 Task: Create new Company, with domain: 'techmahindra.com' and type: 'Other'. Add new contact for this company, with mail Id: 'Amaira18Patel@techmahindra.com', First Name: Amaira, Last name:  Patel, Job Title: 'Quality Control Inspector', Phone Number: '(512) 555-5680'. Change life cycle stage to  Lead and lead status to  In Progress. Logged in from softage.10@softage.net
Action: Mouse moved to (115, 68)
Screenshot: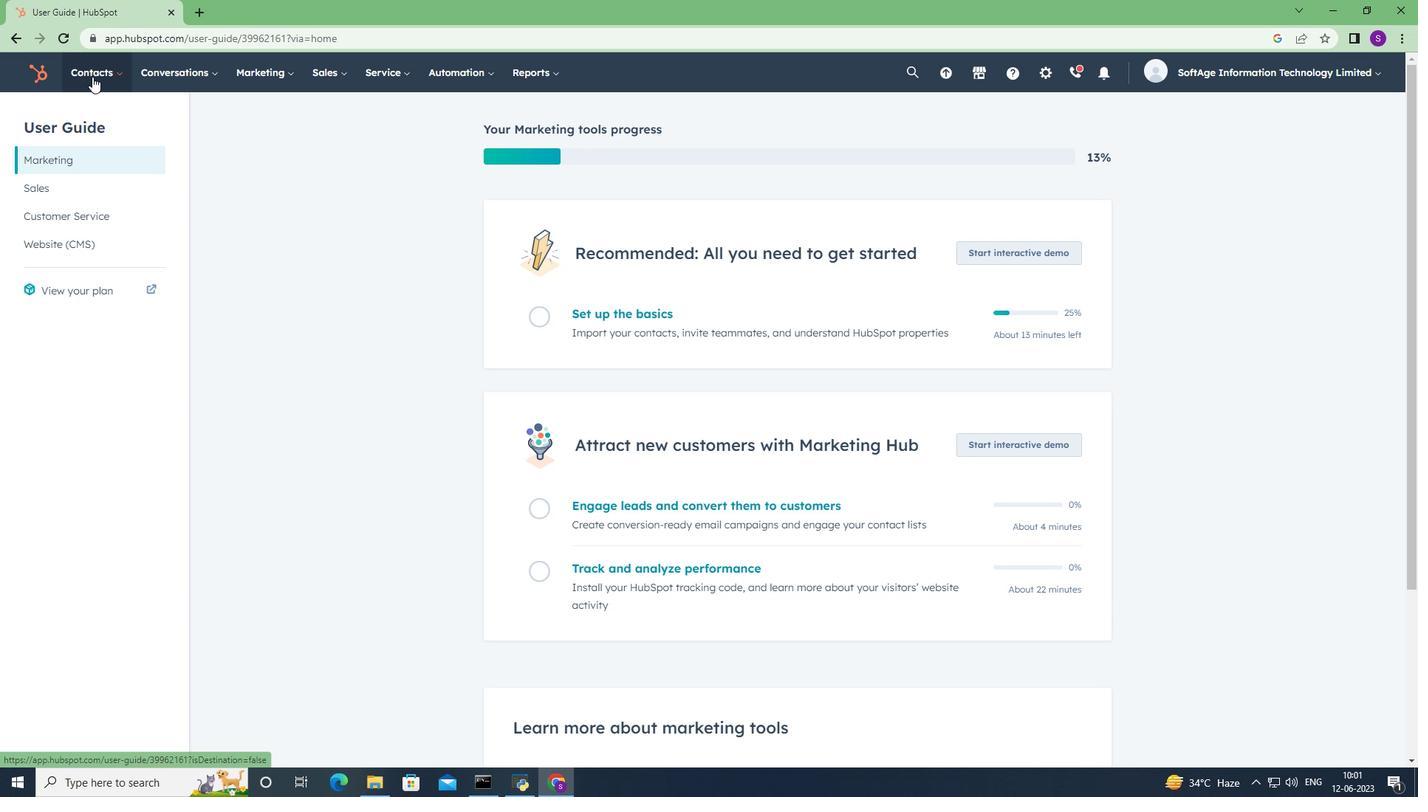 
Action: Mouse pressed left at (115, 68)
Screenshot: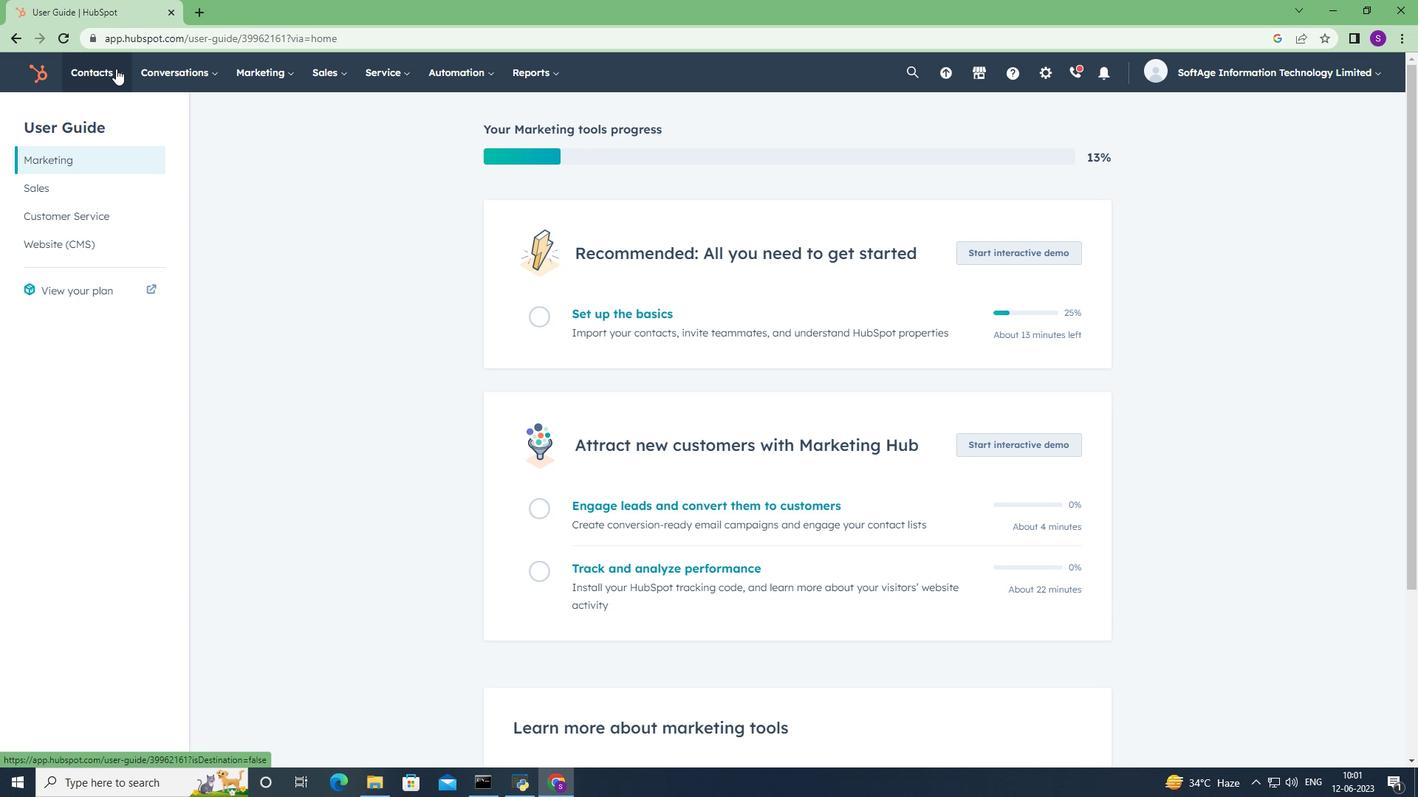 
Action: Mouse moved to (137, 152)
Screenshot: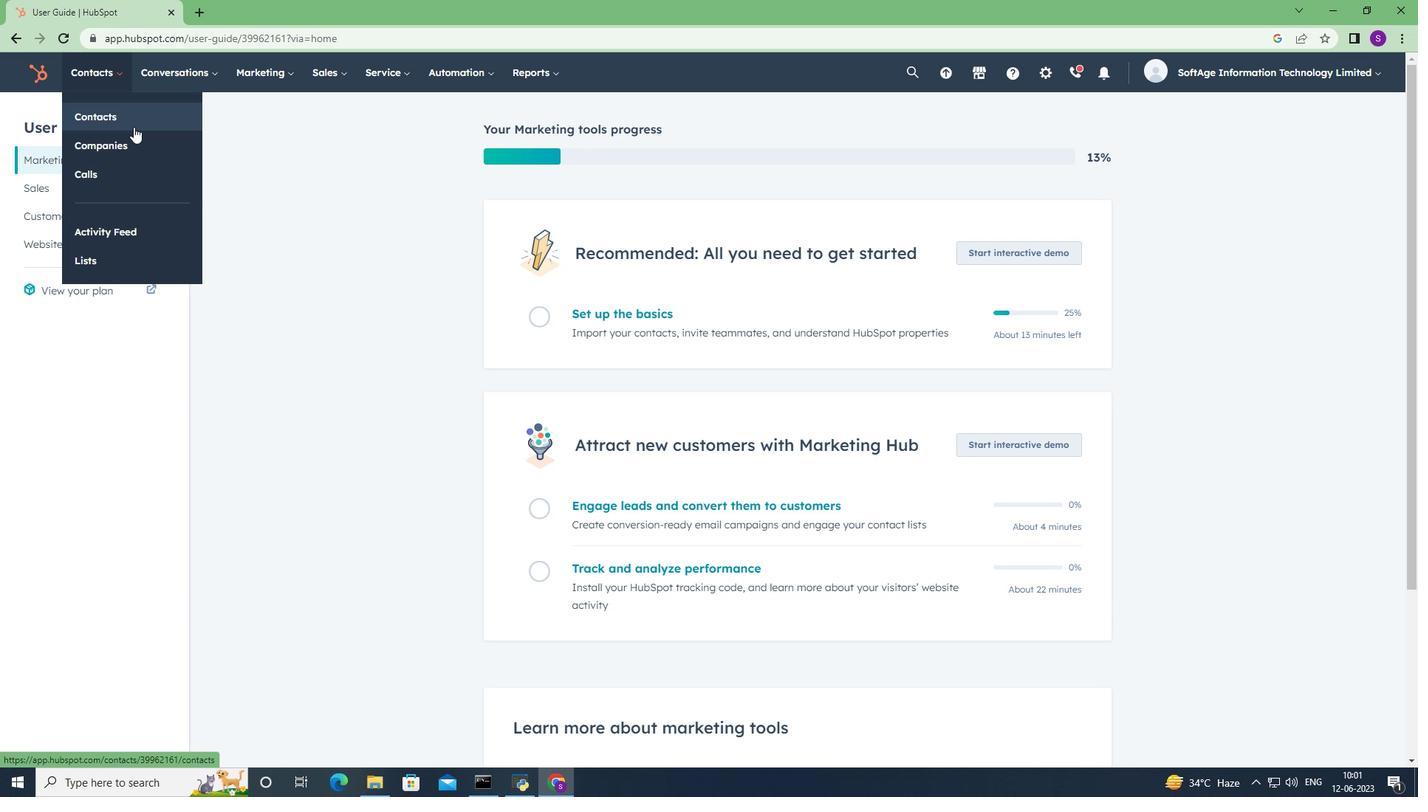 
Action: Mouse pressed left at (137, 152)
Screenshot: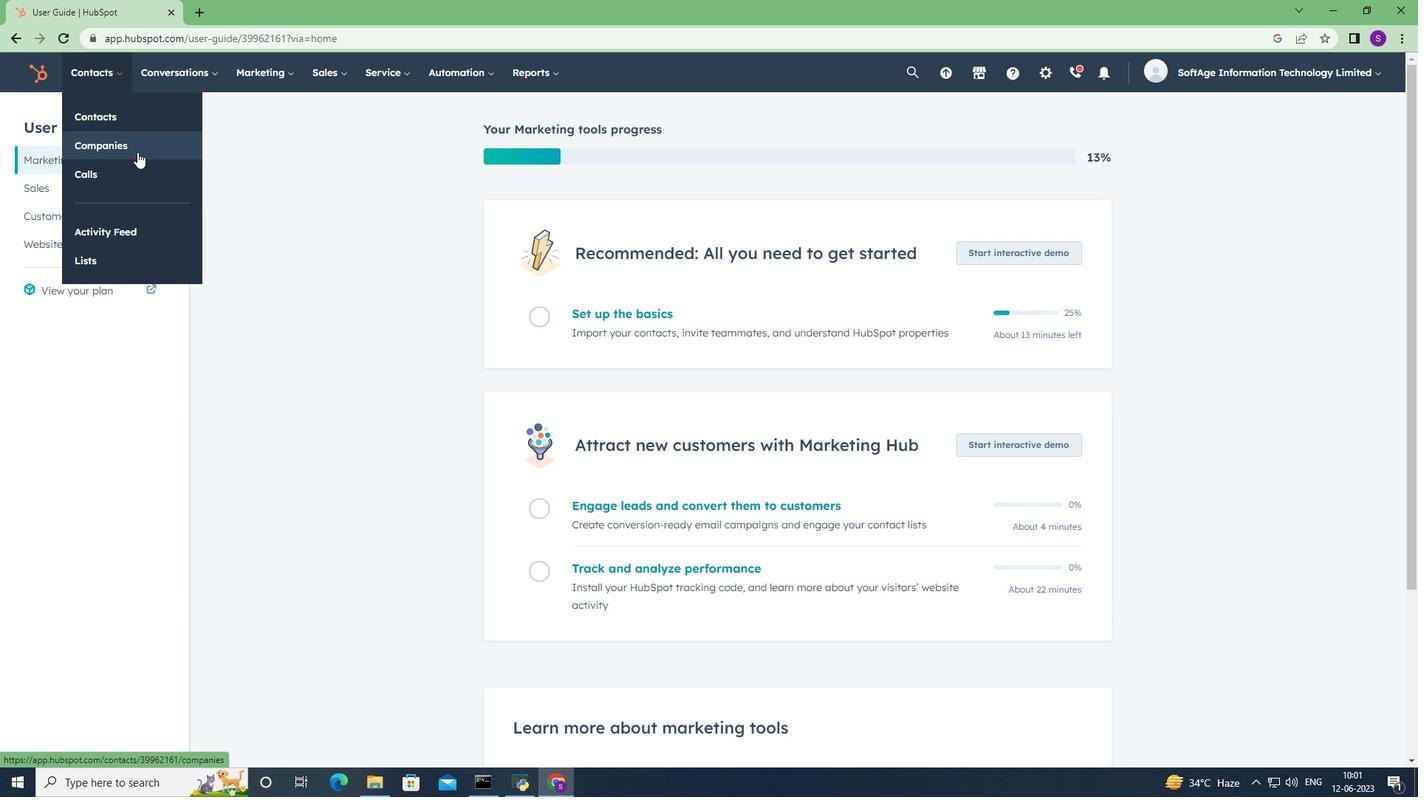 
Action: Mouse moved to (1335, 131)
Screenshot: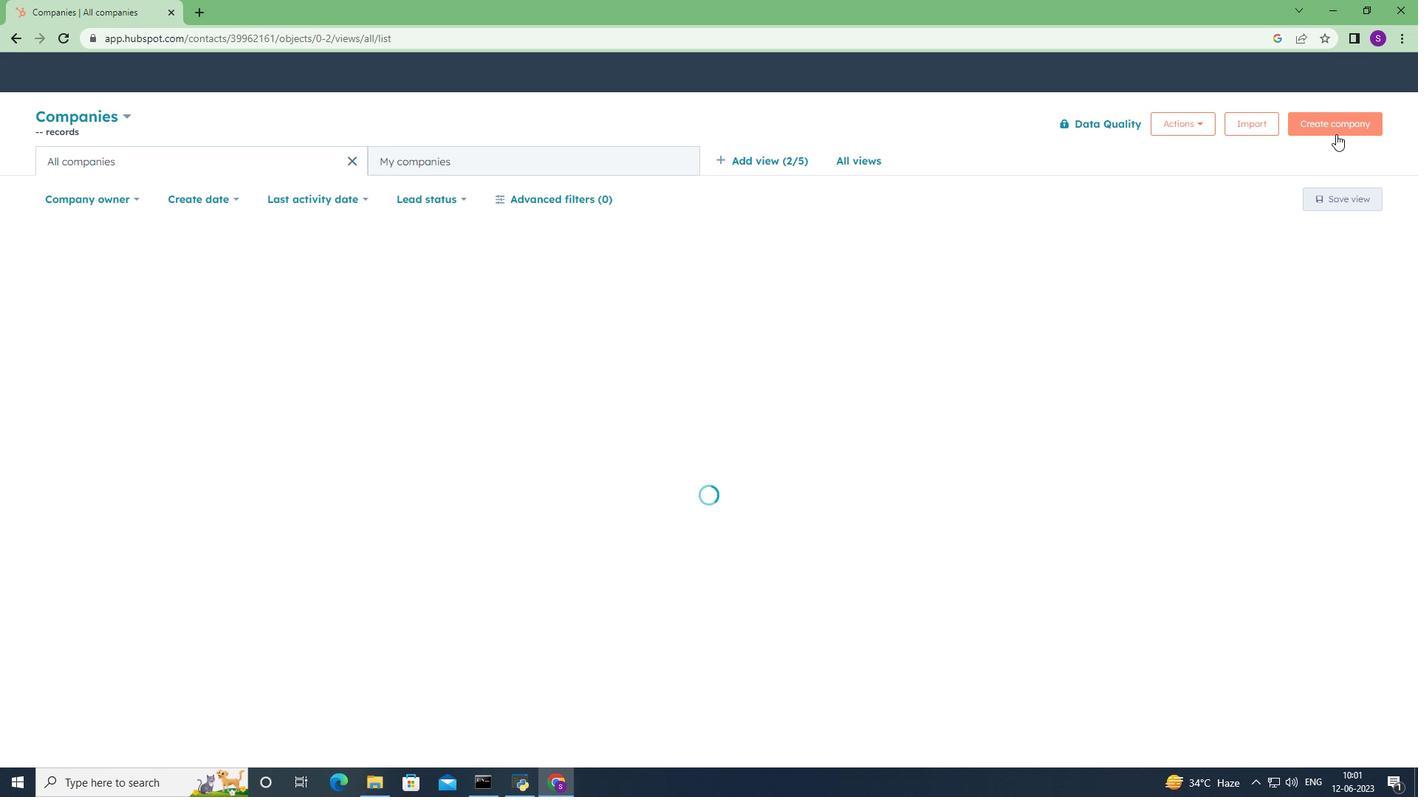 
Action: Mouse pressed left at (1335, 131)
Screenshot: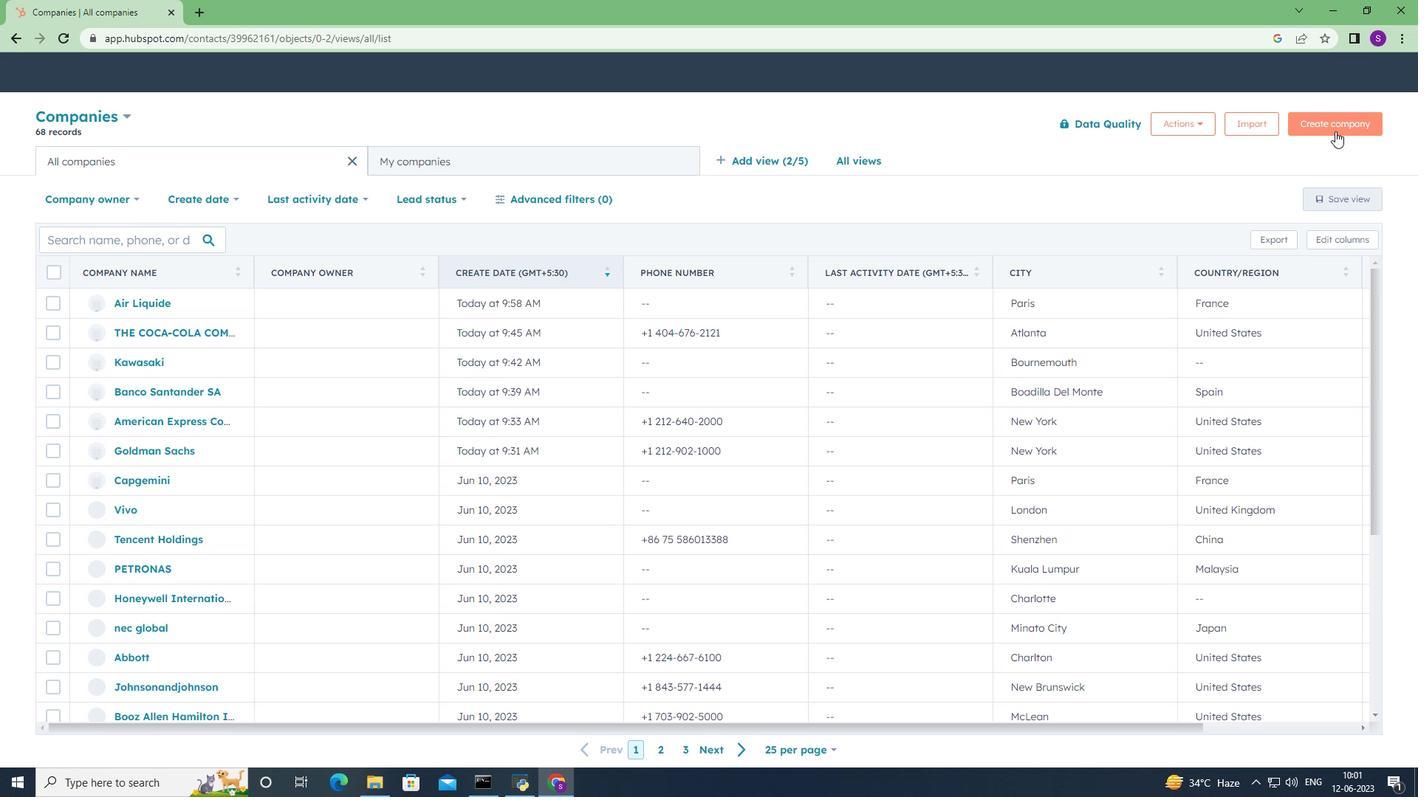 
Action: Mouse moved to (1089, 197)
Screenshot: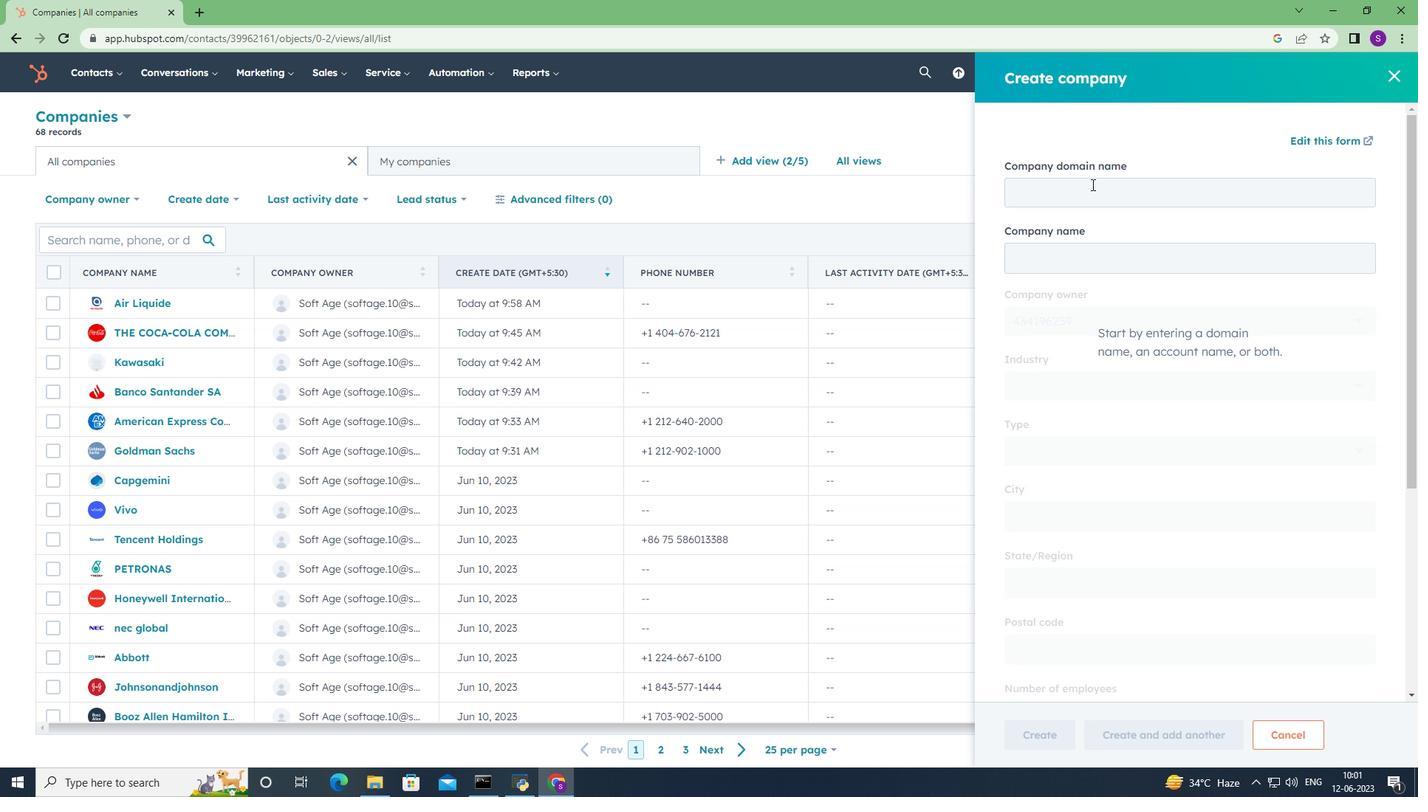 
Action: Mouse pressed left at (1089, 197)
Screenshot: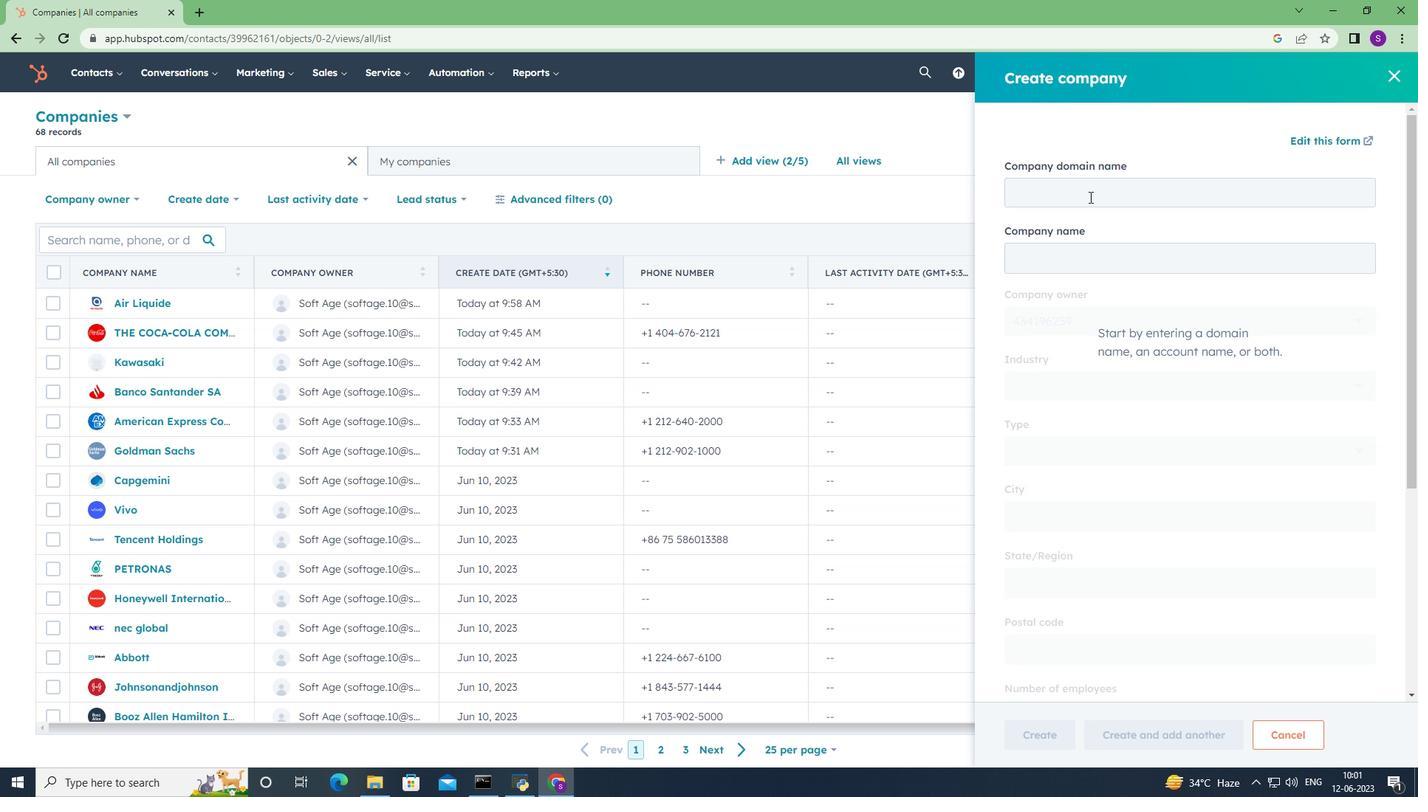 
Action: Key pressed <Key.shift>Techmahindra.com
Screenshot: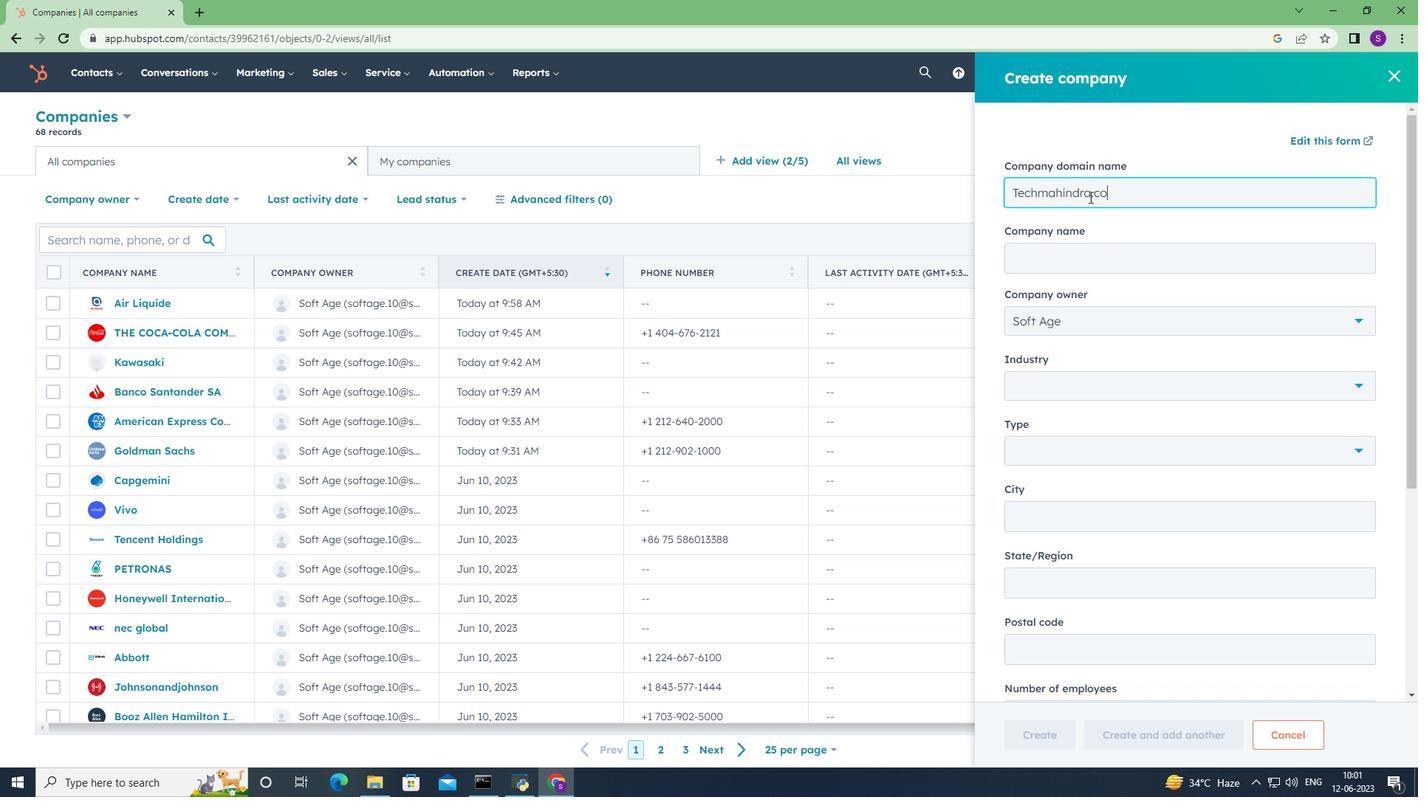 
Action: Mouse moved to (1130, 274)
Screenshot: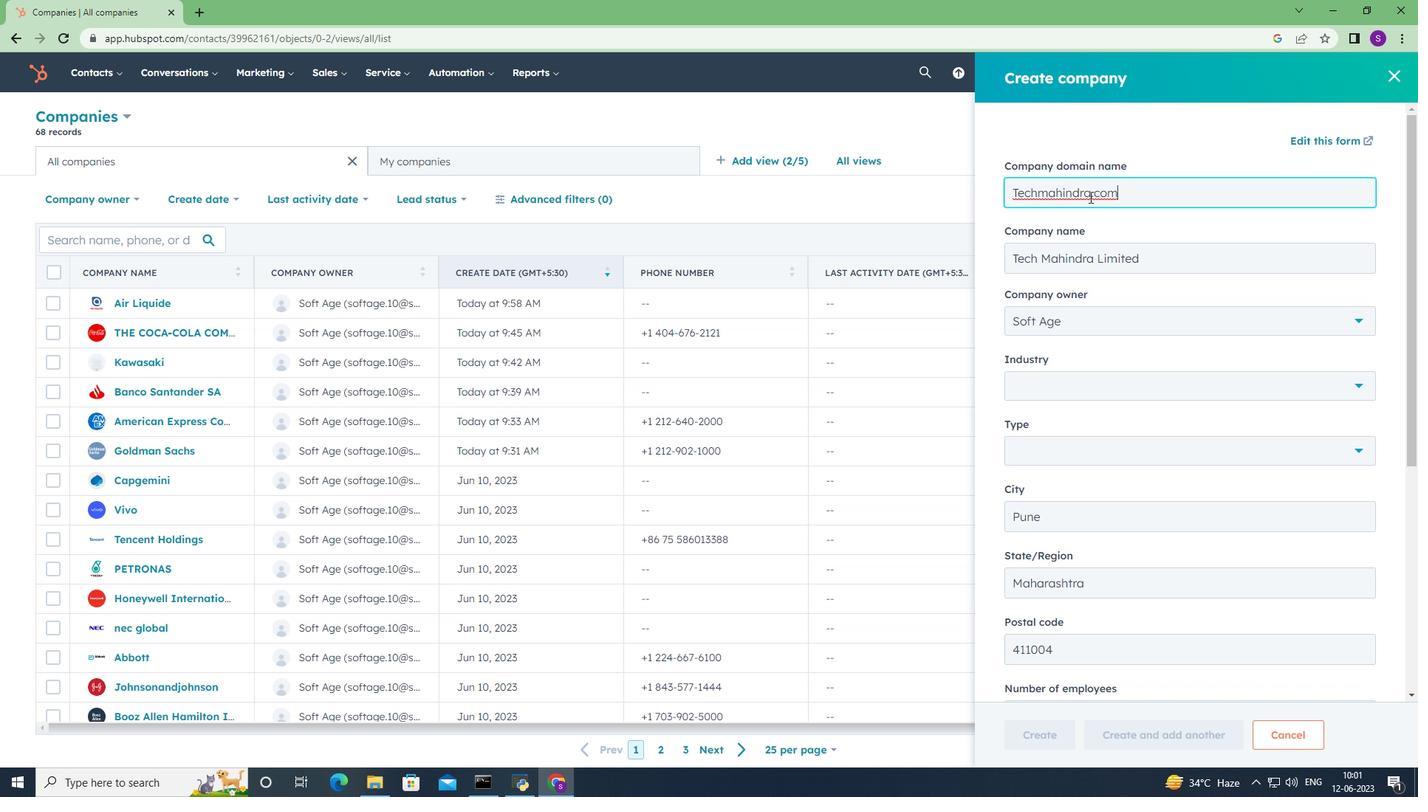 
Action: Mouse scrolled (1130, 274) with delta (0, 0)
Screenshot: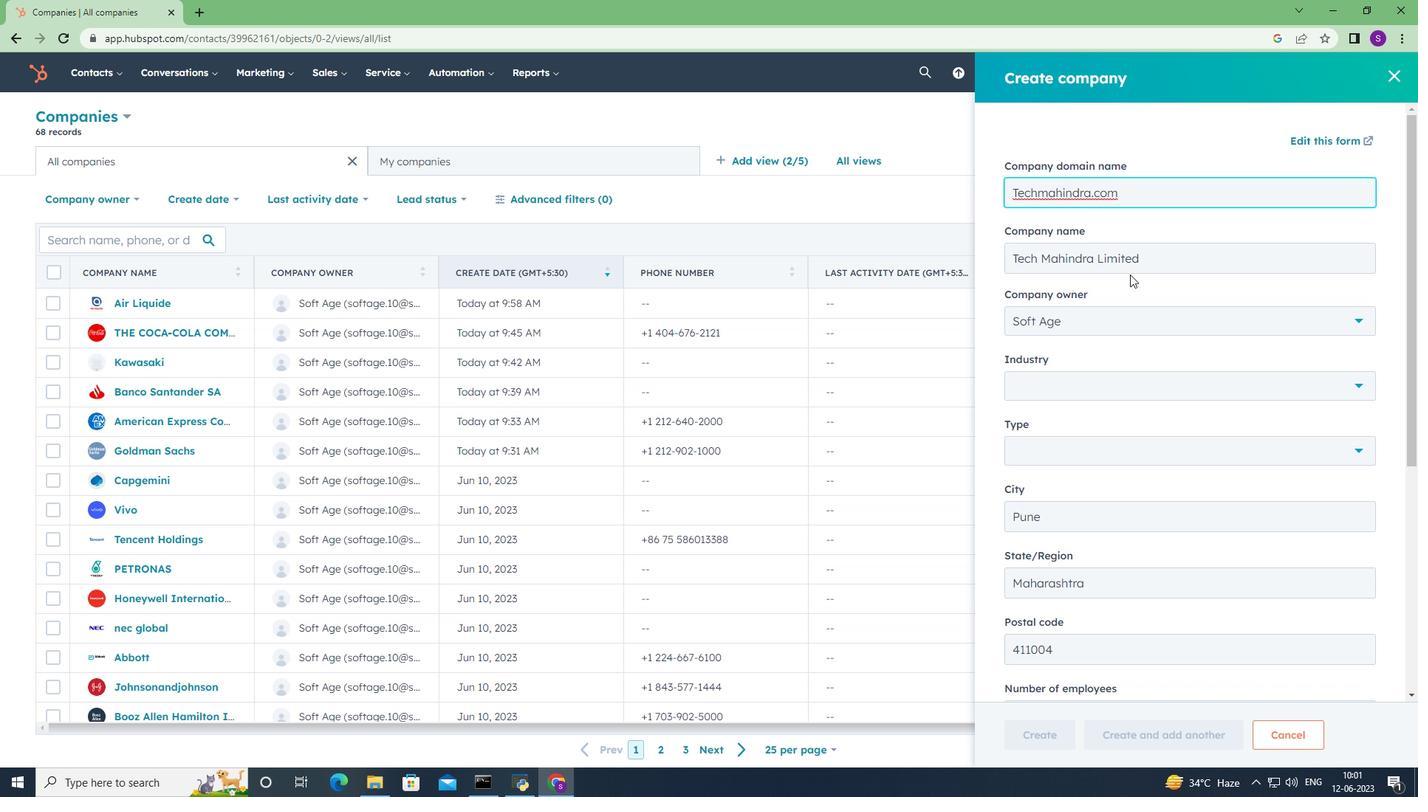
Action: Mouse scrolled (1130, 274) with delta (0, 0)
Screenshot: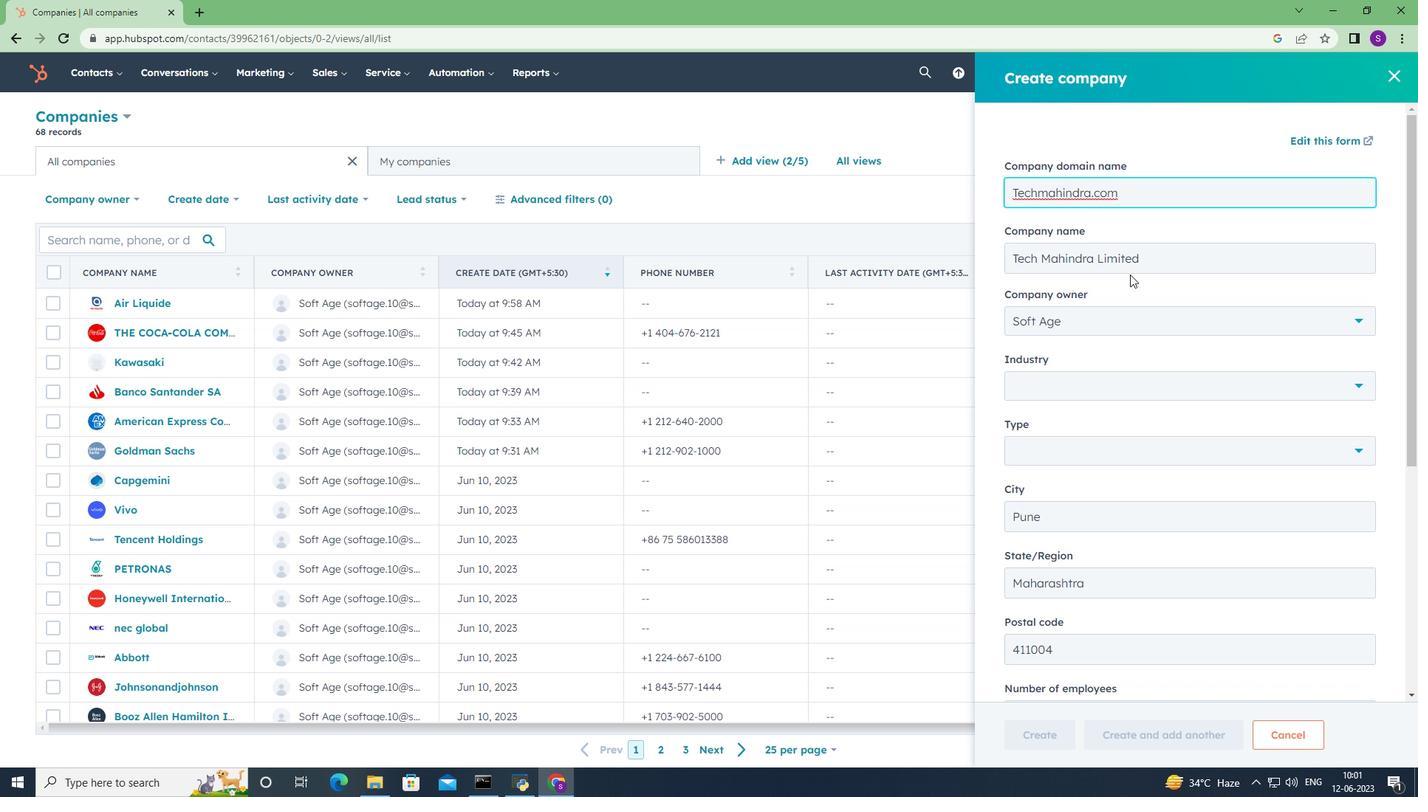 
Action: Mouse scrolled (1130, 274) with delta (0, 0)
Screenshot: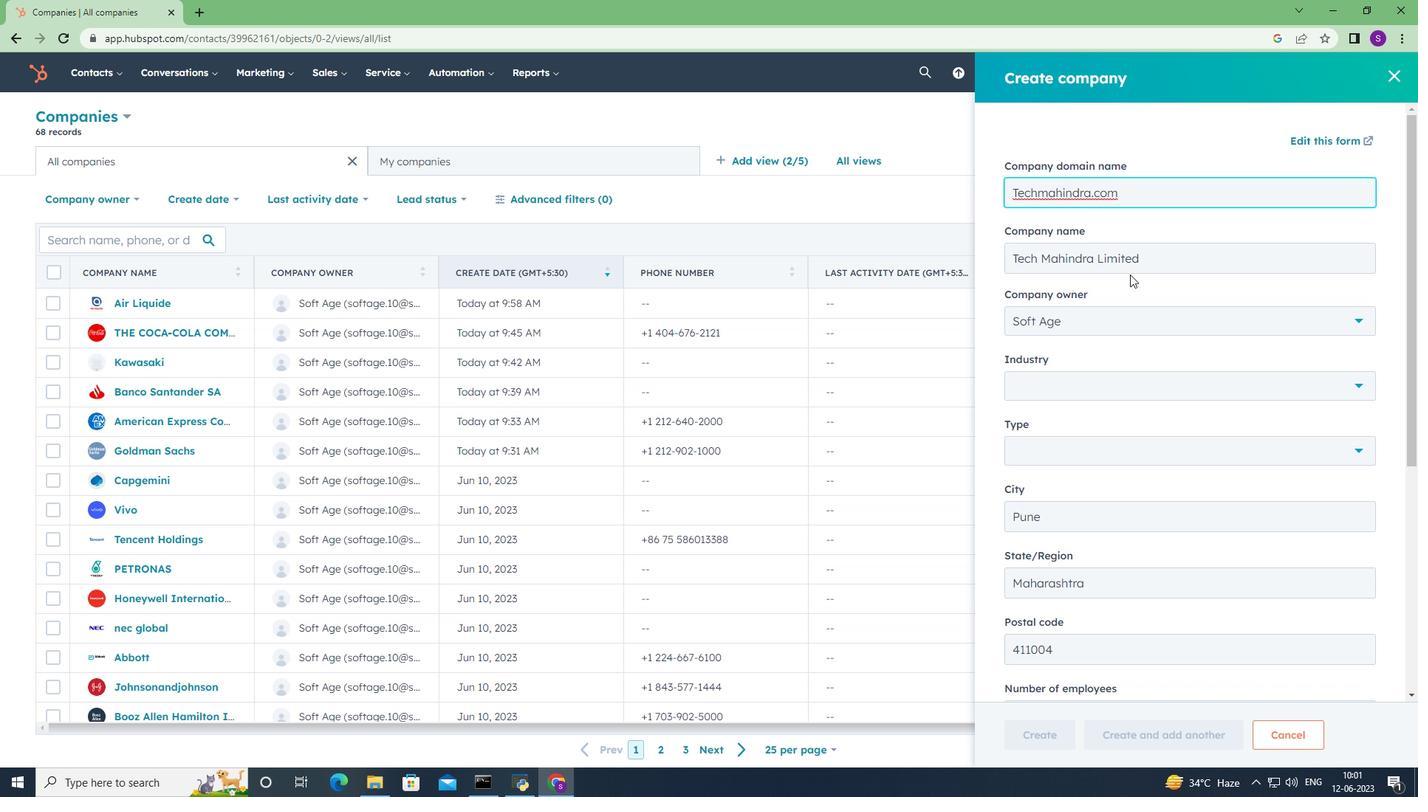 
Action: Mouse moved to (1111, 233)
Screenshot: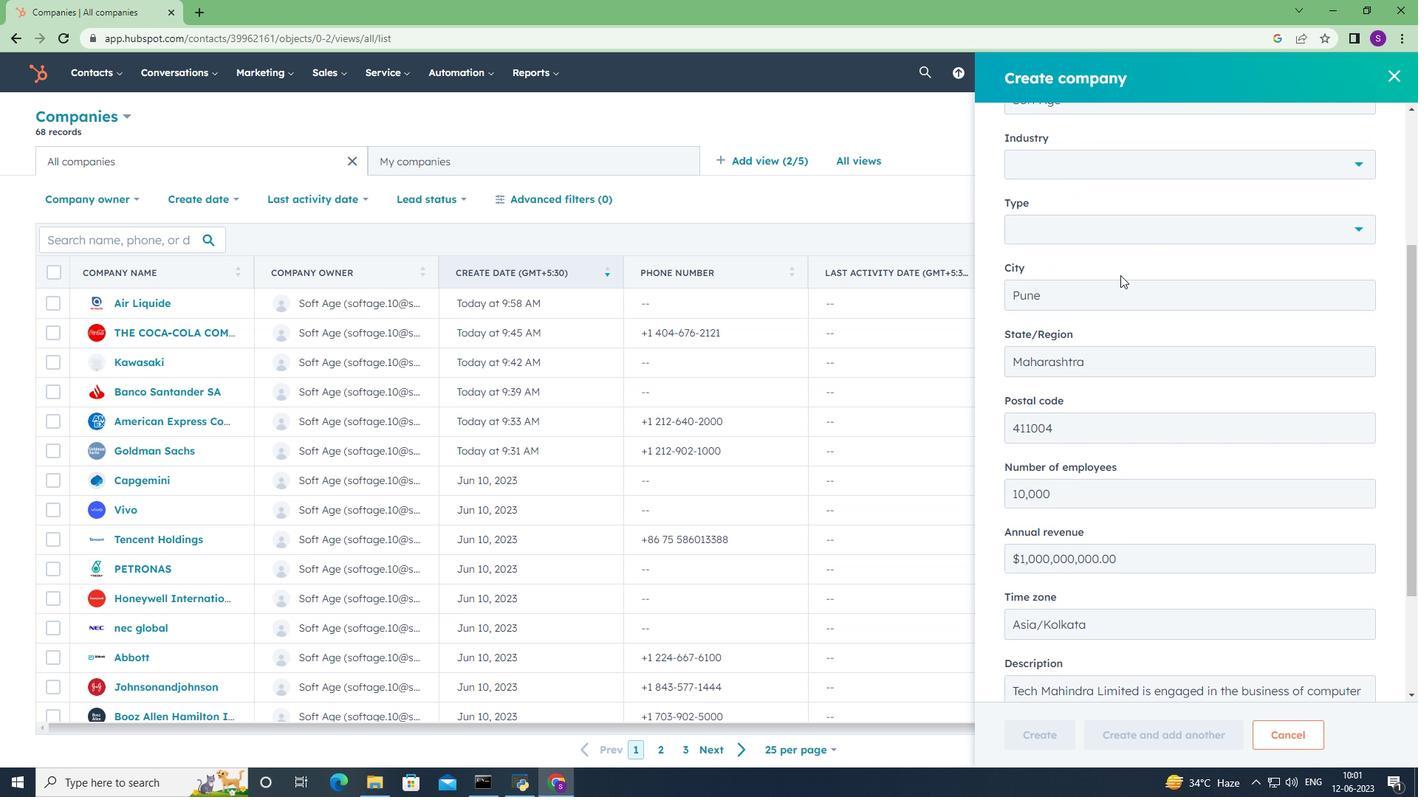 
Action: Mouse pressed left at (1111, 233)
Screenshot: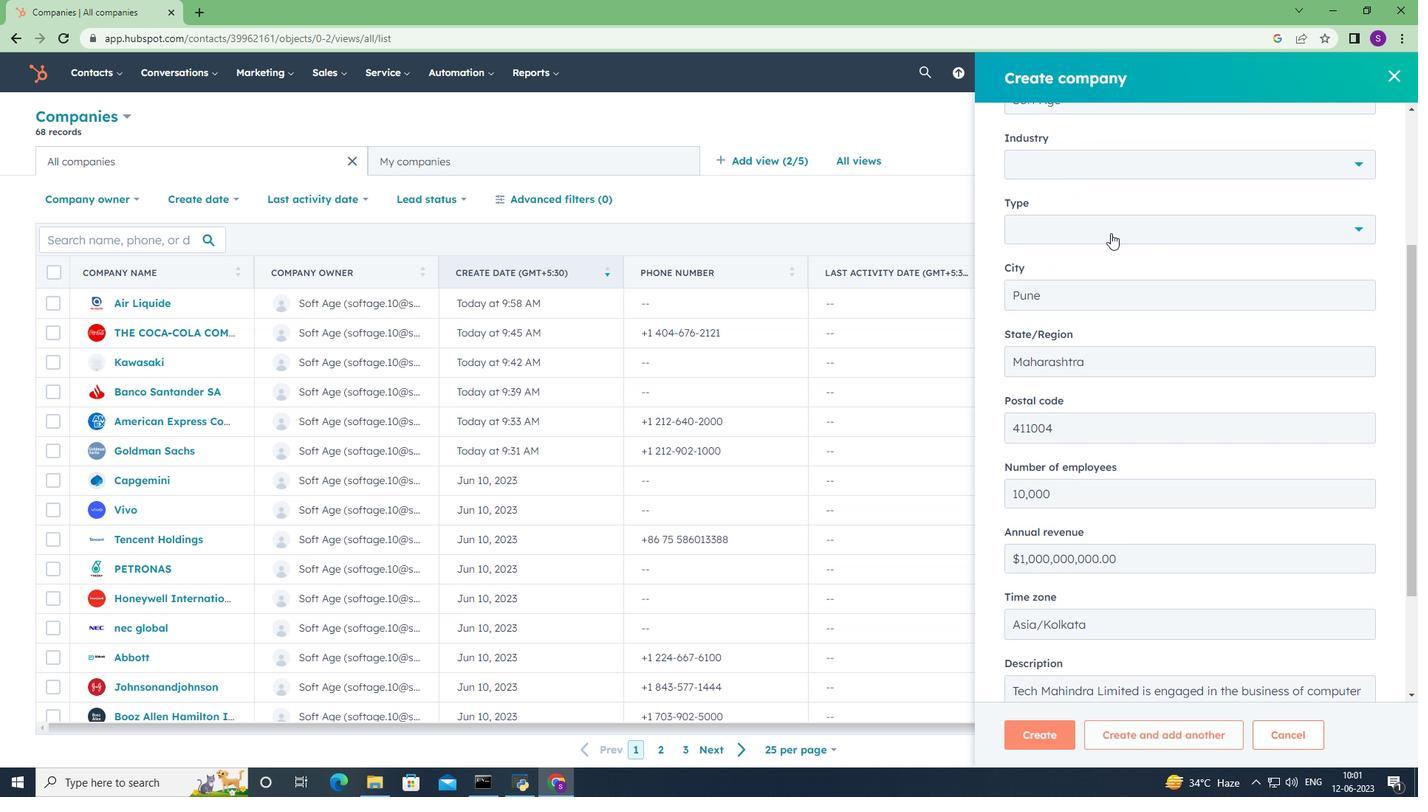 
Action: Mouse moved to (1055, 325)
Screenshot: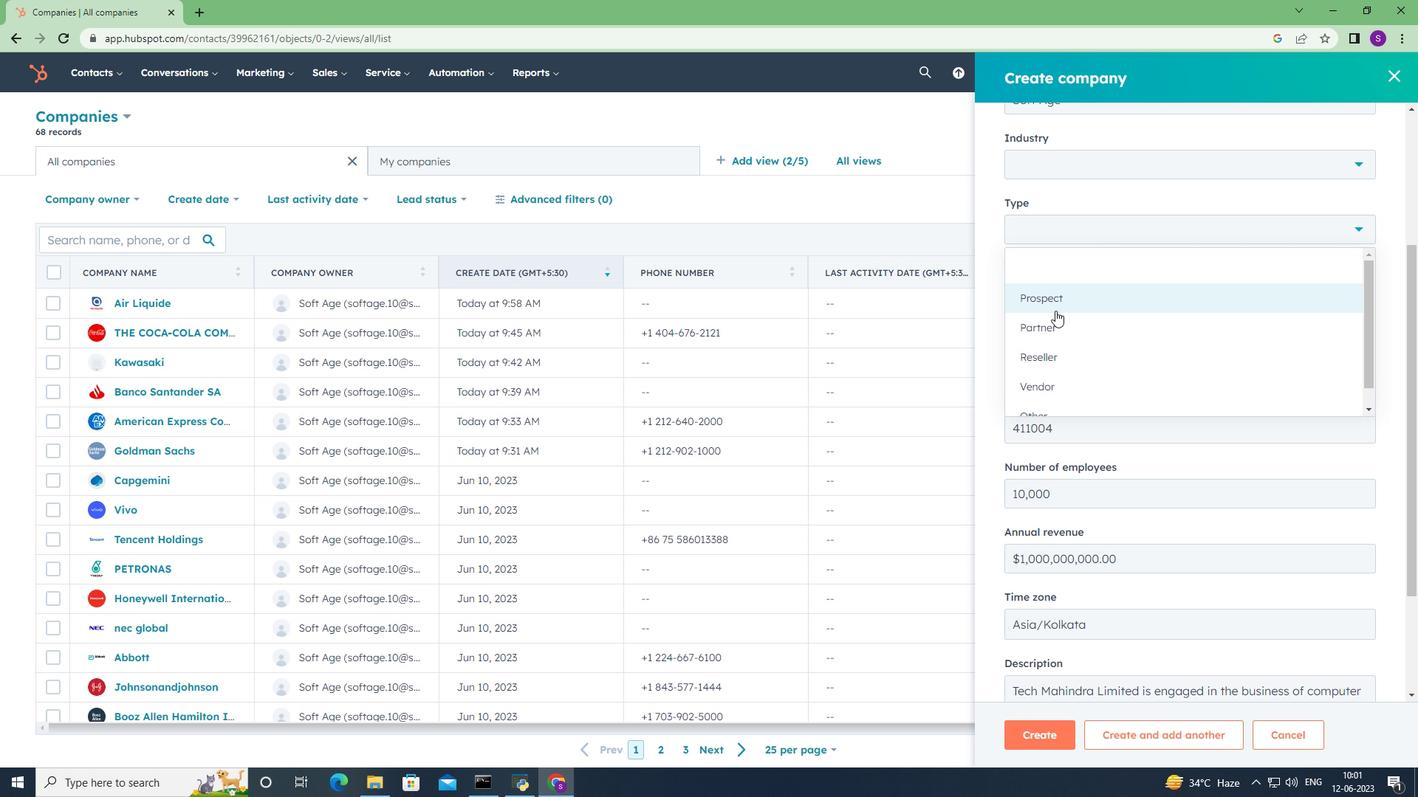 
Action: Mouse scrolled (1055, 324) with delta (0, 0)
Screenshot: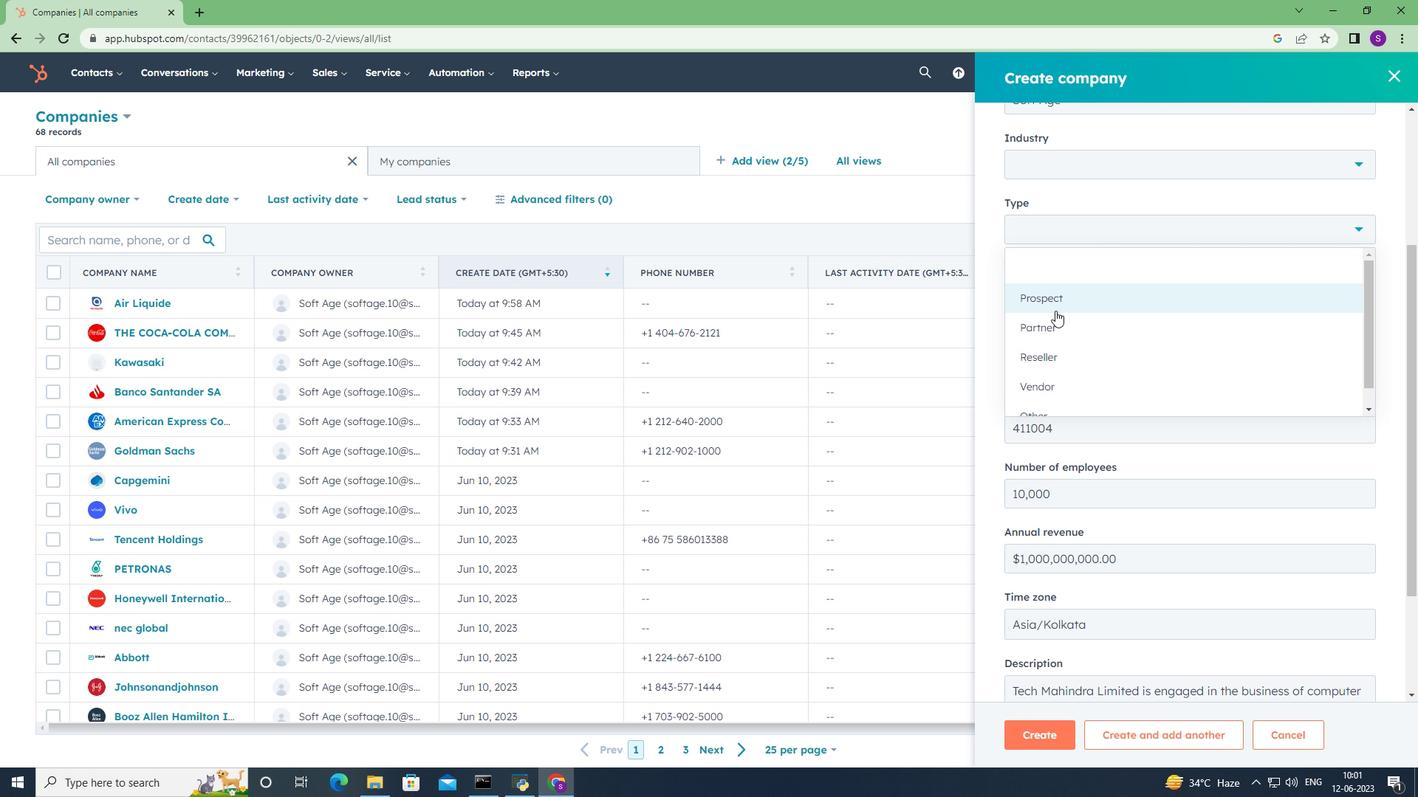 
Action: Mouse moved to (1054, 359)
Screenshot: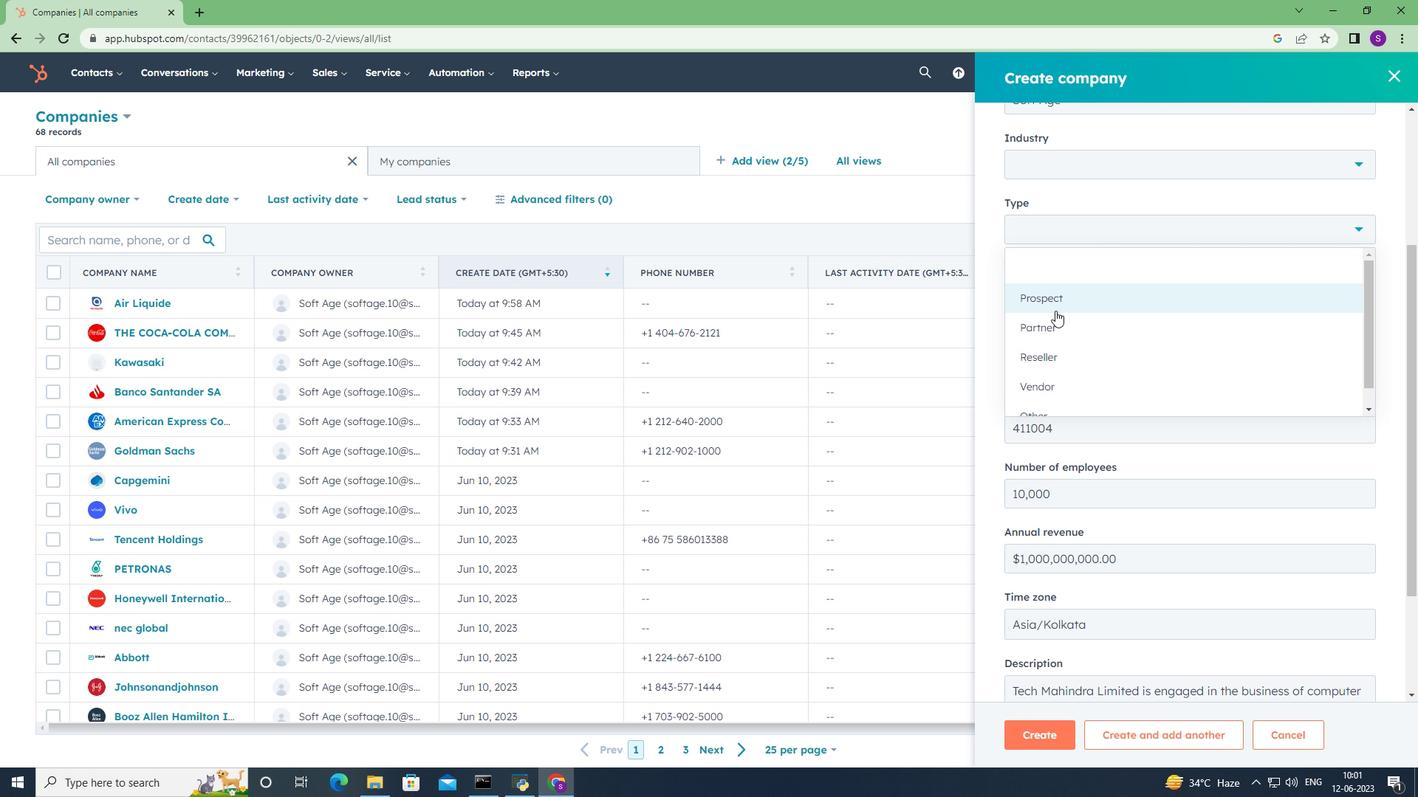 
Action: Mouse scrolled (1054, 358) with delta (0, 0)
Screenshot: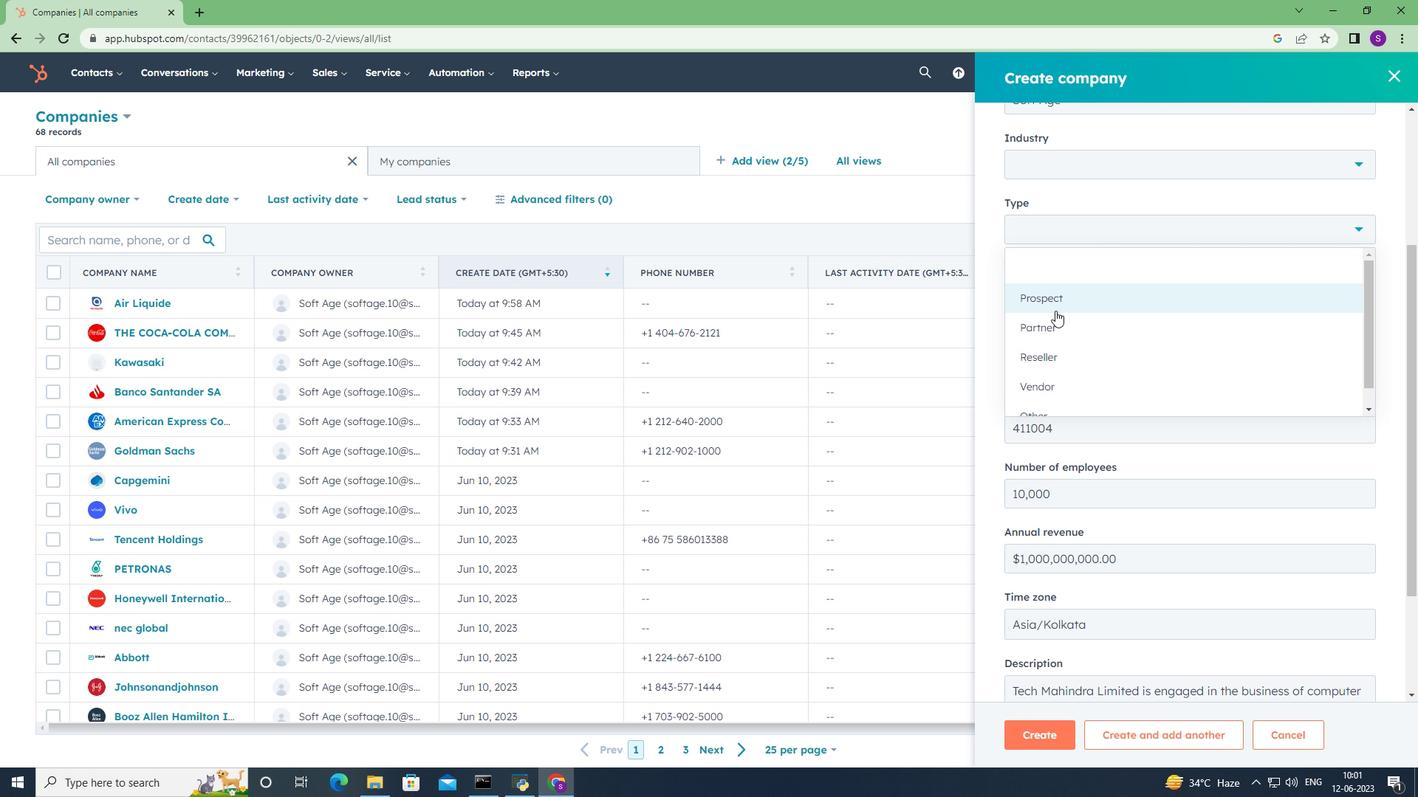 
Action: Mouse moved to (1054, 378)
Screenshot: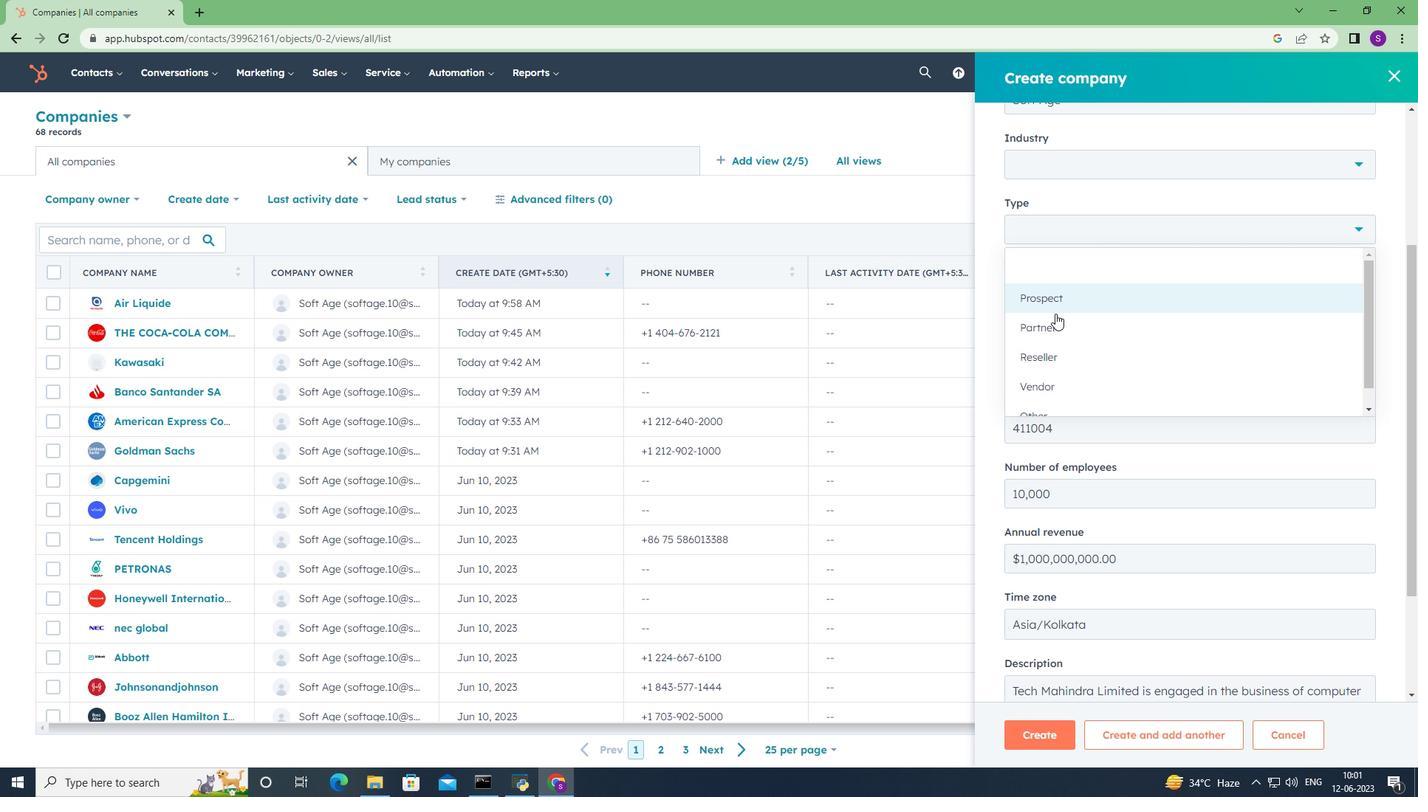 
Action: Mouse scrolled (1054, 377) with delta (0, 0)
Screenshot: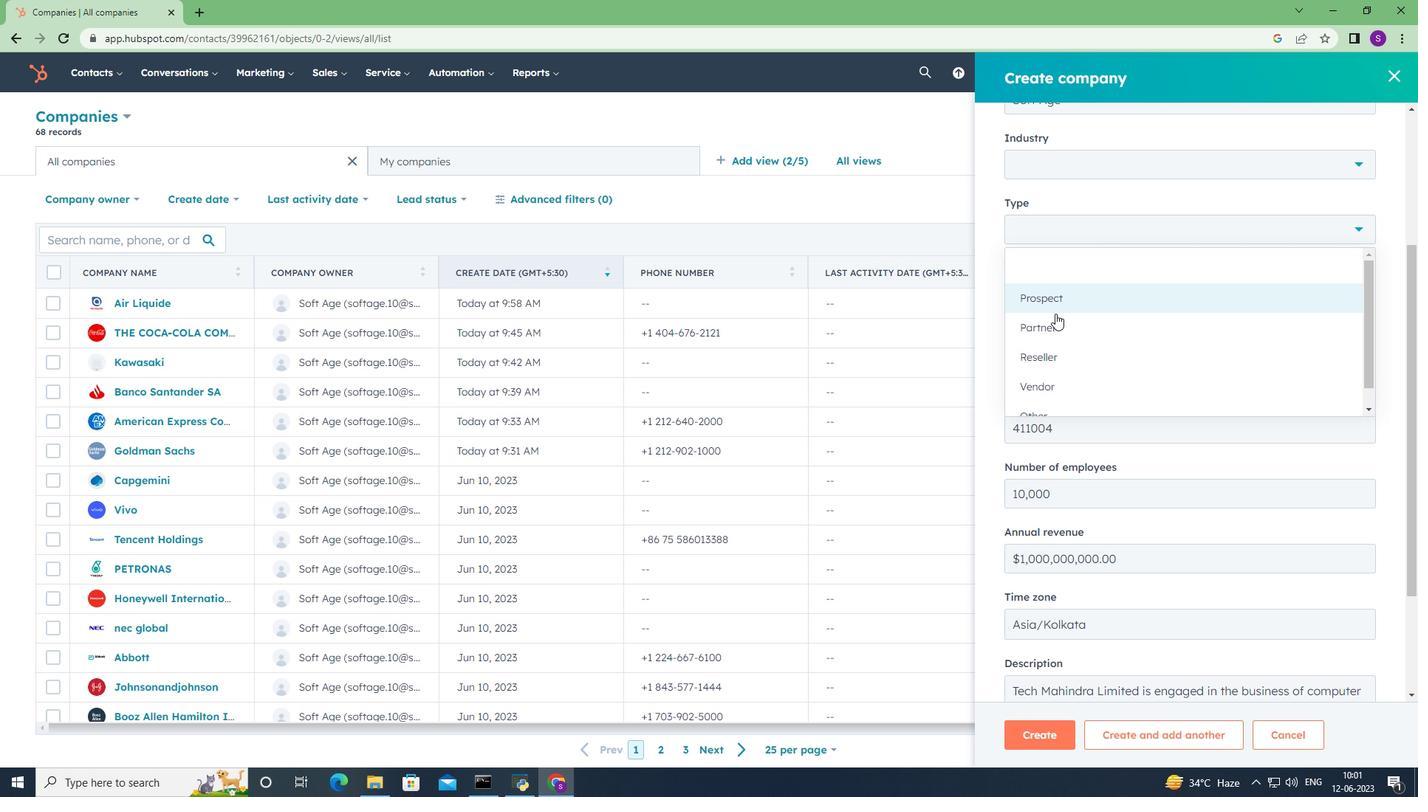 
Action: Mouse moved to (1054, 383)
Screenshot: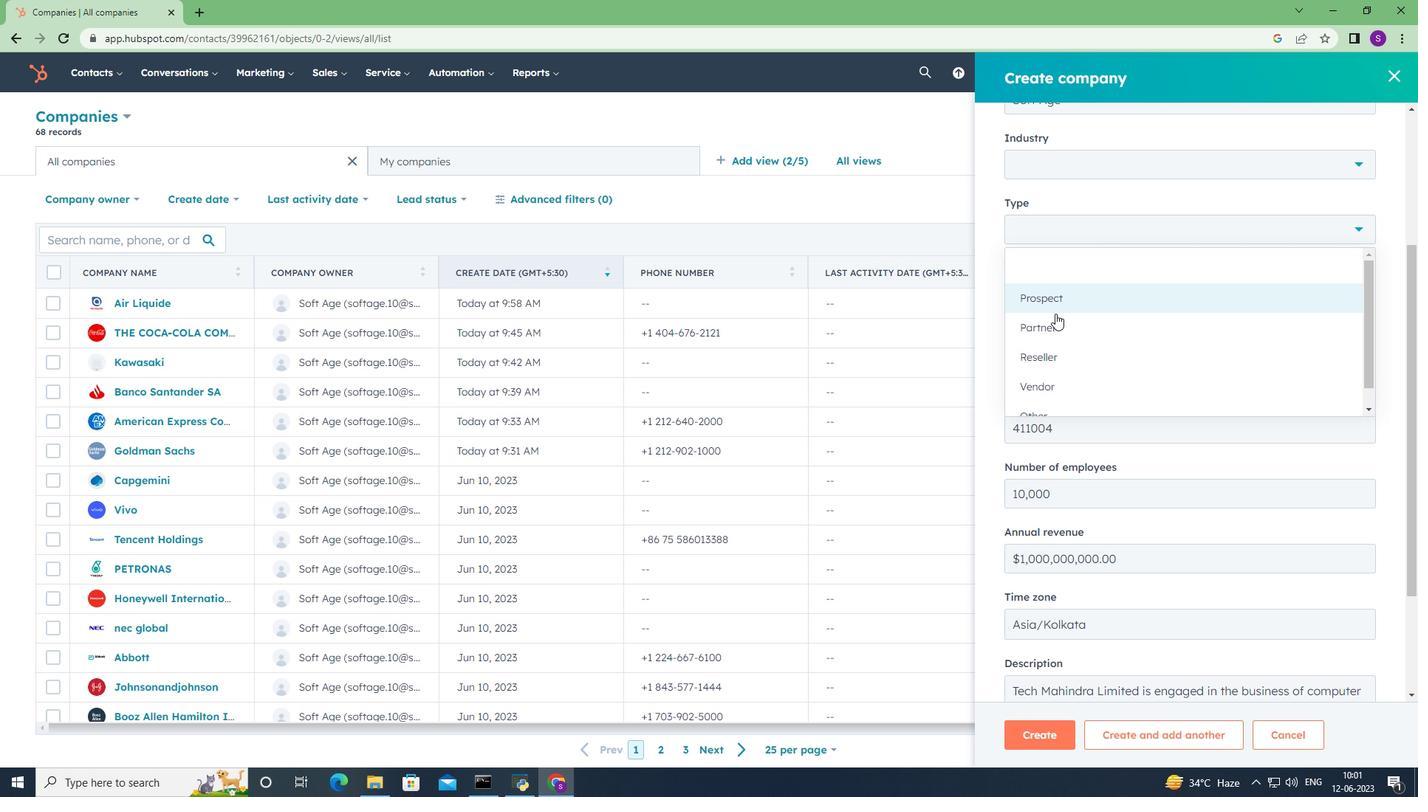 
Action: Mouse scrolled (1054, 382) with delta (0, 0)
Screenshot: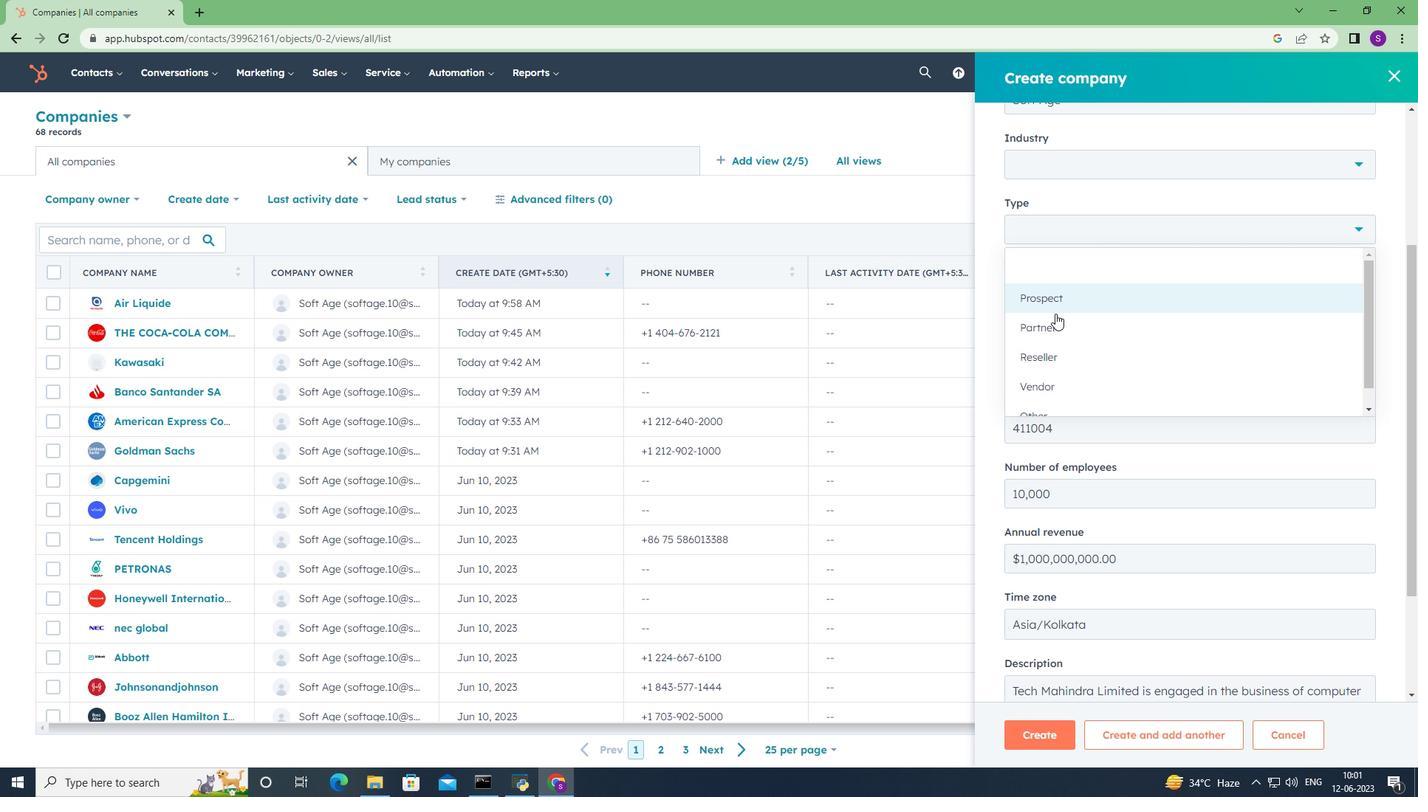 
Action: Mouse moved to (1053, 395)
Screenshot: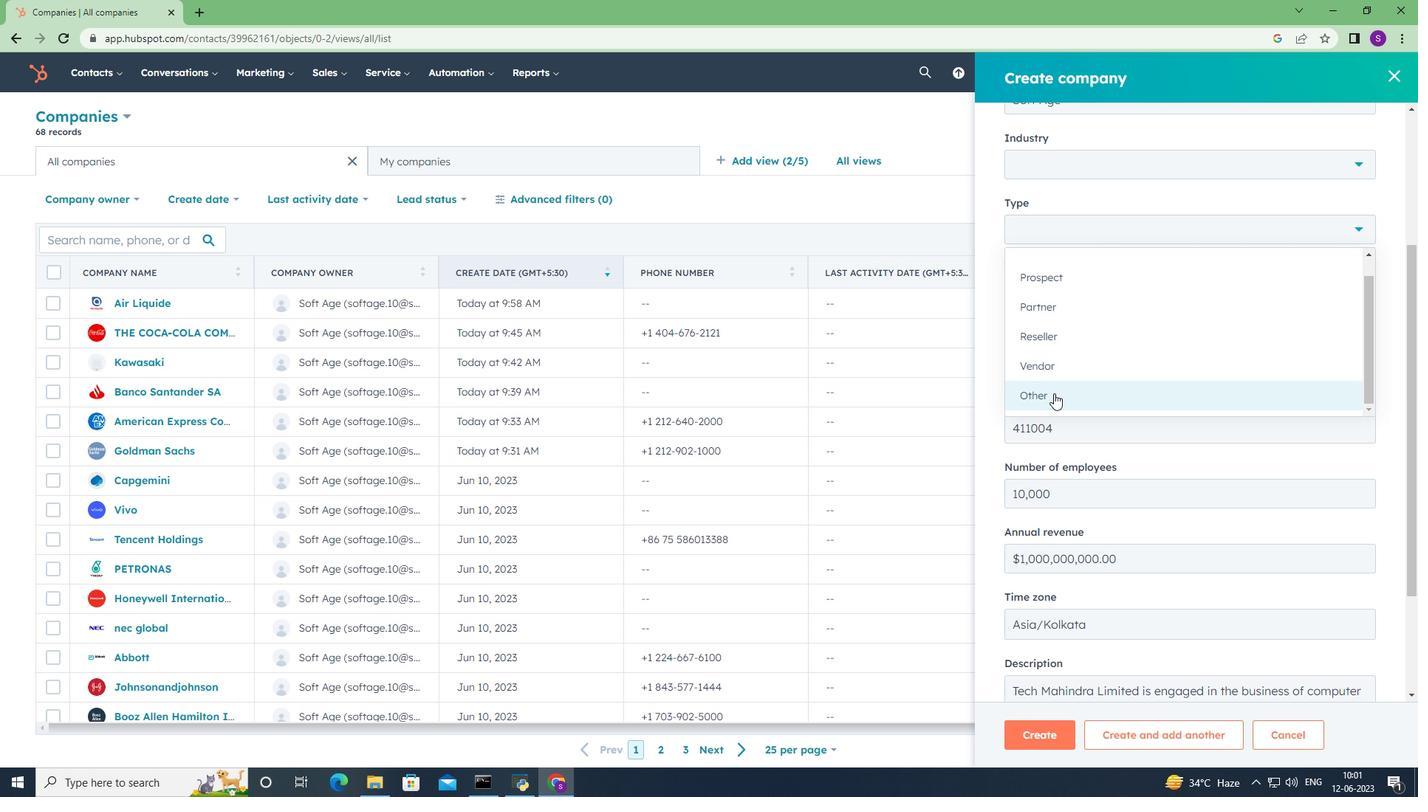 
Action: Mouse pressed left at (1053, 395)
Screenshot: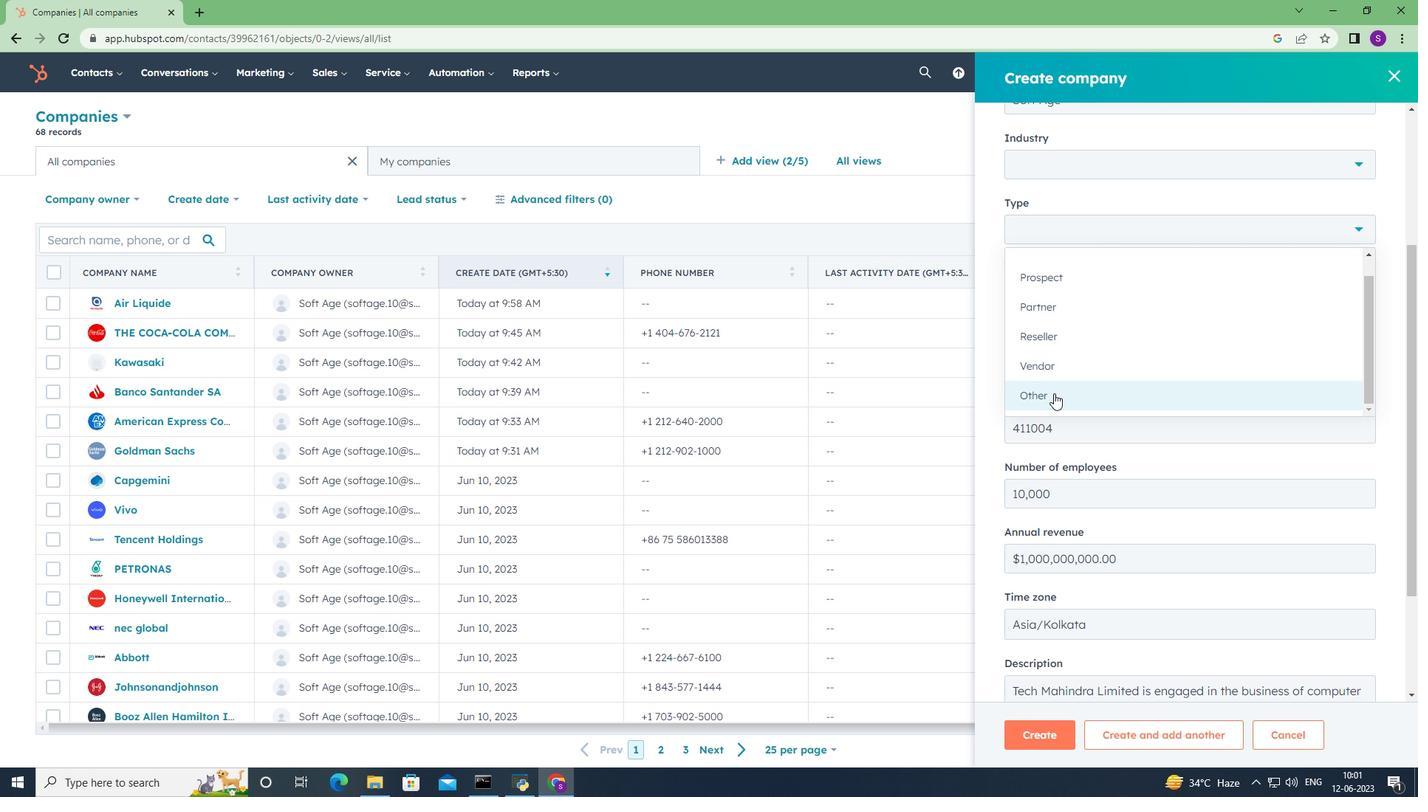 
Action: Mouse moved to (1080, 324)
Screenshot: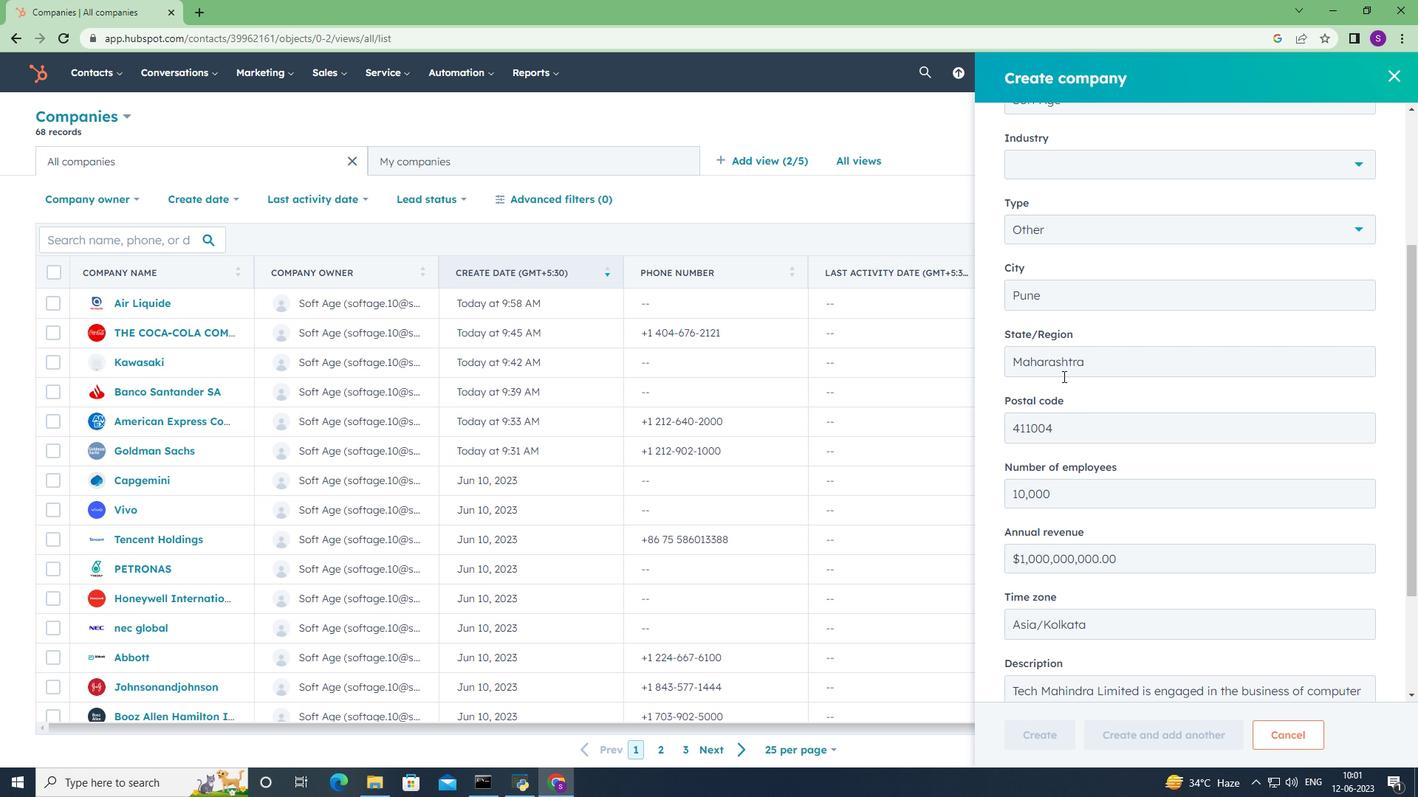 
Action: Mouse scrolled (1080, 323) with delta (0, 0)
Screenshot: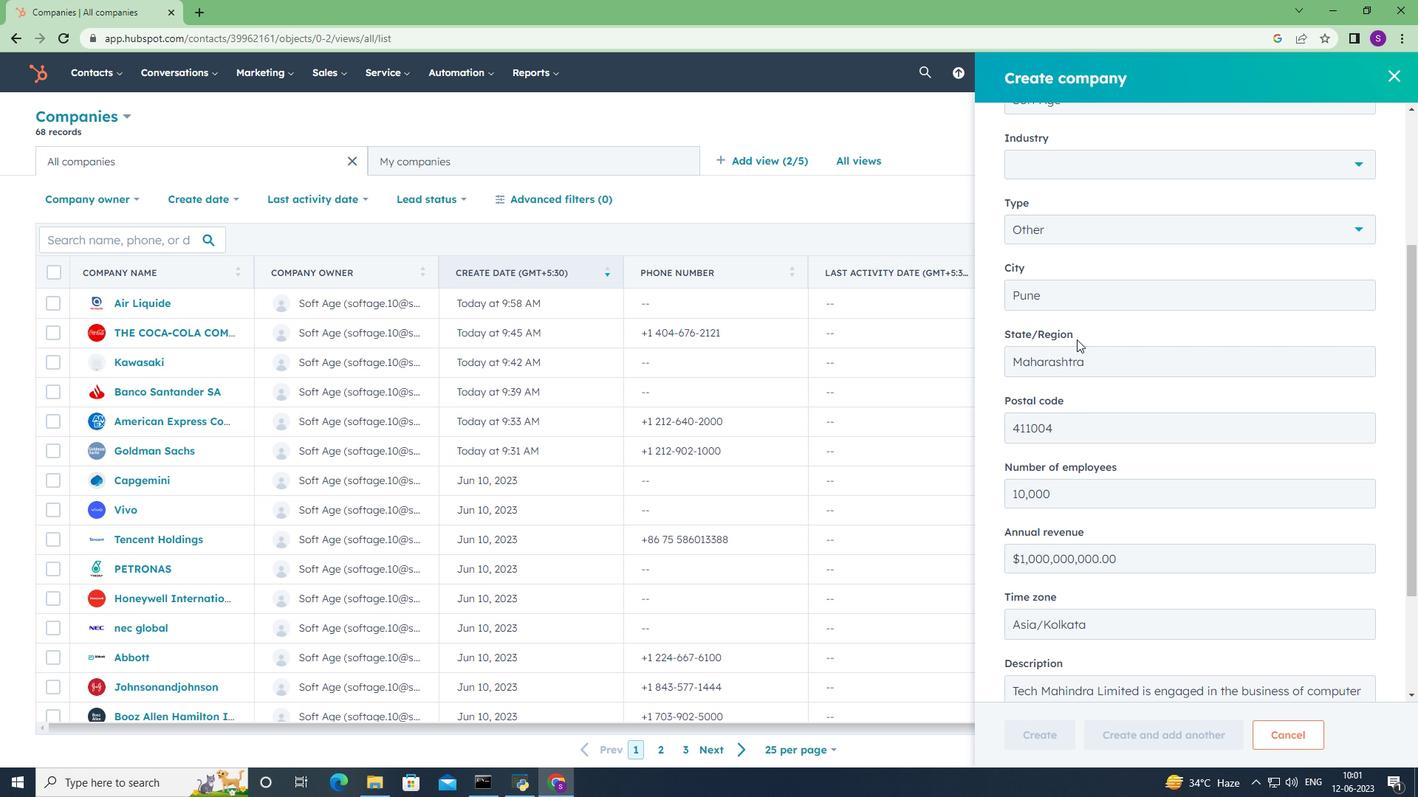 
Action: Mouse scrolled (1080, 323) with delta (0, 0)
Screenshot: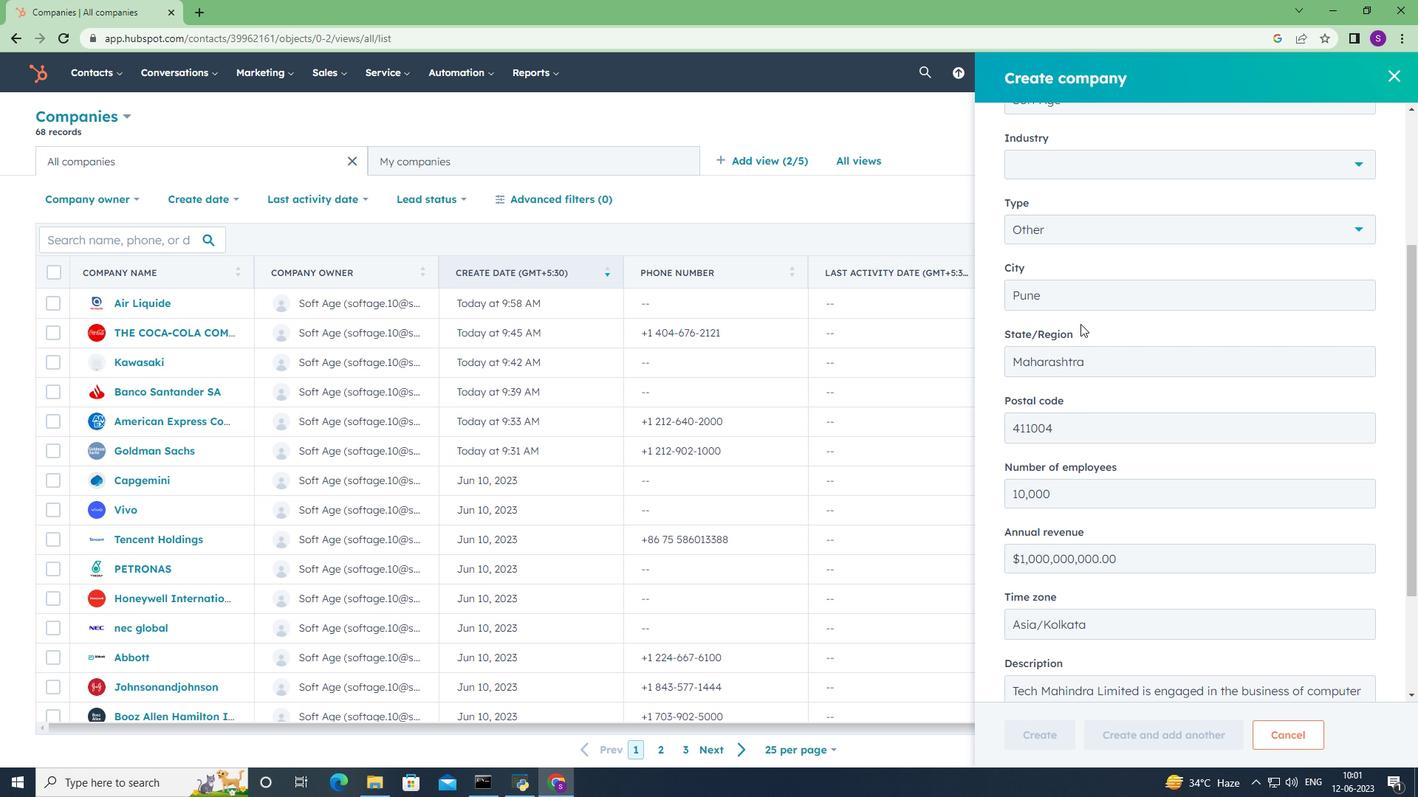 
Action: Mouse scrolled (1080, 323) with delta (0, 0)
Screenshot: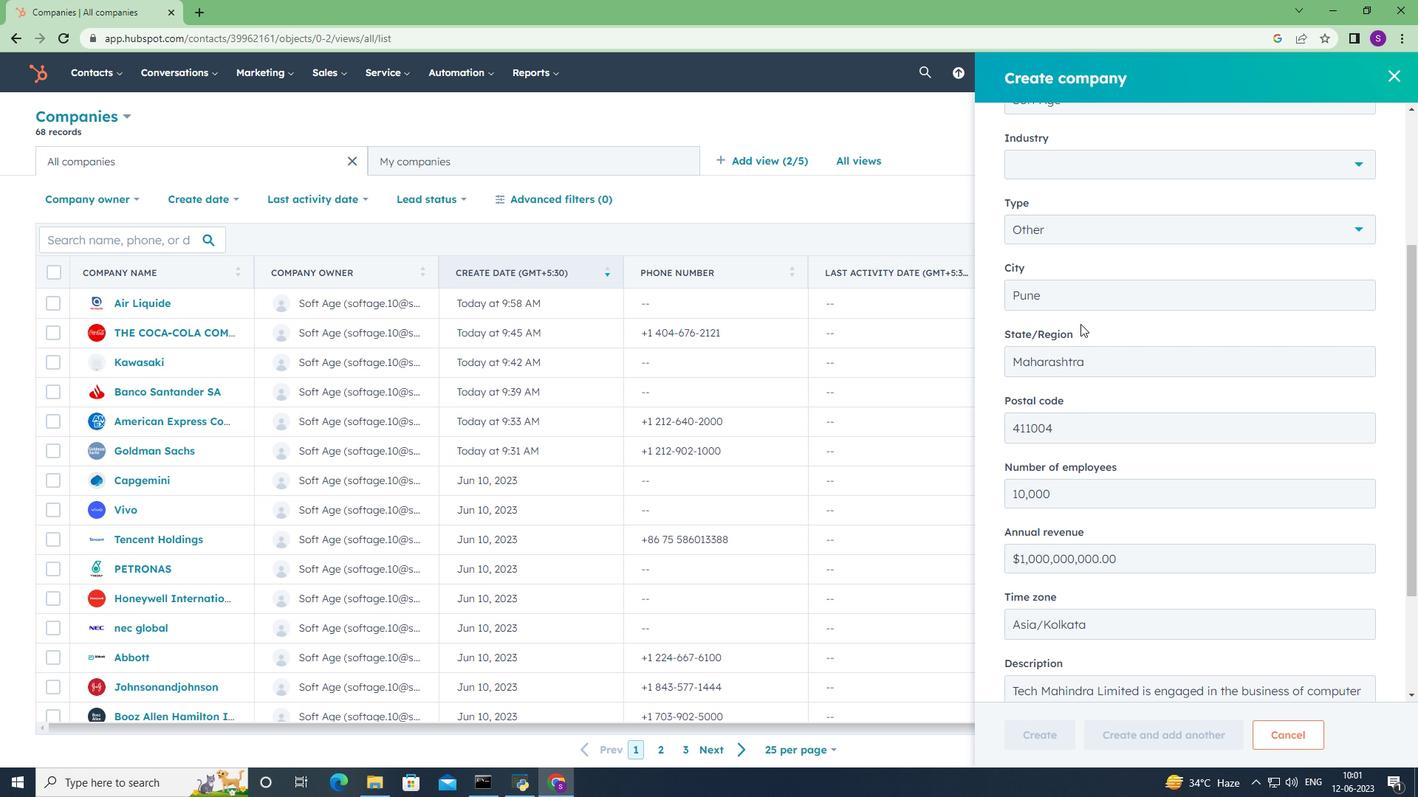 
Action: Mouse scrolled (1080, 323) with delta (0, 0)
Screenshot: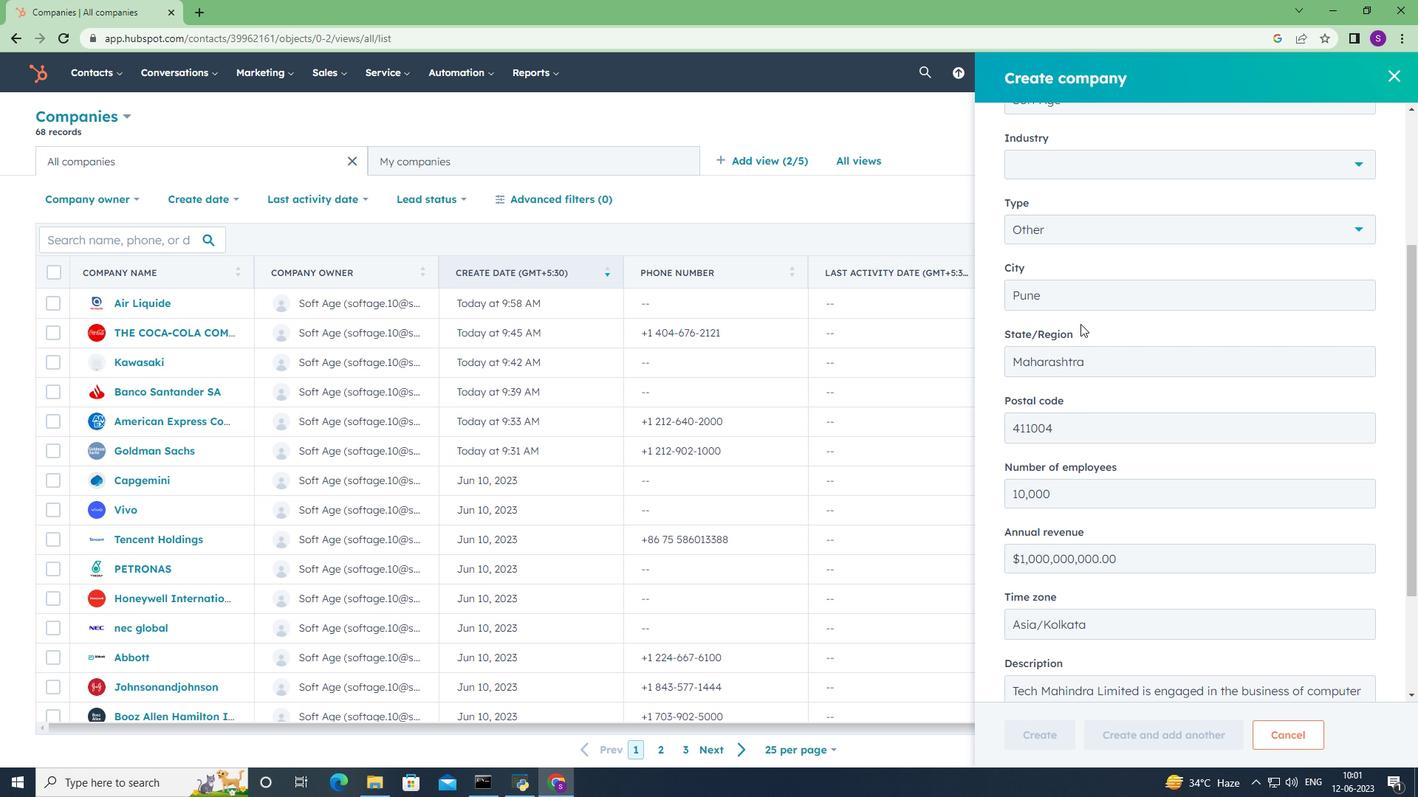 
Action: Mouse scrolled (1080, 323) with delta (0, 0)
Screenshot: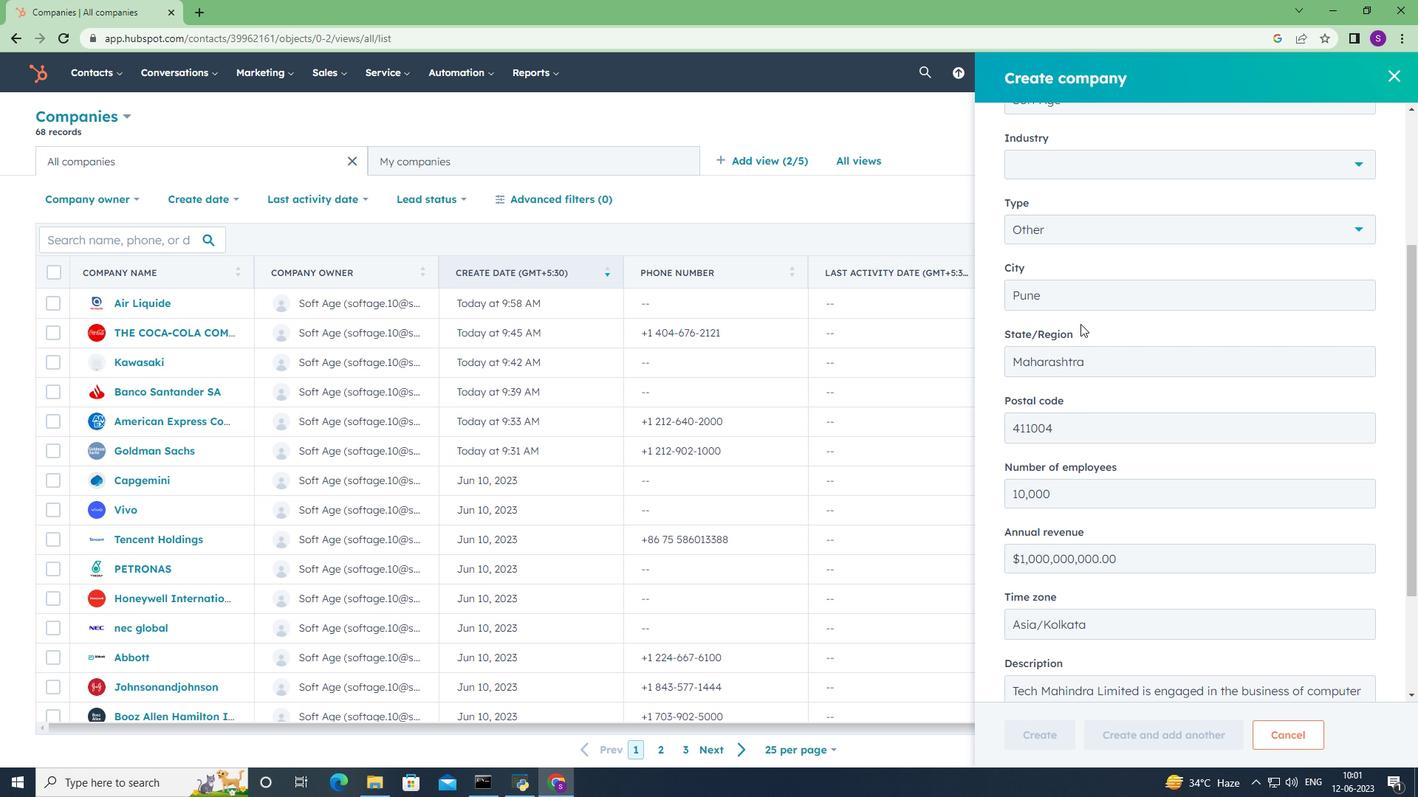 
Action: Mouse scrolled (1080, 323) with delta (0, 0)
Screenshot: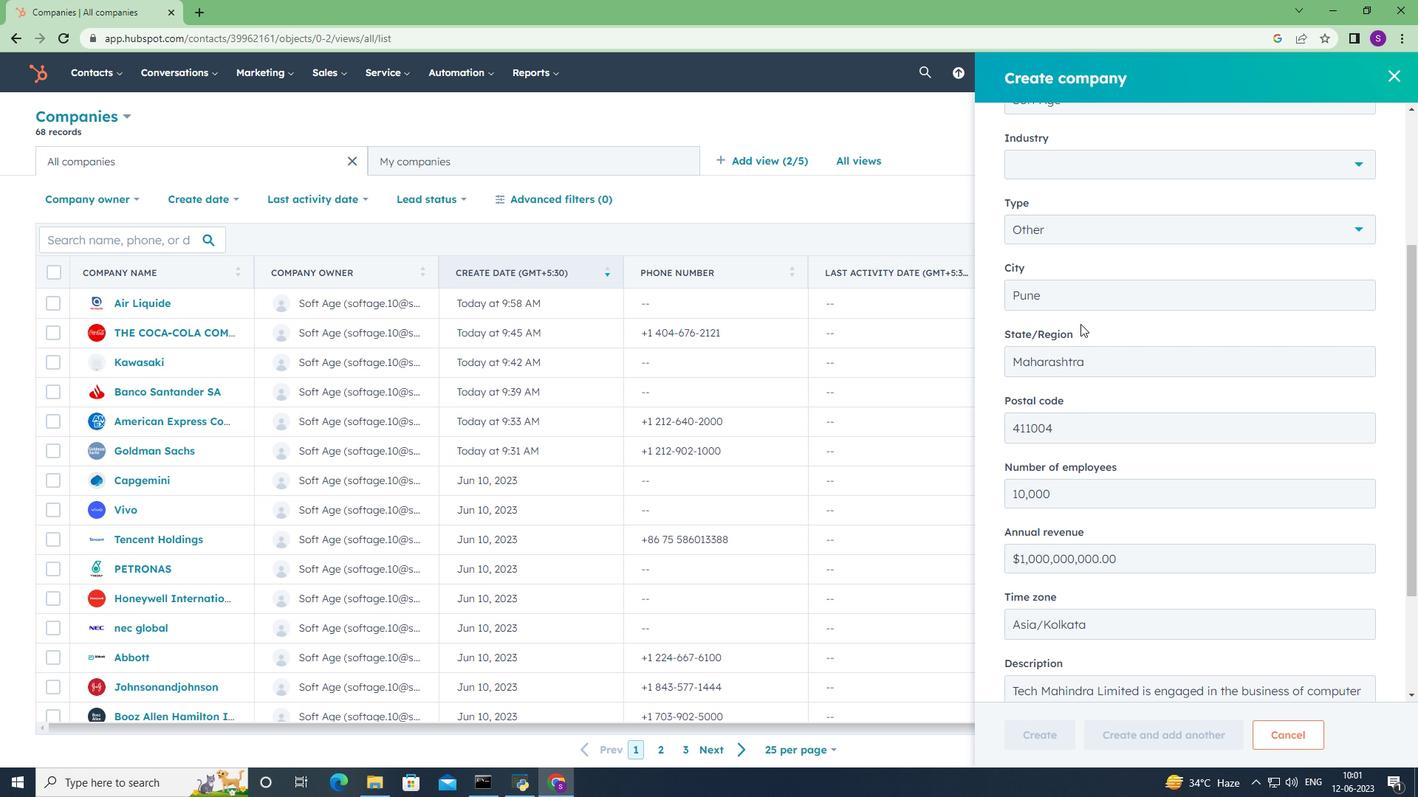 
Action: Mouse moved to (1081, 325)
Screenshot: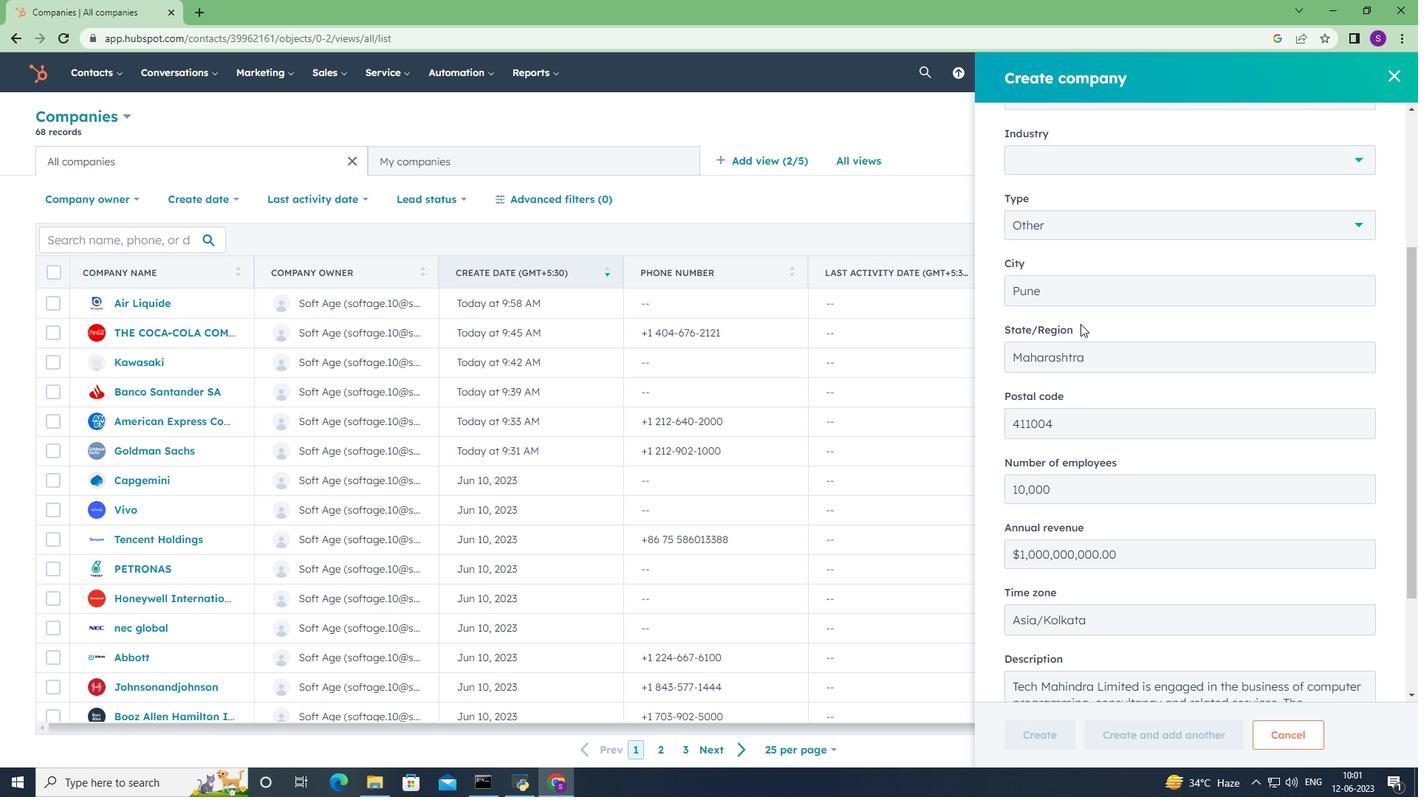 
Action: Mouse scrolled (1081, 324) with delta (0, 0)
Screenshot: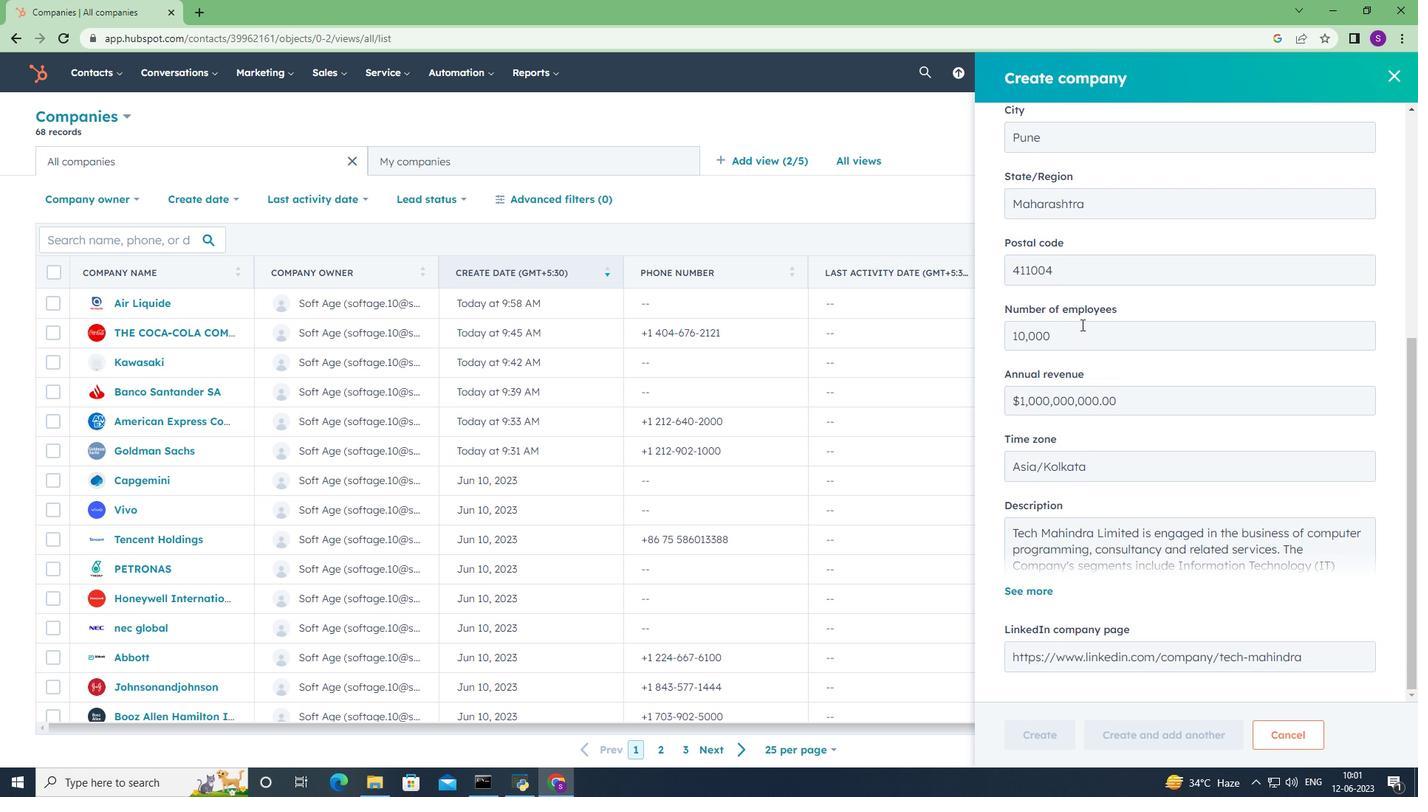 
Action: Mouse scrolled (1081, 324) with delta (0, 0)
Screenshot: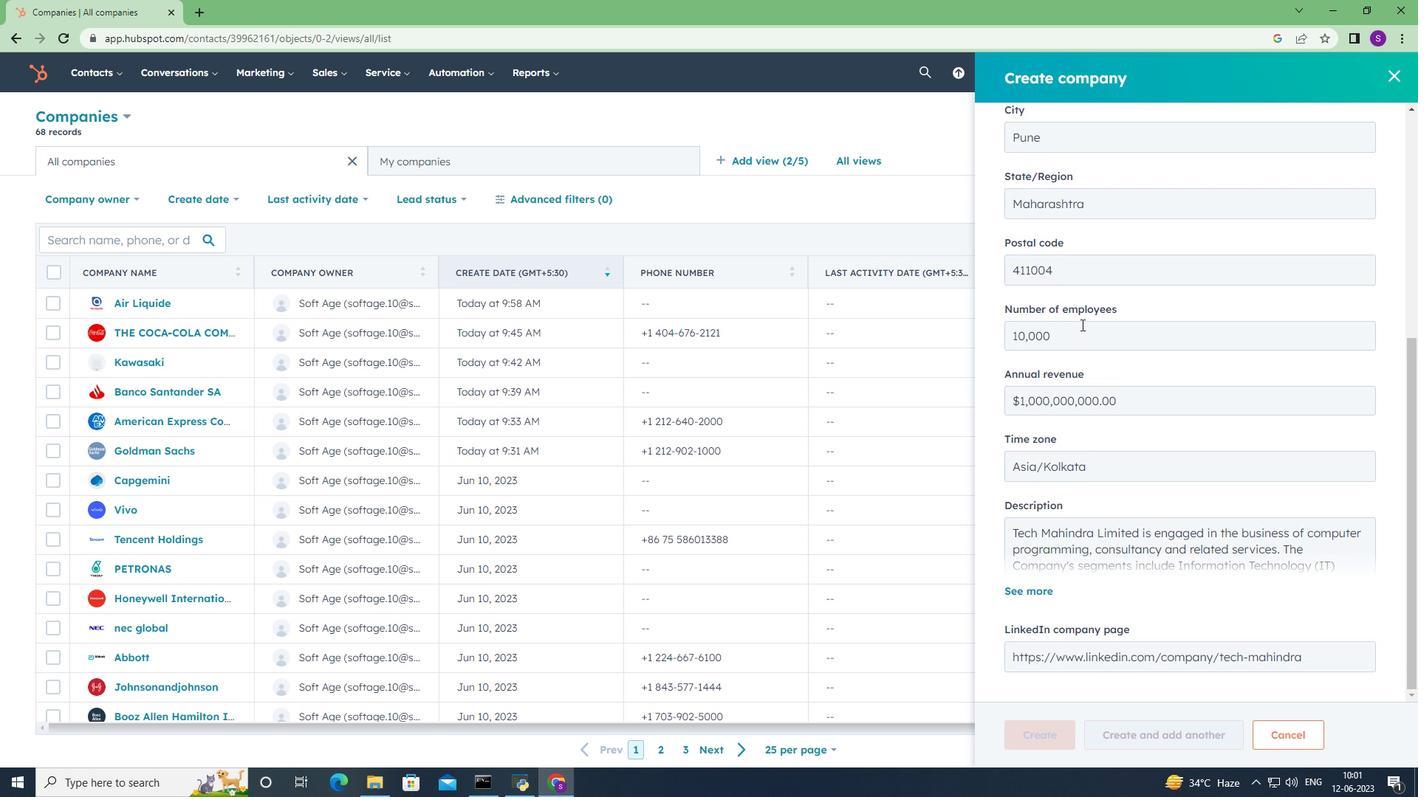 
Action: Mouse scrolled (1081, 324) with delta (0, 0)
Screenshot: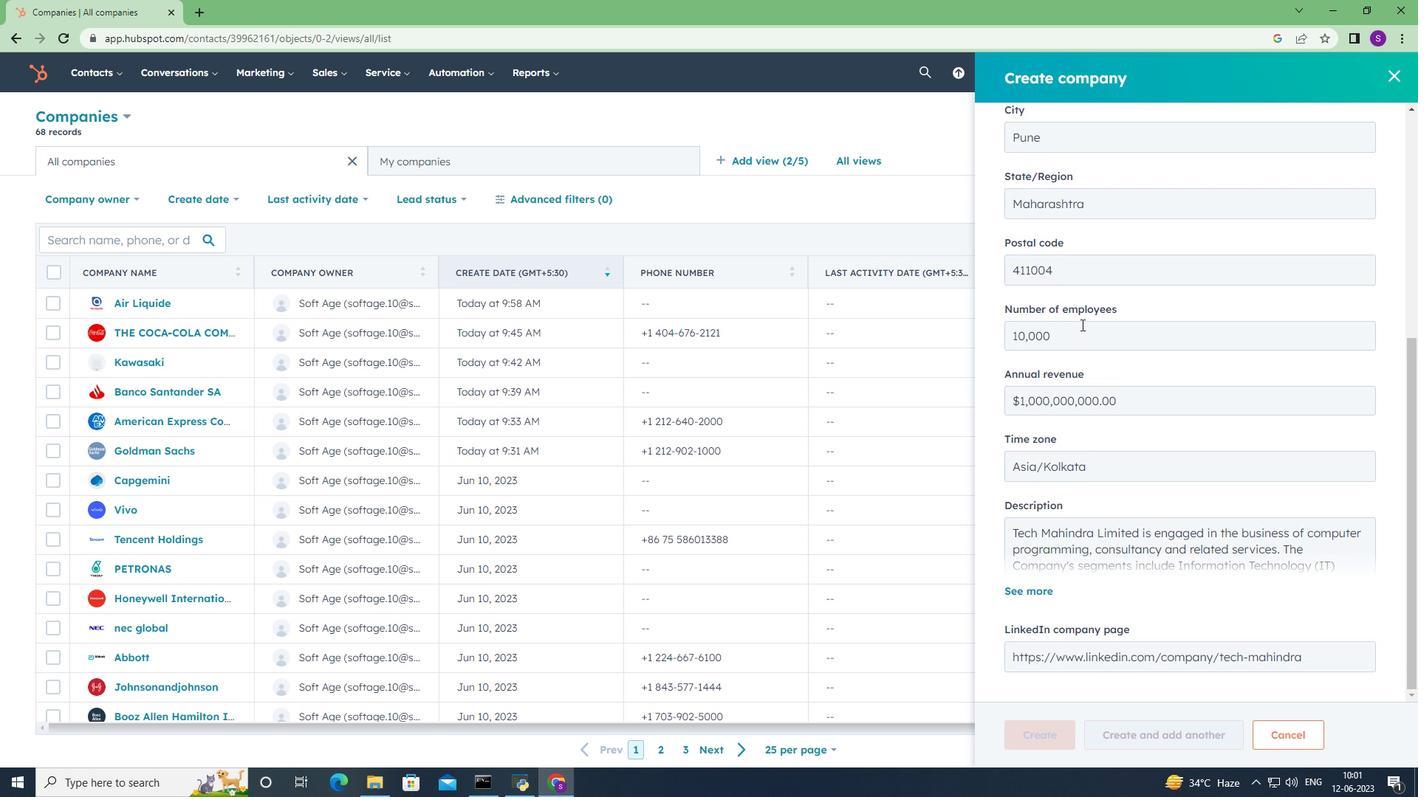 
Action: Mouse scrolled (1081, 324) with delta (0, 0)
Screenshot: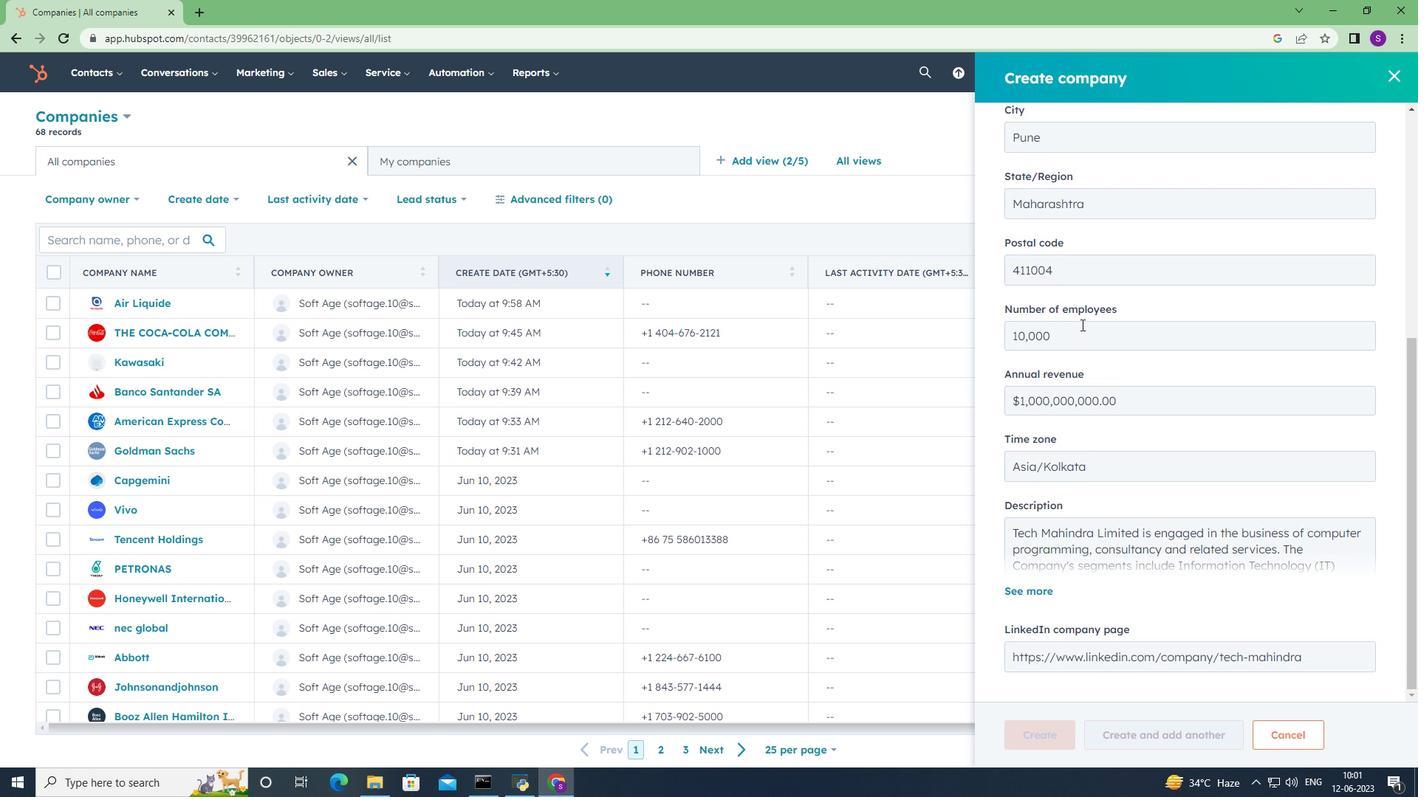 
Action: Mouse moved to (1081, 325)
Screenshot: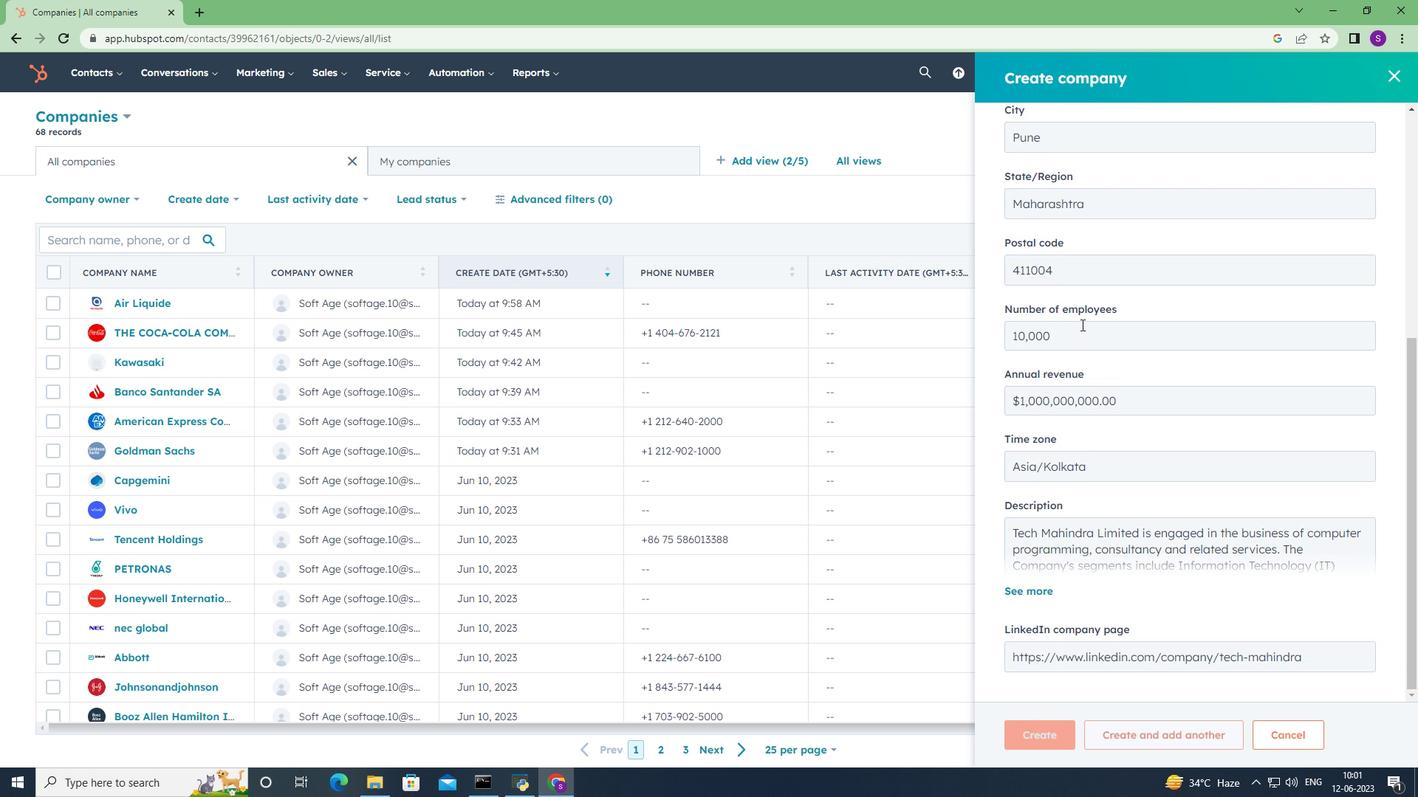 
Action: Mouse scrolled (1081, 325) with delta (0, 0)
Screenshot: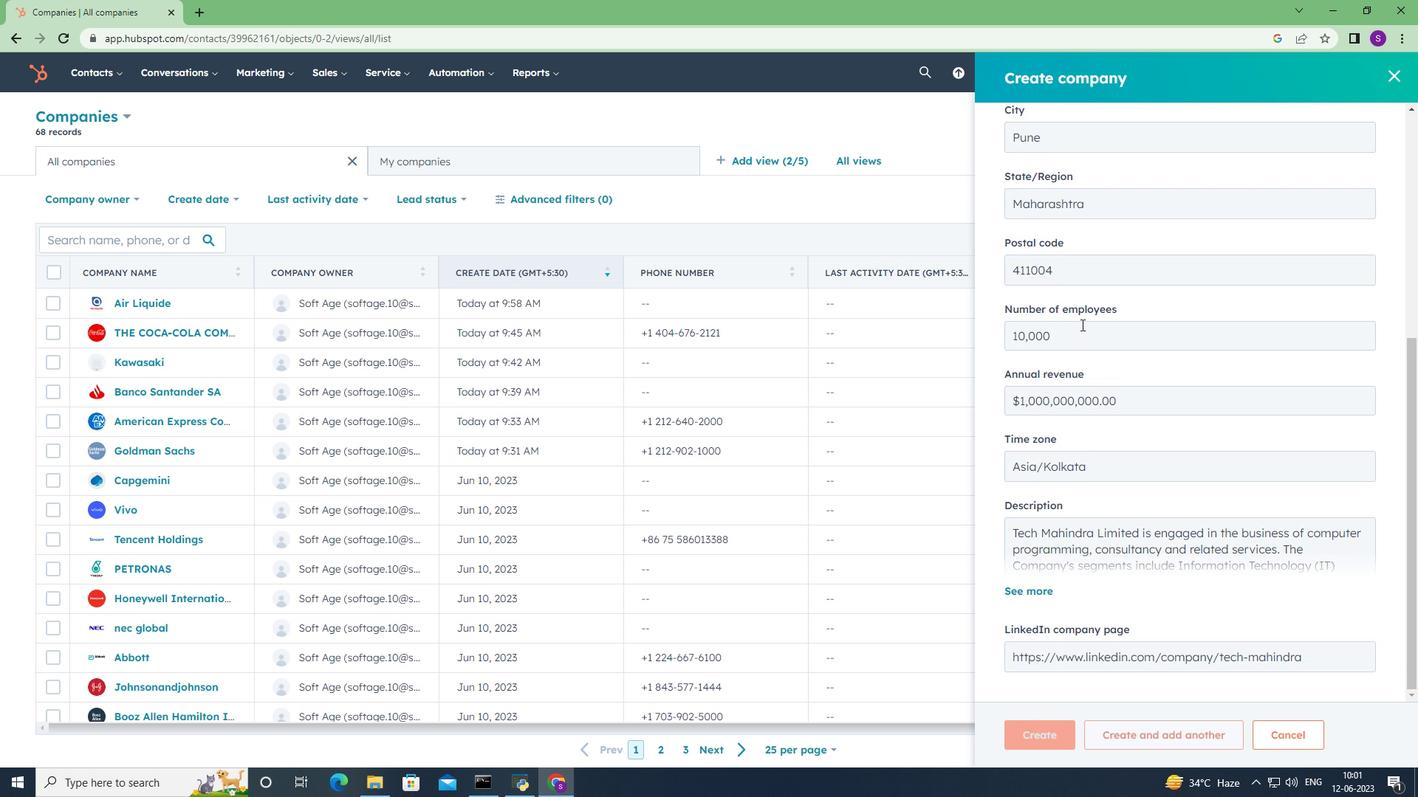 
Action: Mouse moved to (1023, 739)
Screenshot: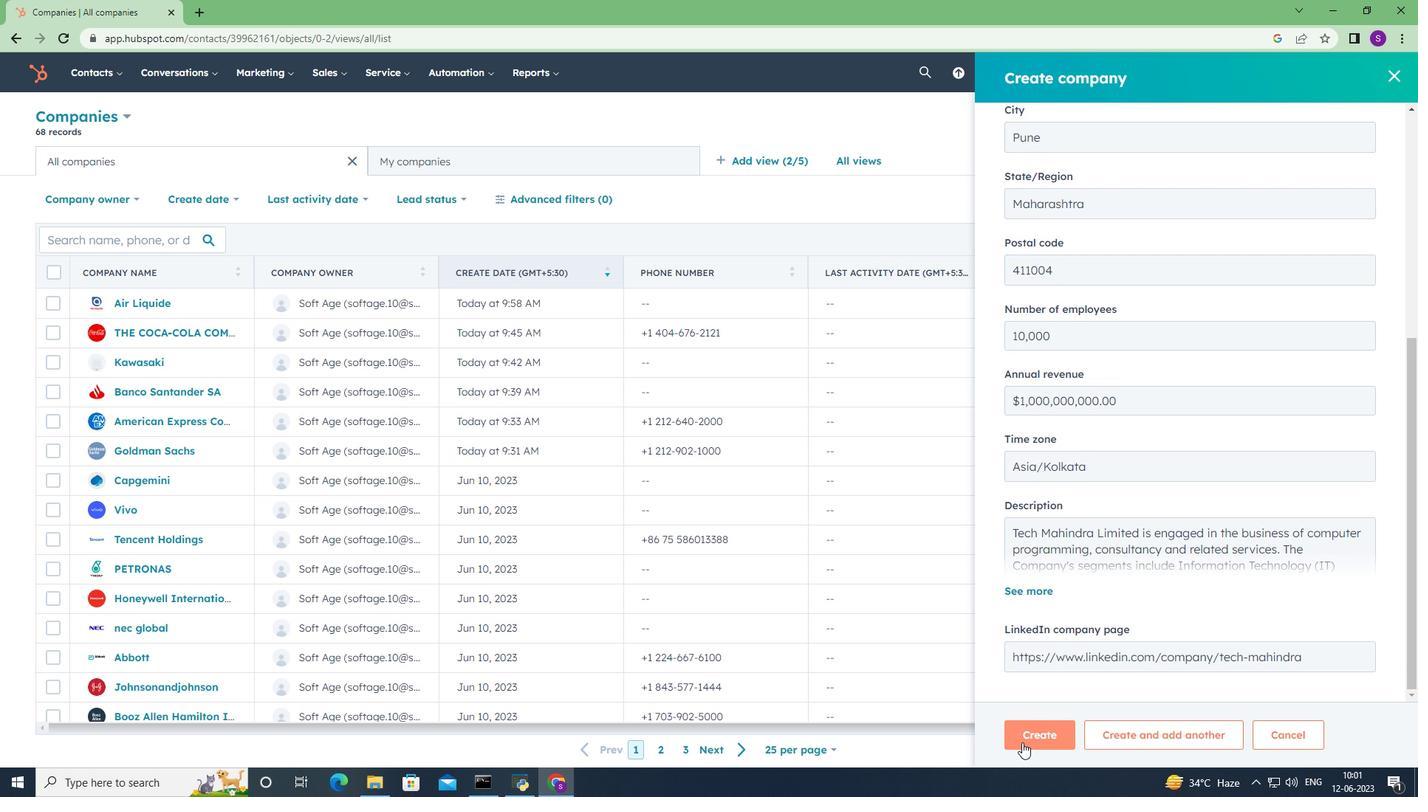 
Action: Mouse pressed left at (1023, 739)
Screenshot: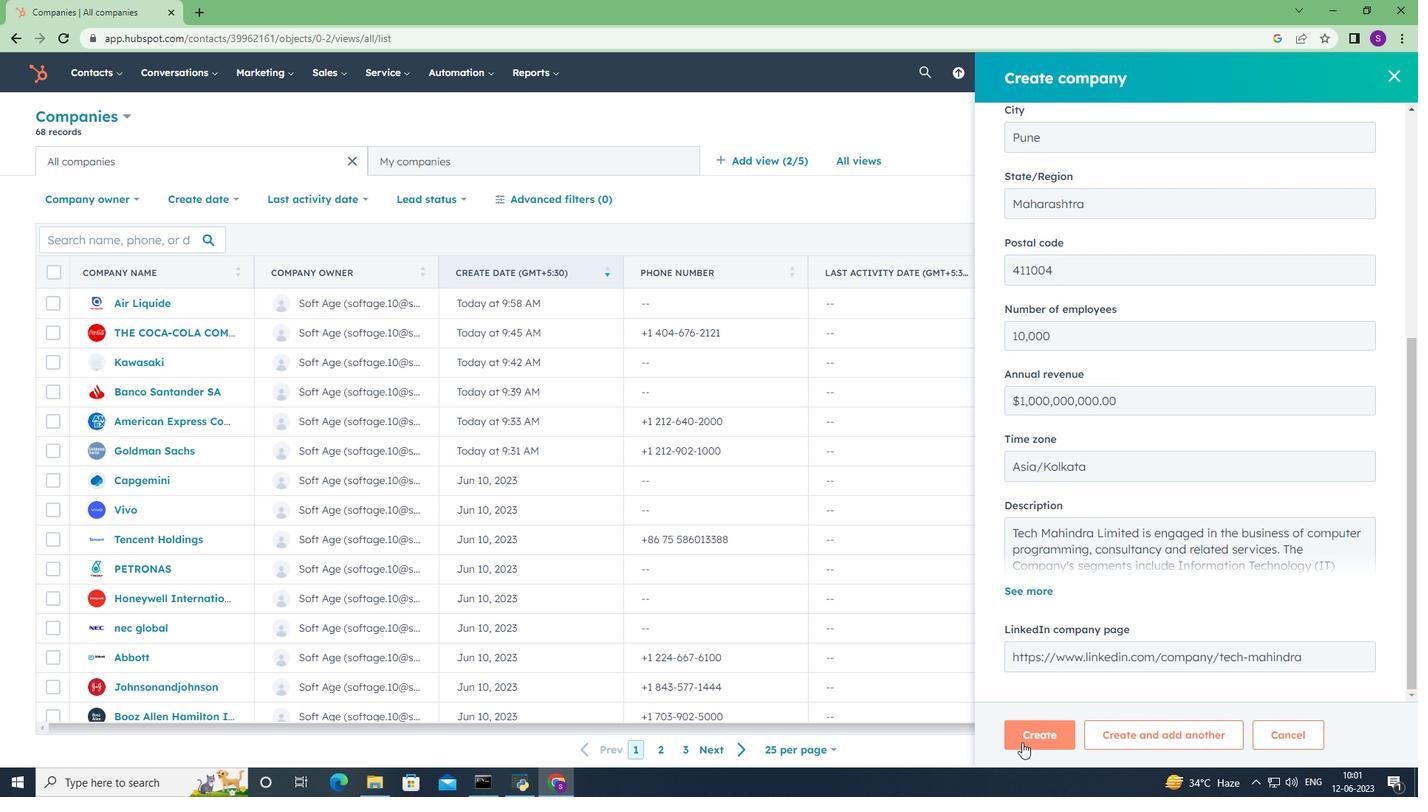 
Action: Mouse moved to (995, 472)
Screenshot: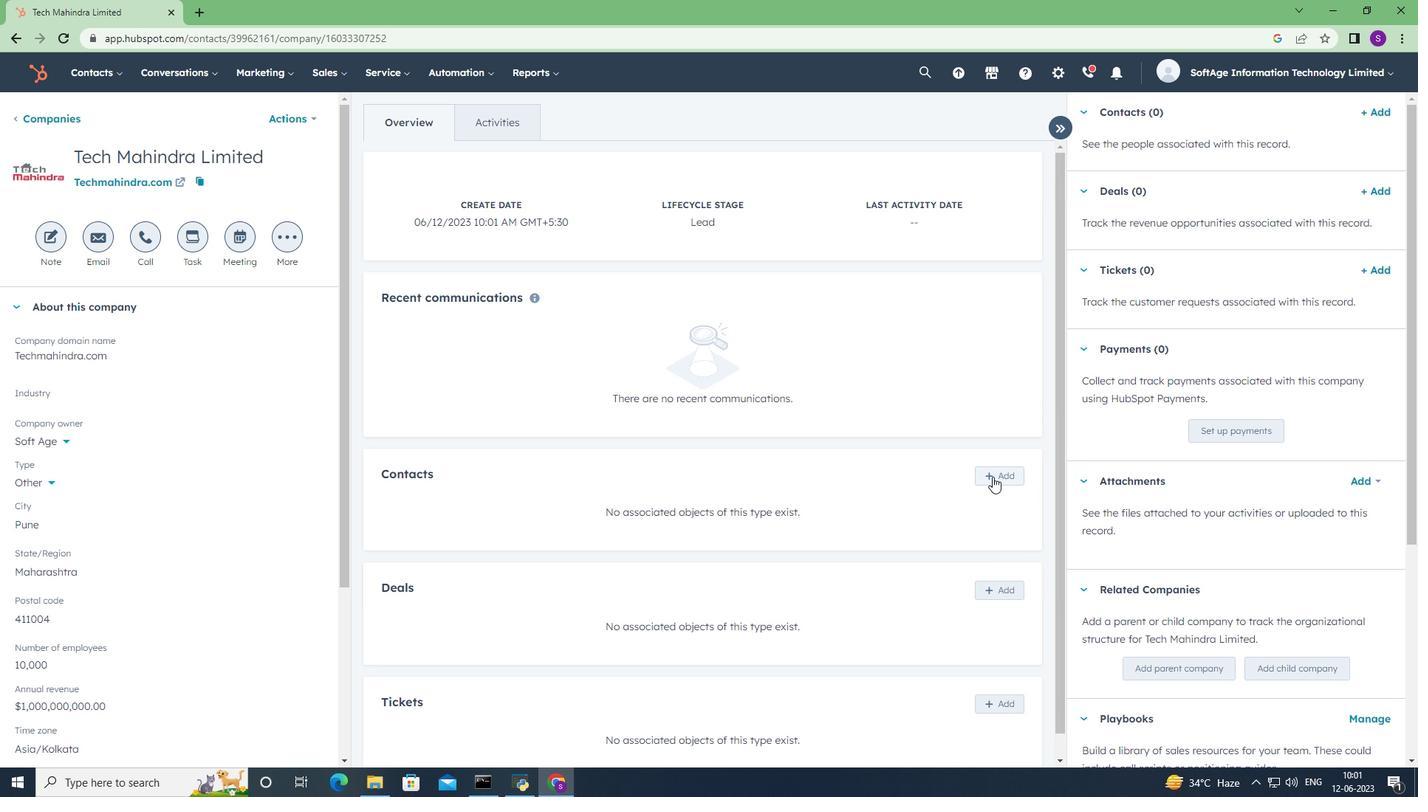 
Action: Mouse pressed left at (995, 472)
Screenshot: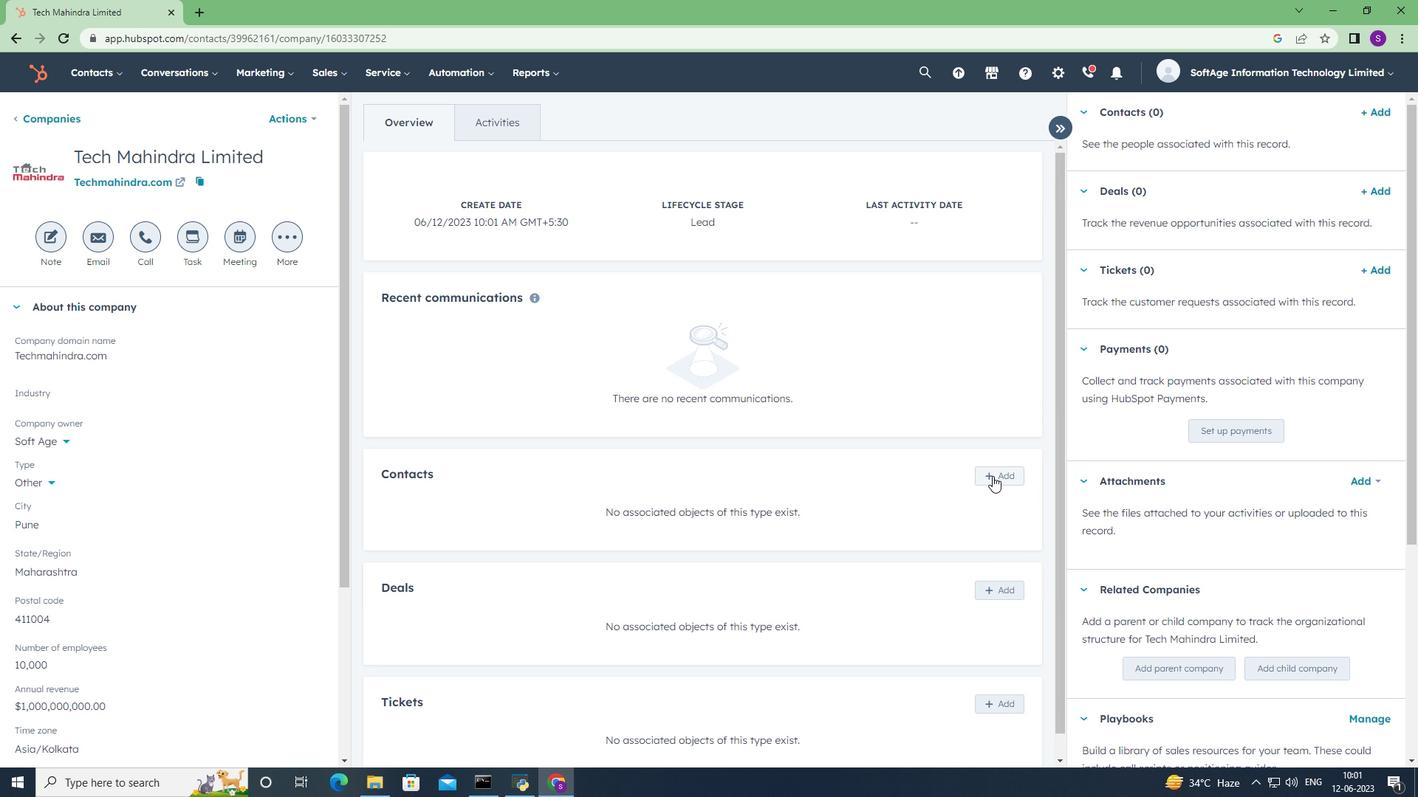 
Action: Mouse moved to (1094, 150)
Screenshot: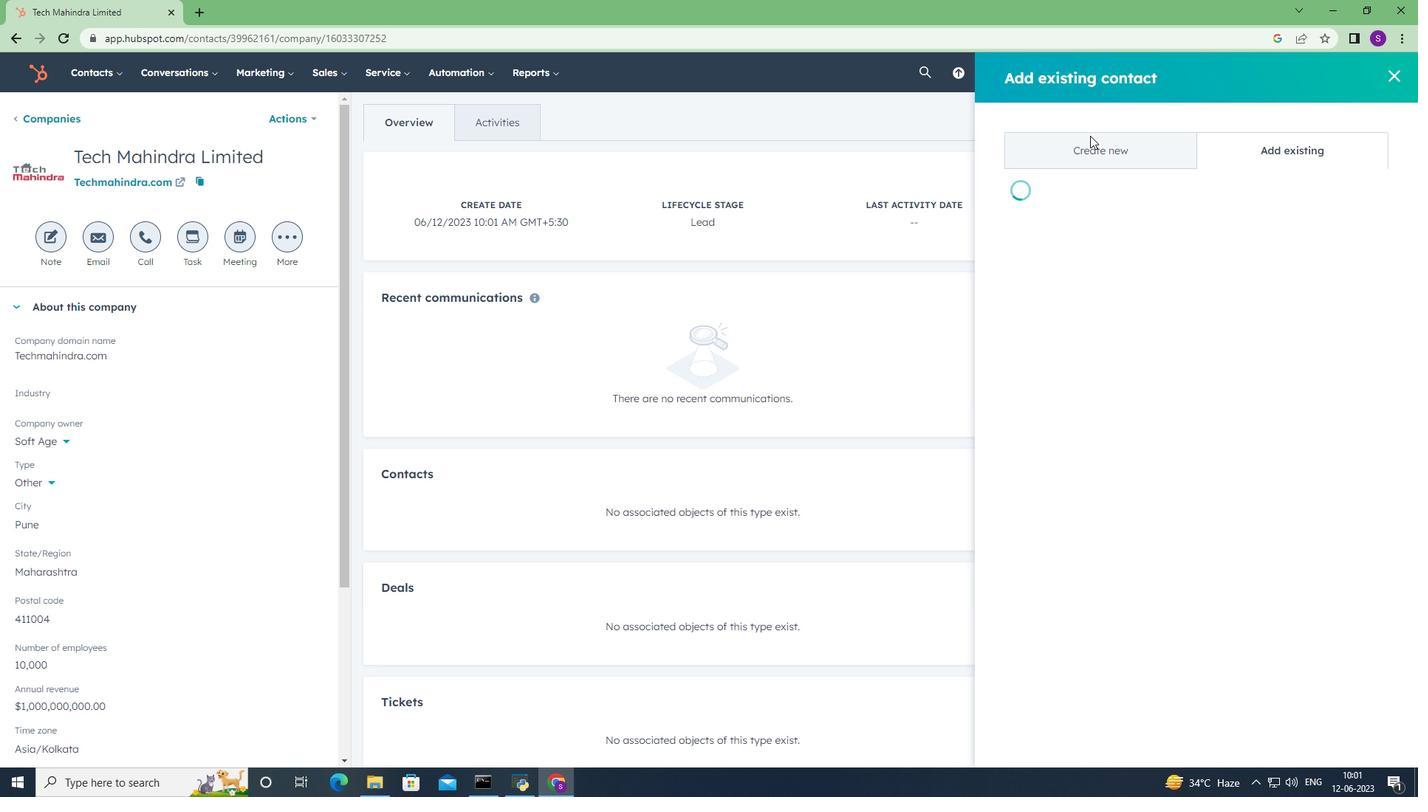 
Action: Mouse pressed left at (1094, 150)
Screenshot: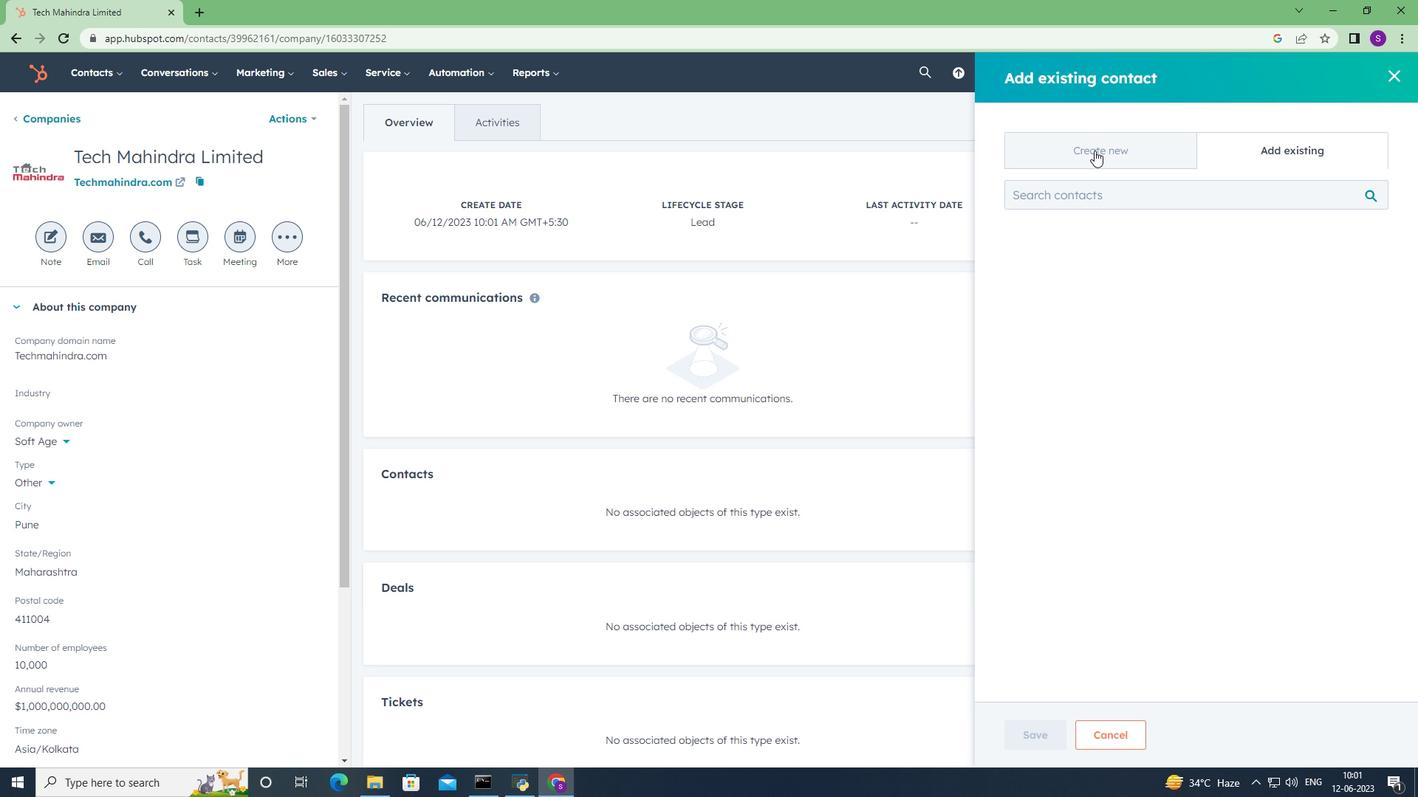 
Action: Mouse moved to (1096, 245)
Screenshot: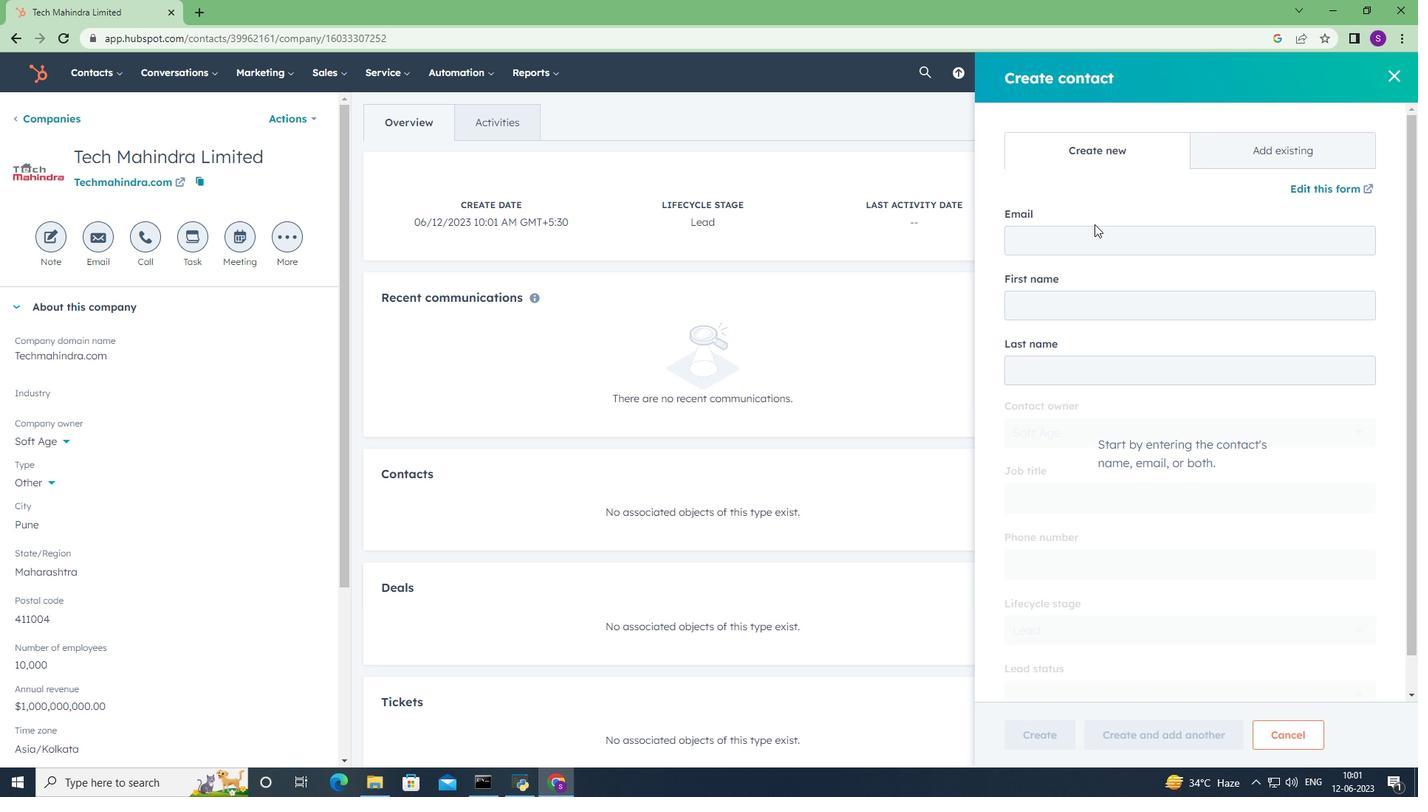 
Action: Mouse pressed left at (1096, 245)
Screenshot: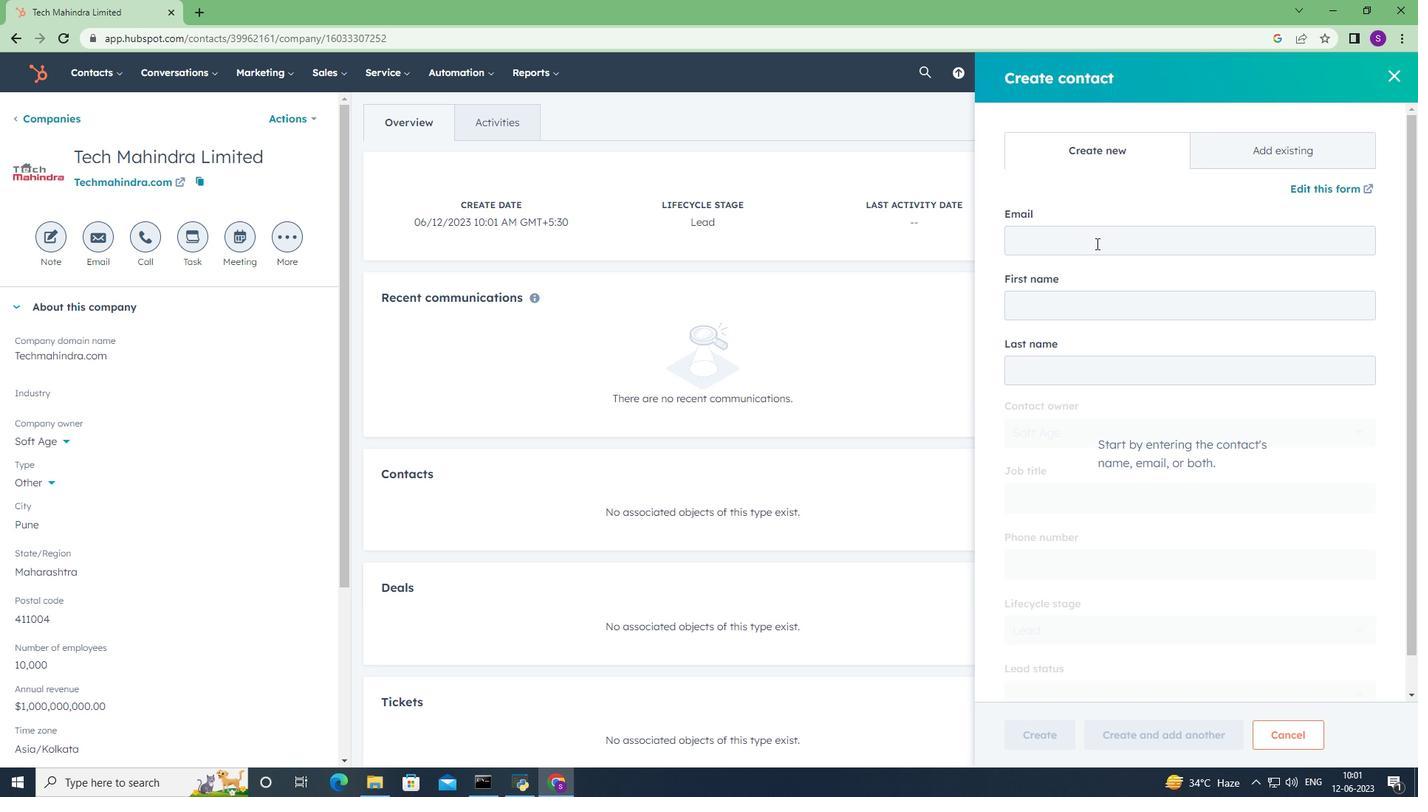 
Action: Key pressed <Key.shift>Amaira18<Key.shift><Key.shift><Key.shift><Key.shift><Key.shift><Key.shift><Key.shift><Key.shift><Key.shift><Key.shift><Key.shift><Key.shift><Key.shift><Key.shift><Key.shift><Key.shift><Key.shift><Key.shift><Key.shift><Key.shift><Key.shift><Key.shift>Patel<Key.shift><Key.shift><Key.shift><Key.shift><Key.shift>@techman<Key.backspace>hindra.com
Screenshot: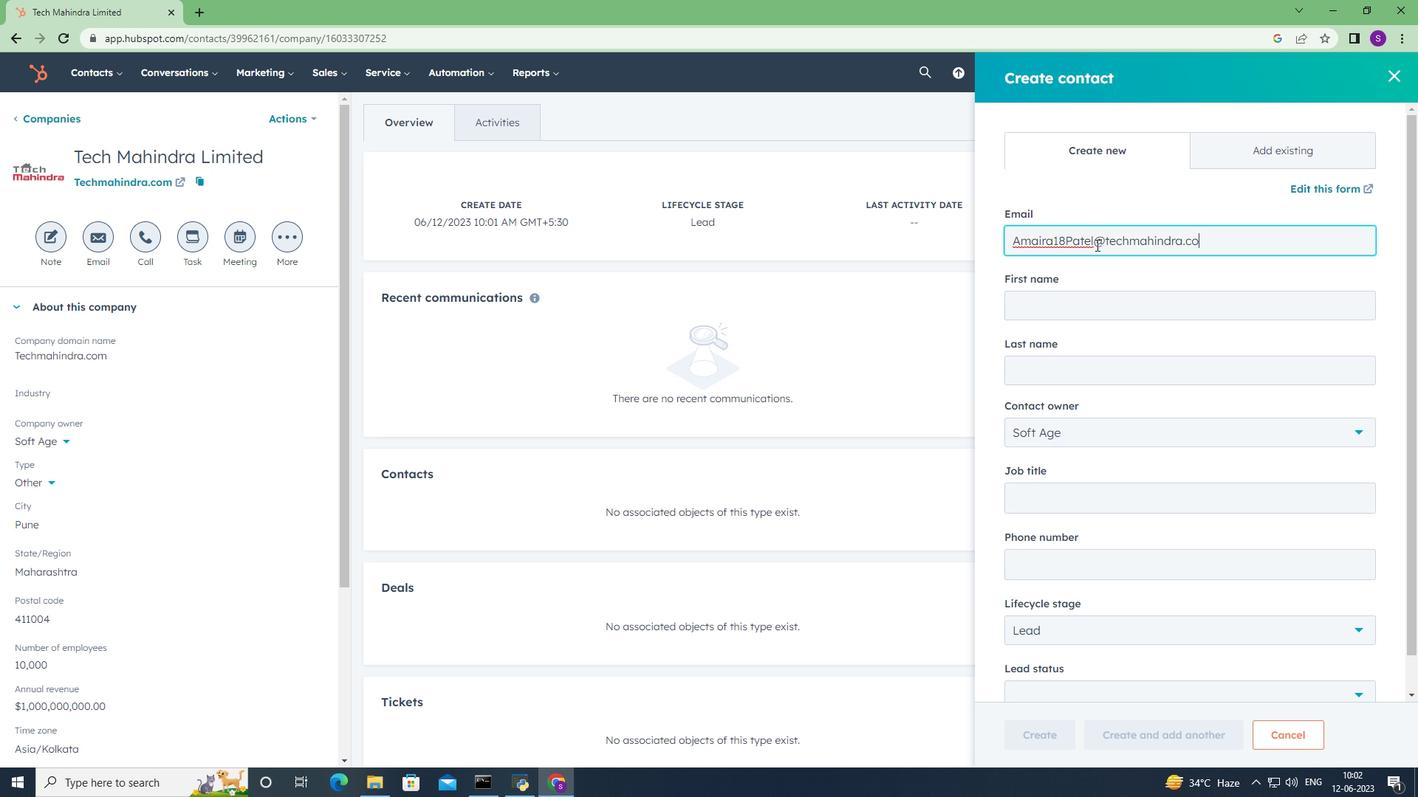 
Action: Mouse moved to (1108, 319)
Screenshot: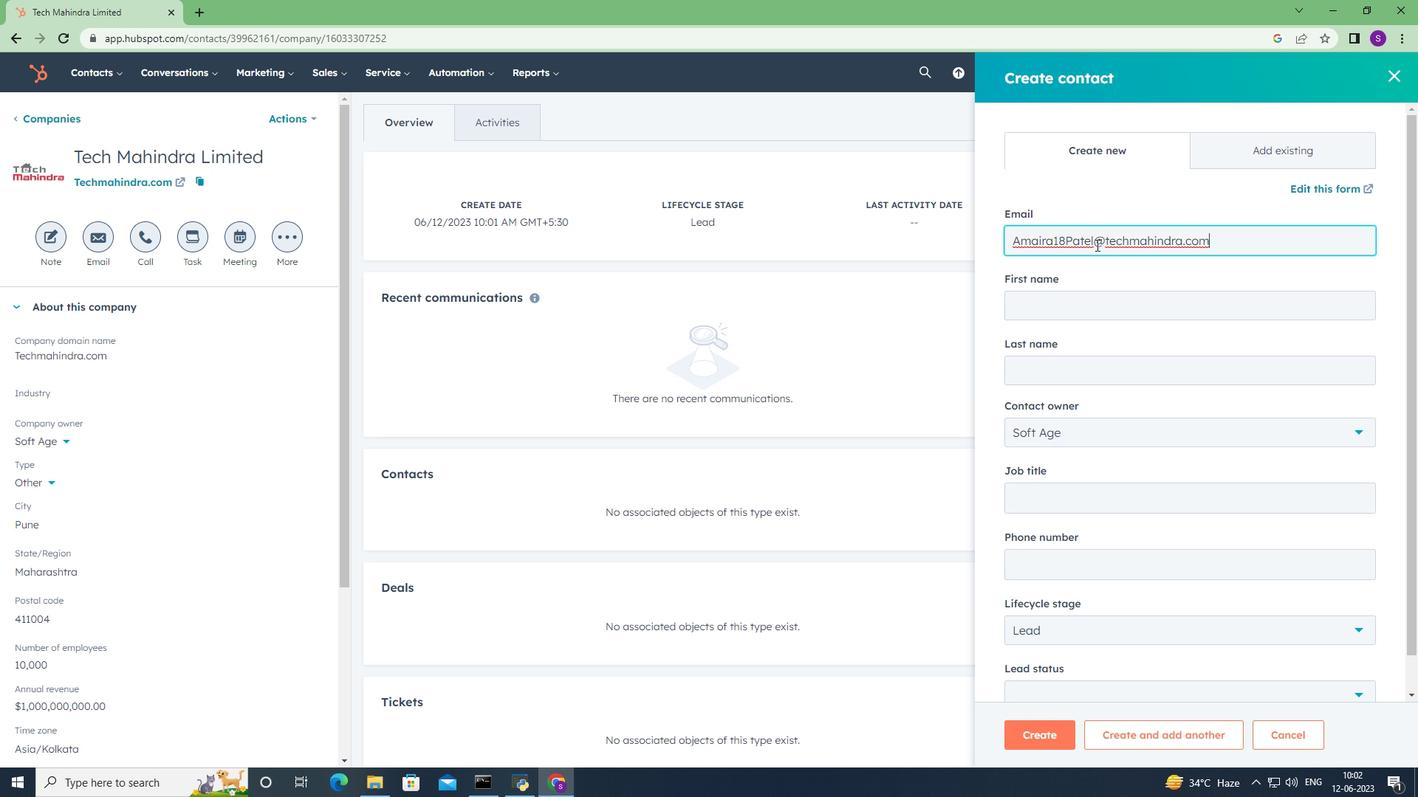 
Action: Mouse pressed left at (1108, 319)
Screenshot: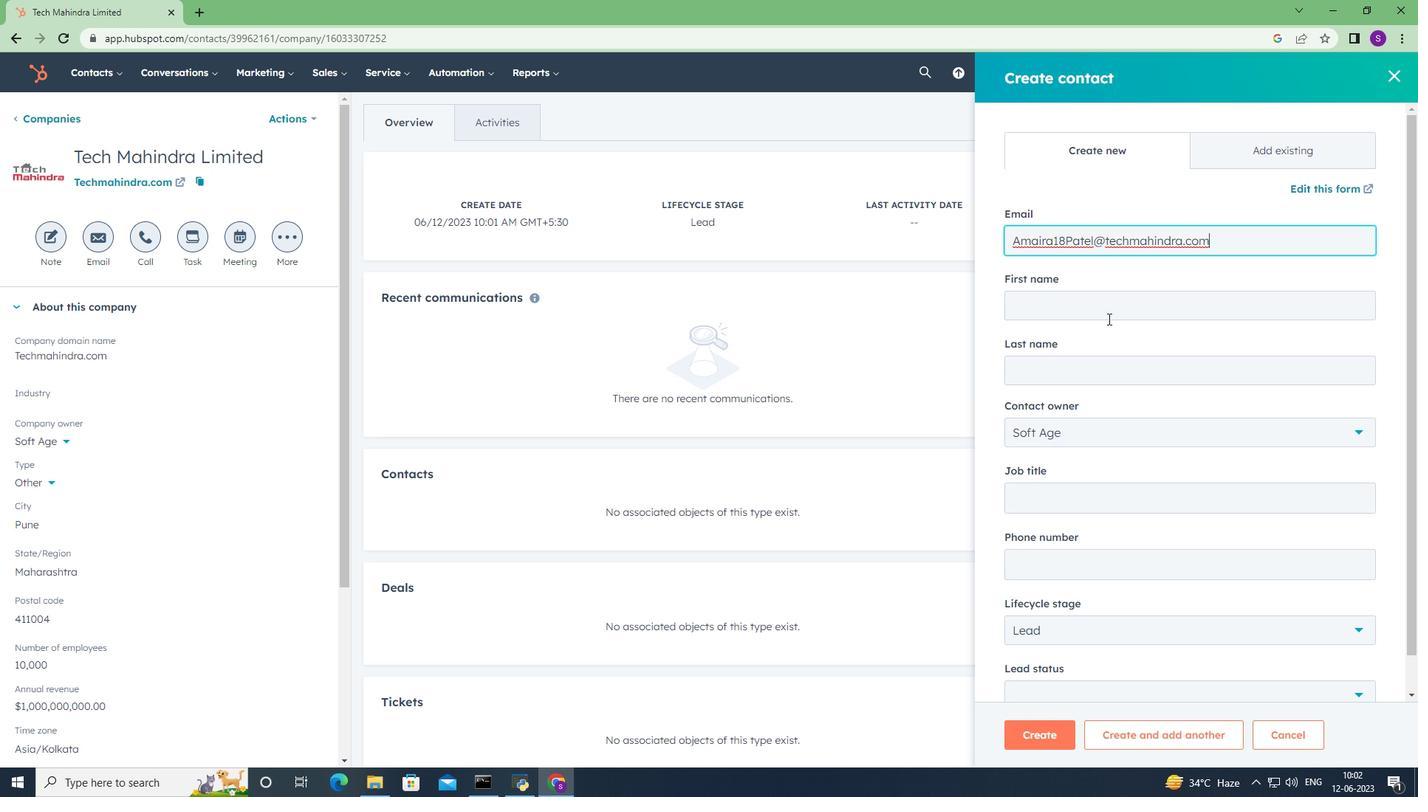 
Action: Key pressed <Key.shift>Amar<Key.backspace>ira<Key.tab><Key.shift><Key.shift><Key.shift><Key.shift><Key.shift>Patel<Key.tab><Key.tab><Key.shift><Key.shift><Key.shift><Key.shift><Key.shift><Key.shift><Key.shift><Key.shift><Key.shift><Key.shift><Key.shift><Key.shift><Key.shift><Key.shift><Key.shift><Key.shift><Key.shift><Key.shift><Key.shift><Key.shift><Key.shift><Key.shift><Key.shift><Key.shift><Key.shift>Quality<Key.space><Key.shift>Control<Key.space><Key.shift>Inspector<Key.tab>5125555680
Screenshot: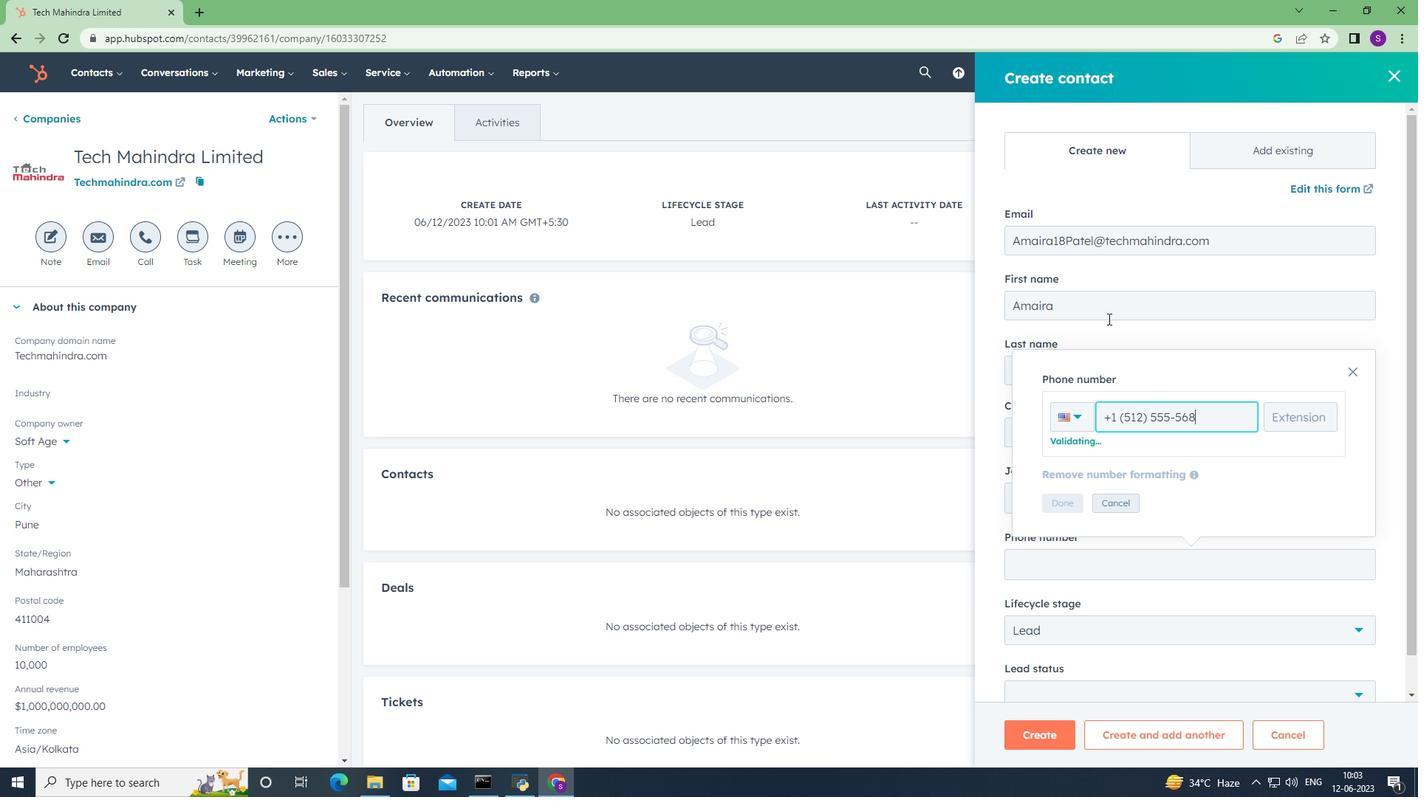 
Action: Mouse moved to (1073, 502)
Screenshot: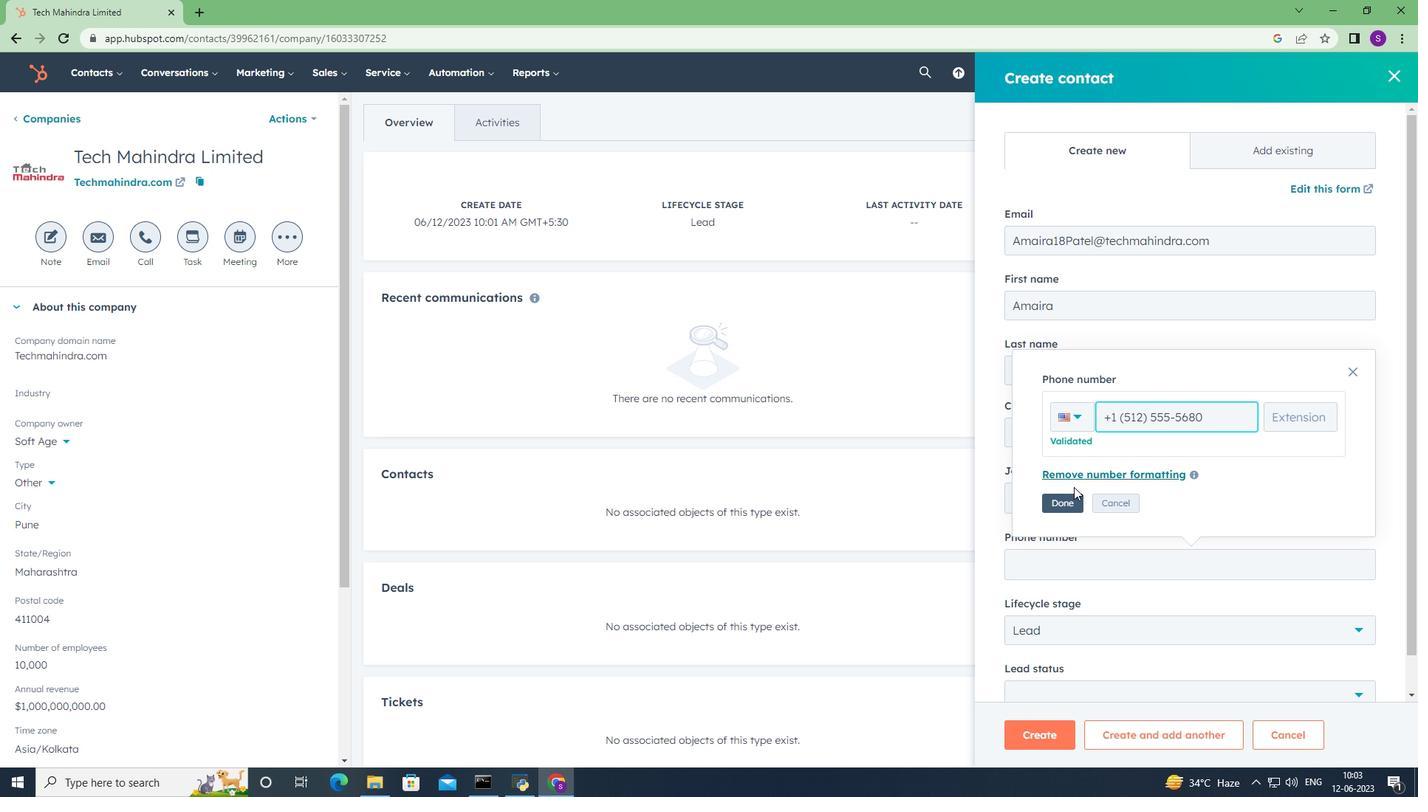 
Action: Mouse pressed left at (1073, 502)
Screenshot: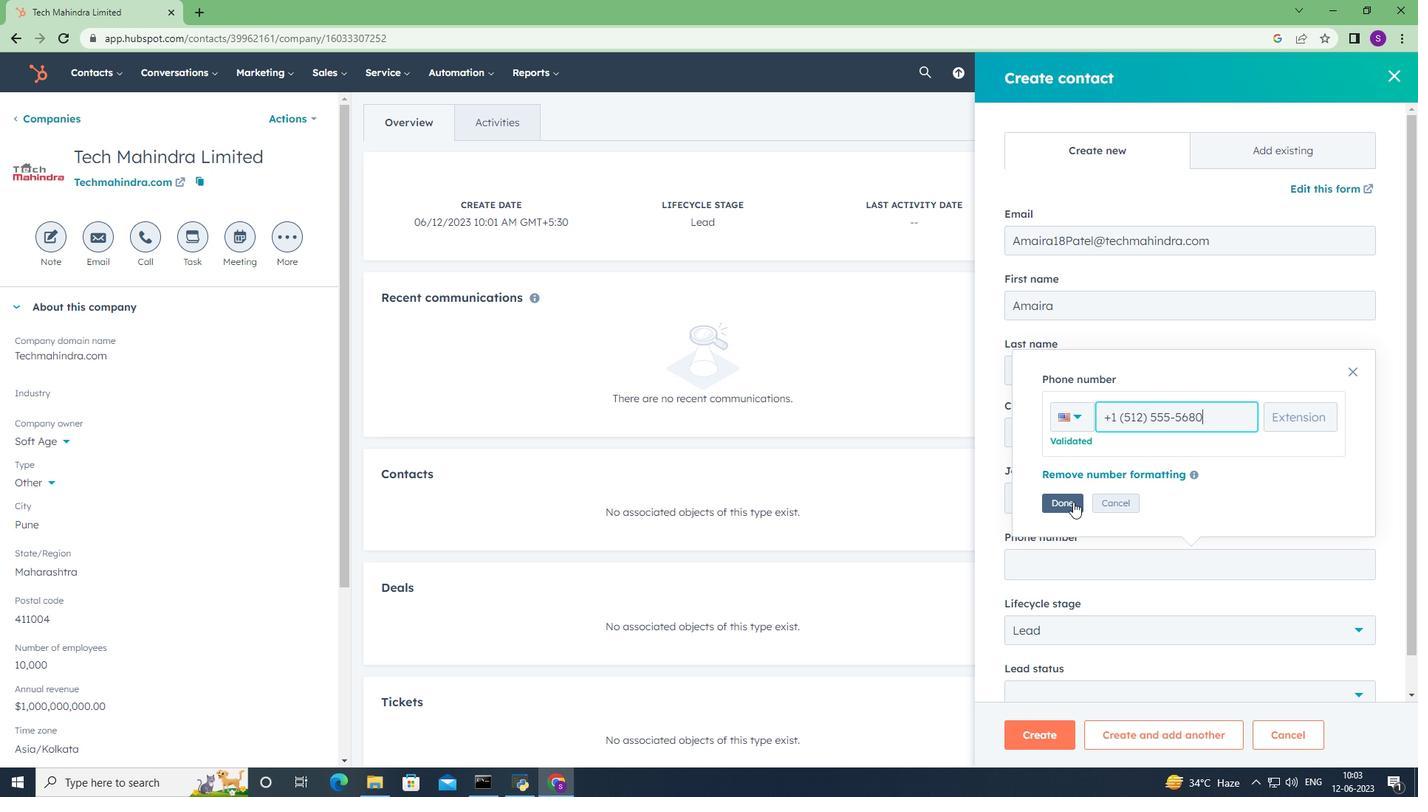 
Action: Mouse moved to (1082, 543)
Screenshot: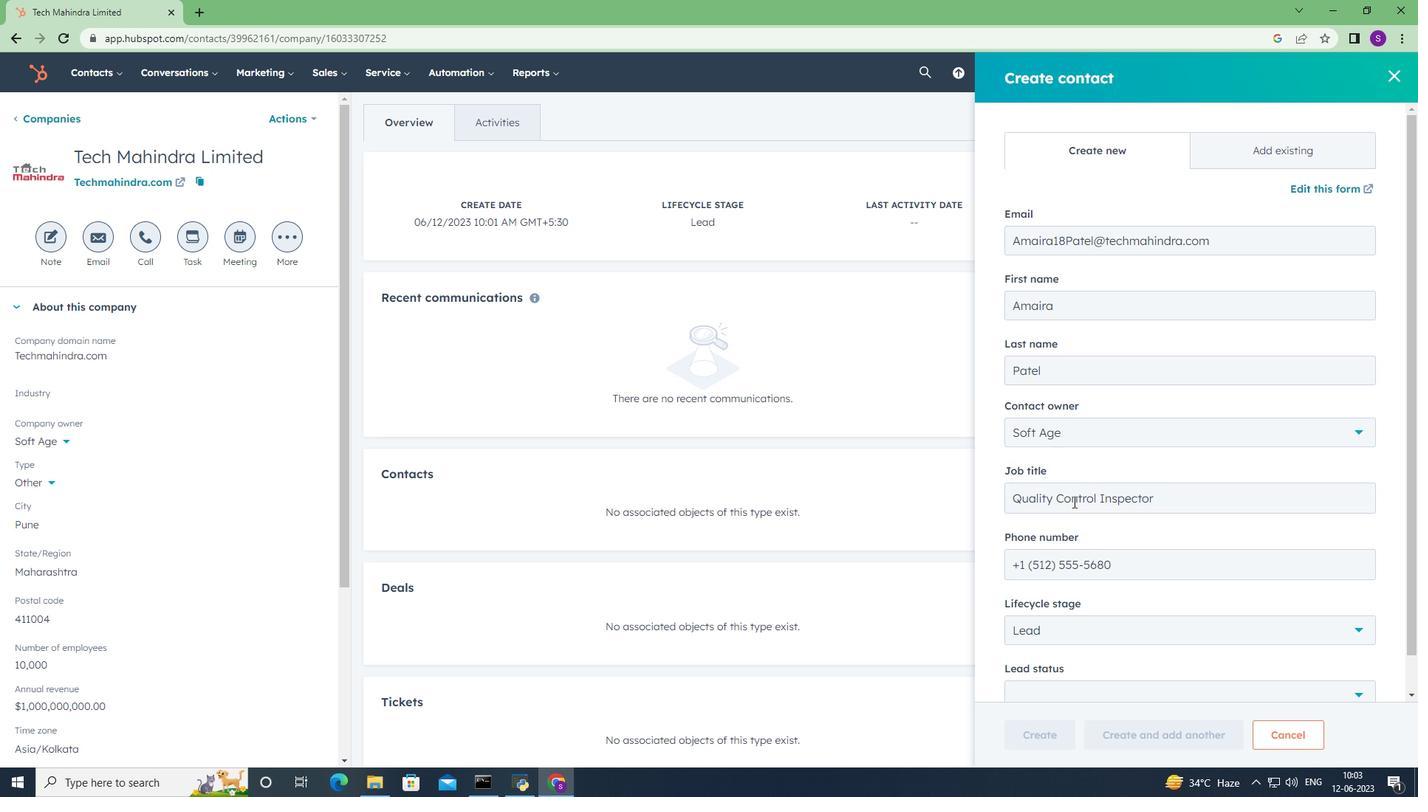 
Action: Mouse scrolled (1082, 542) with delta (0, 0)
Screenshot: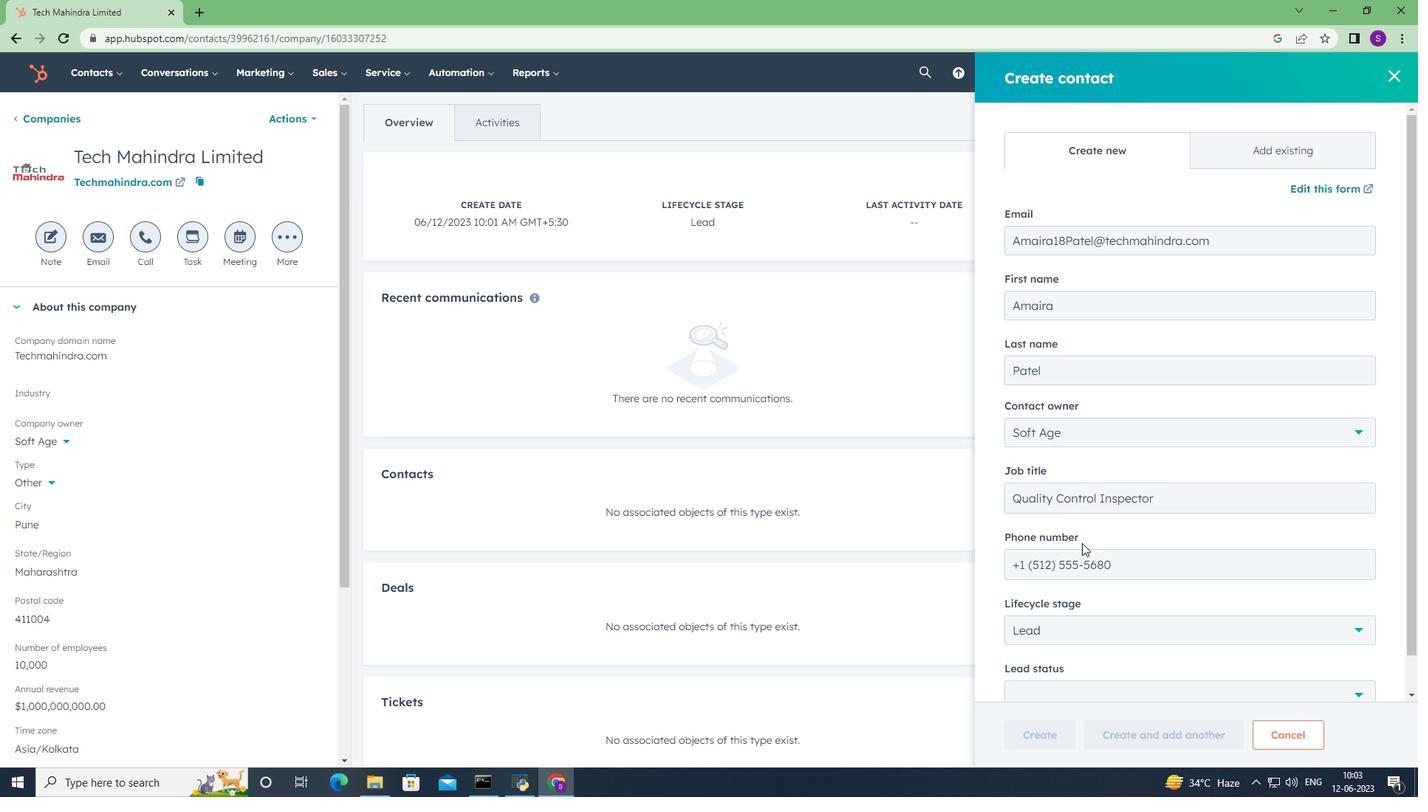 
Action: Mouse scrolled (1082, 542) with delta (0, 0)
Screenshot: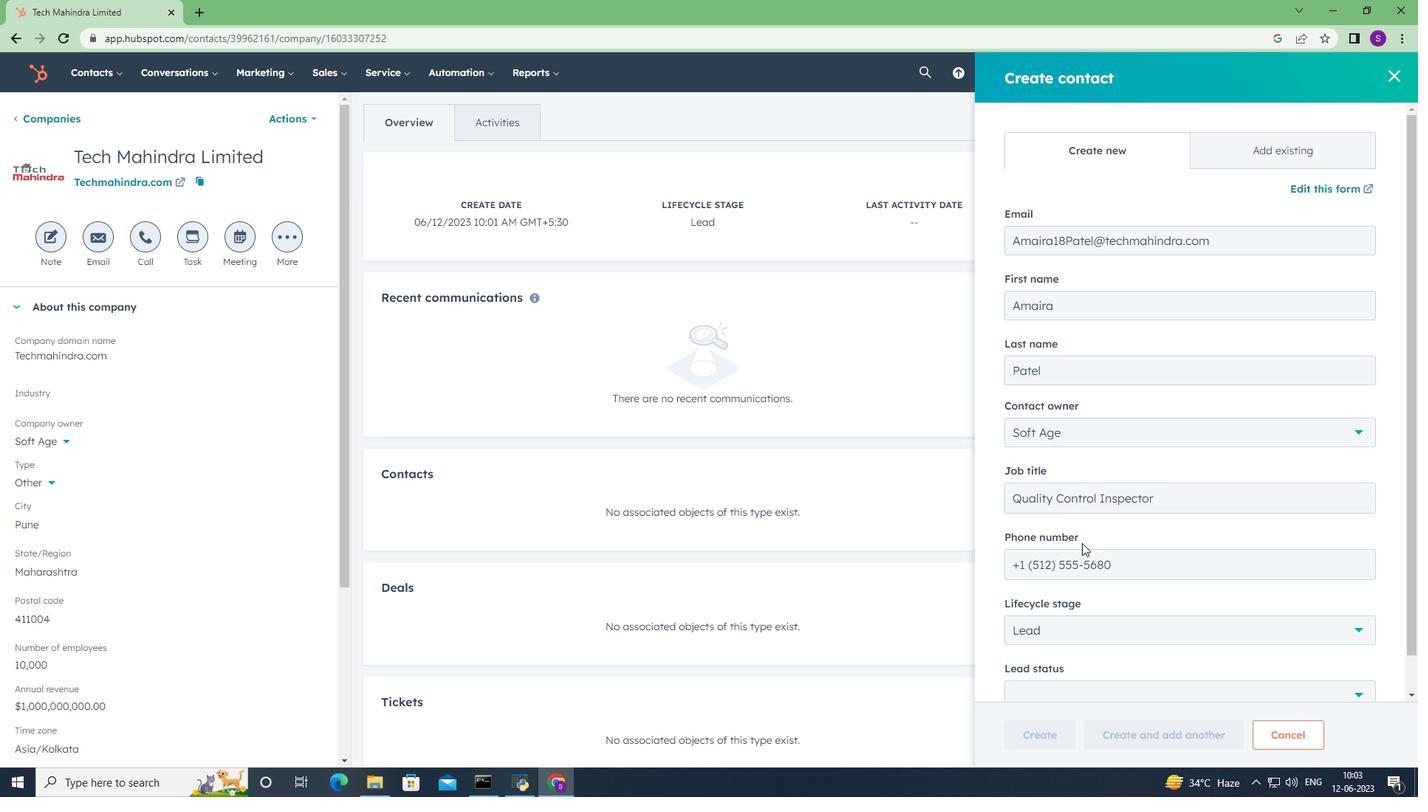 
Action: Mouse moved to (1082, 546)
Screenshot: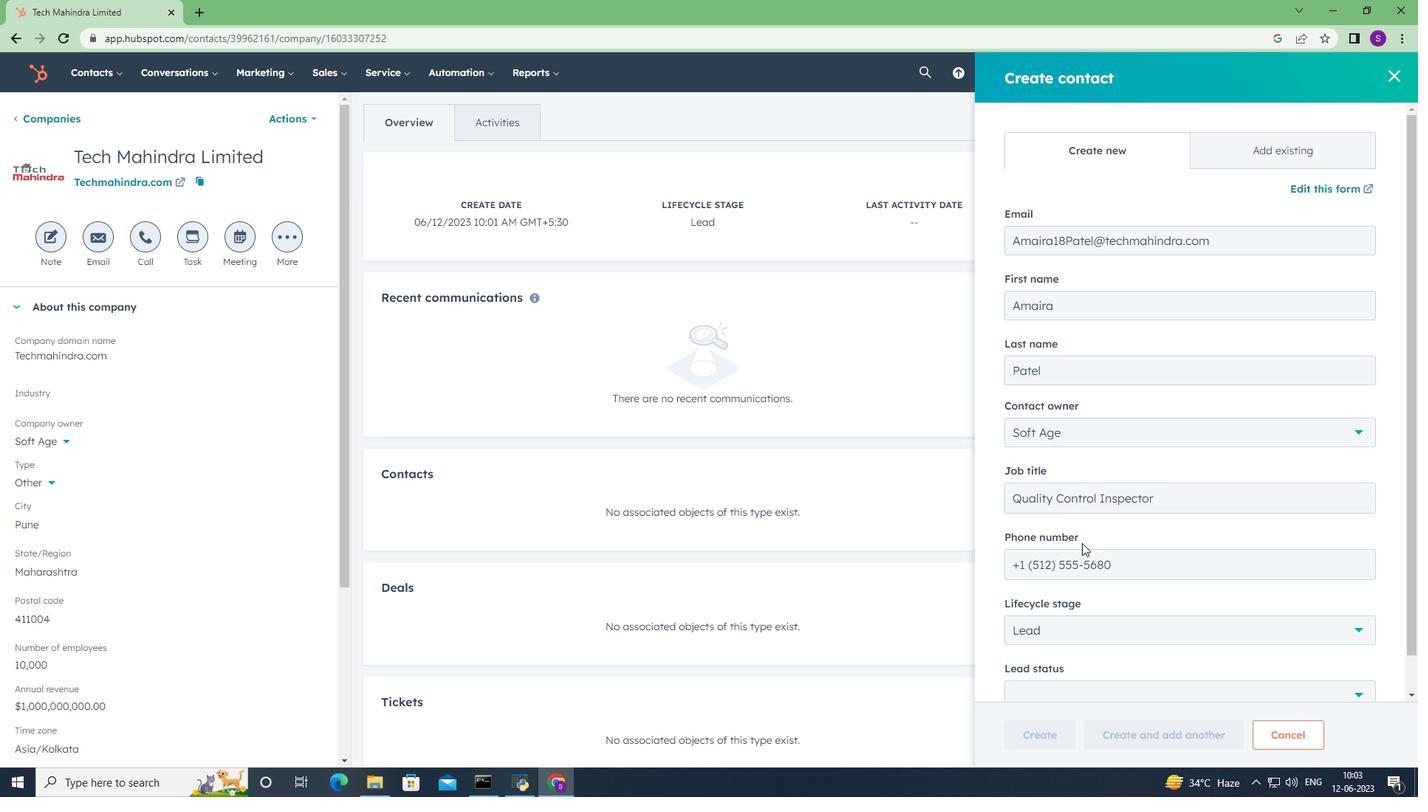 
Action: Mouse scrolled (1082, 545) with delta (0, 0)
Screenshot: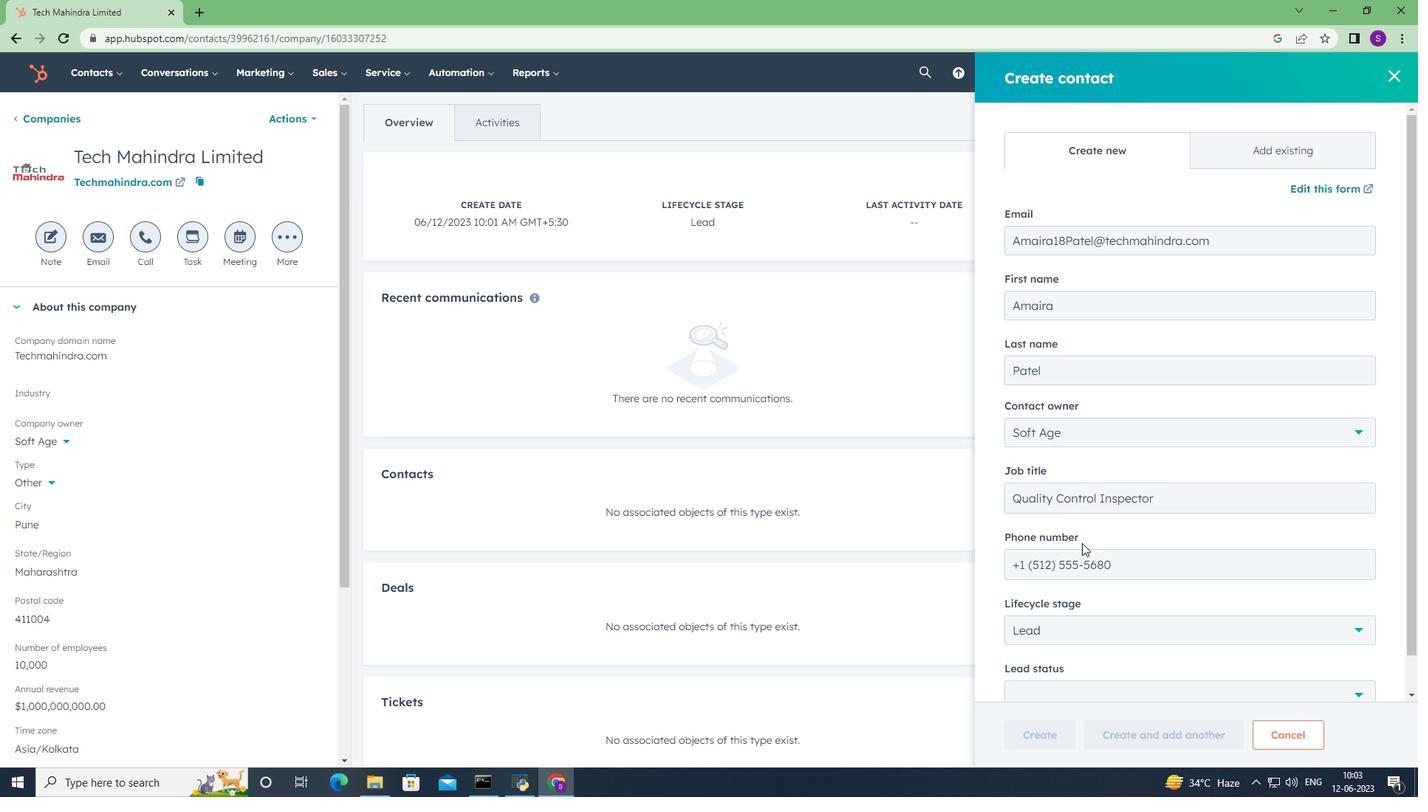 
Action: Mouse moved to (1084, 551)
Screenshot: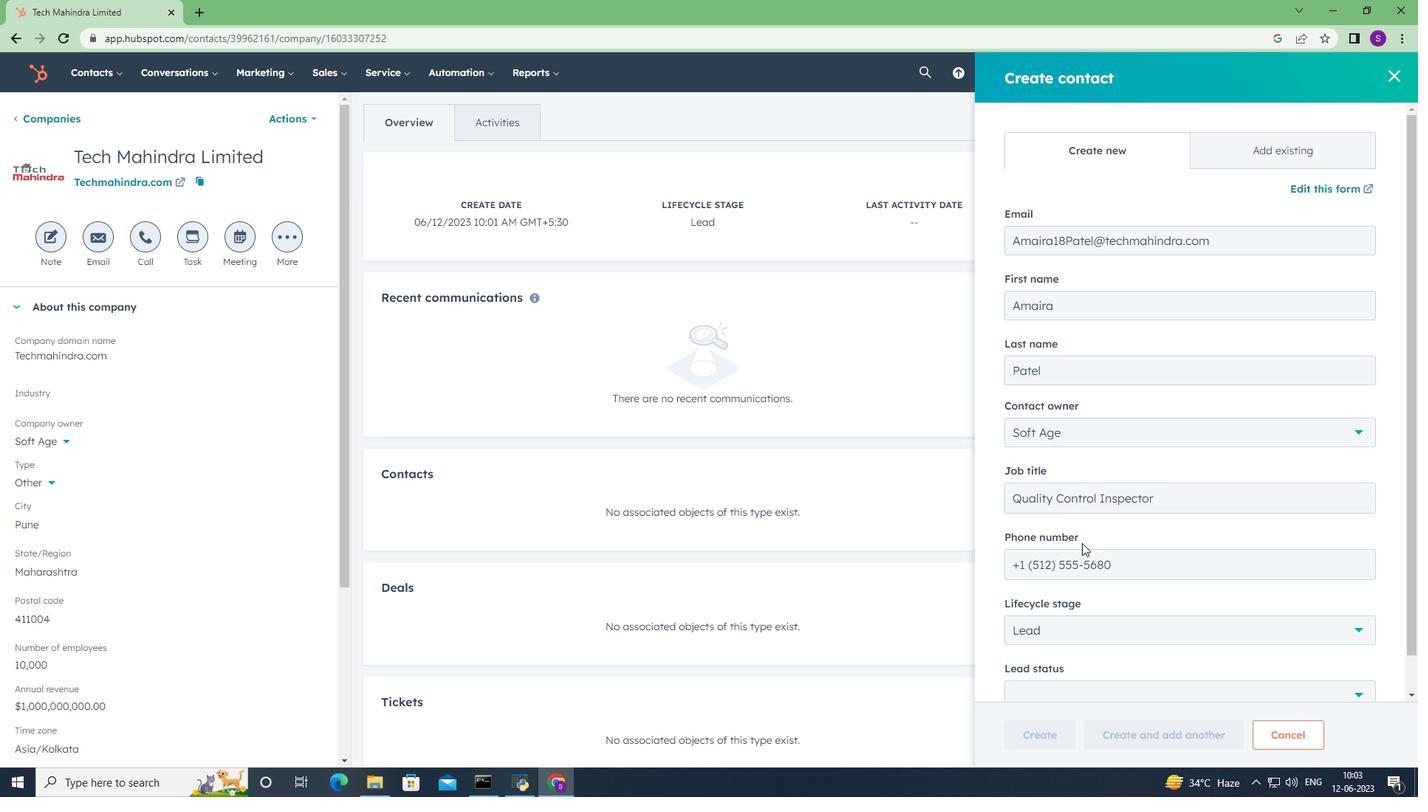 
Action: Mouse scrolled (1084, 550) with delta (0, 0)
Screenshot: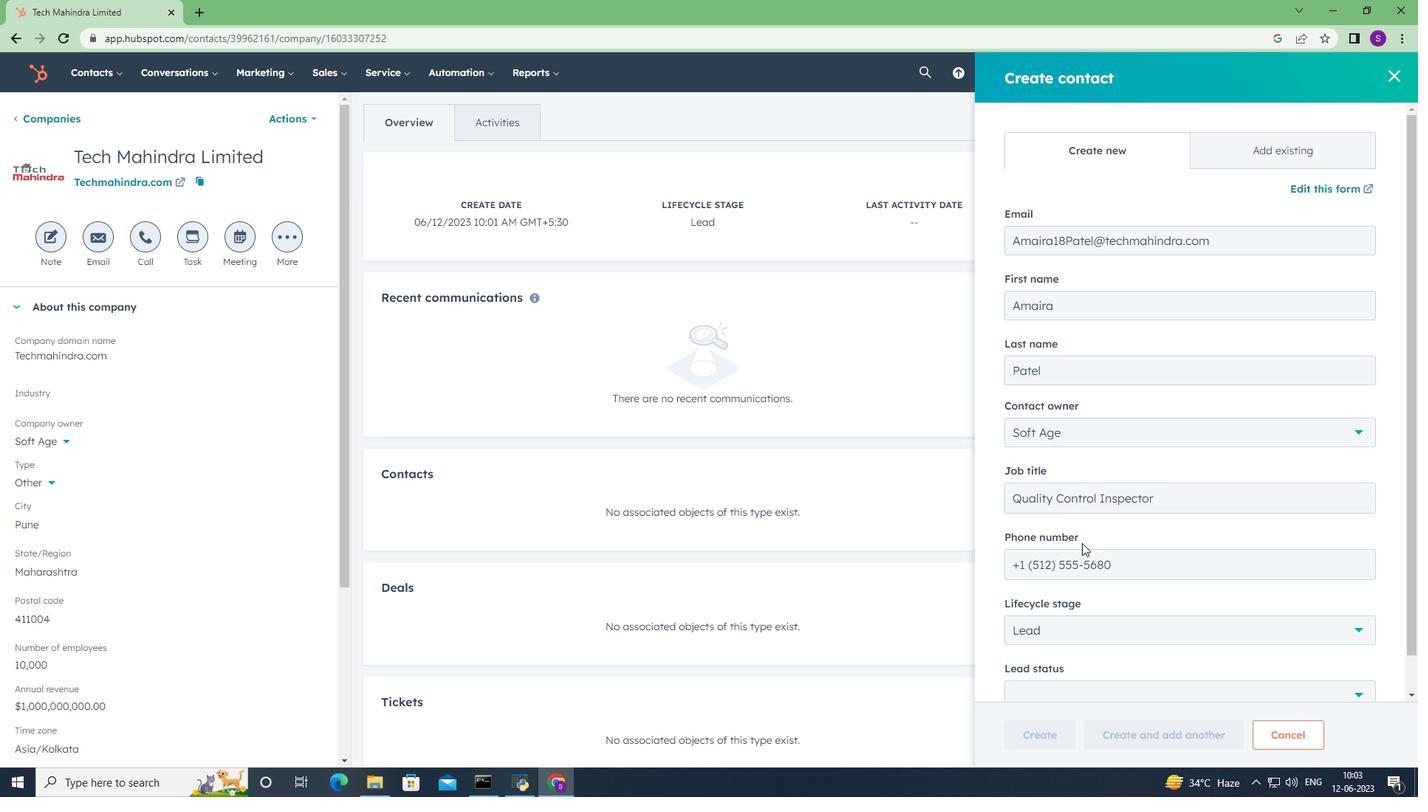 
Action: Mouse moved to (1085, 554)
Screenshot: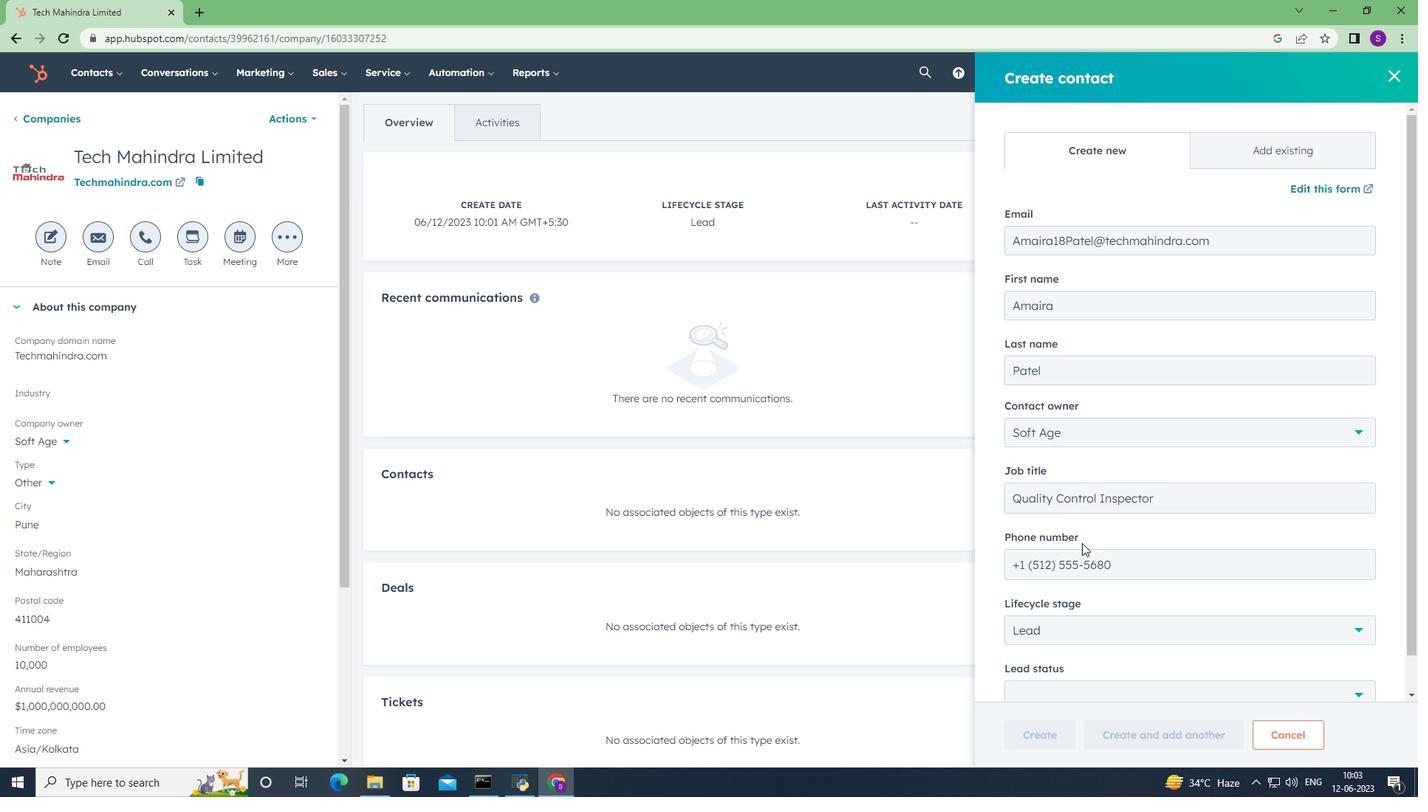 
Action: Mouse scrolled (1085, 553) with delta (0, 0)
Screenshot: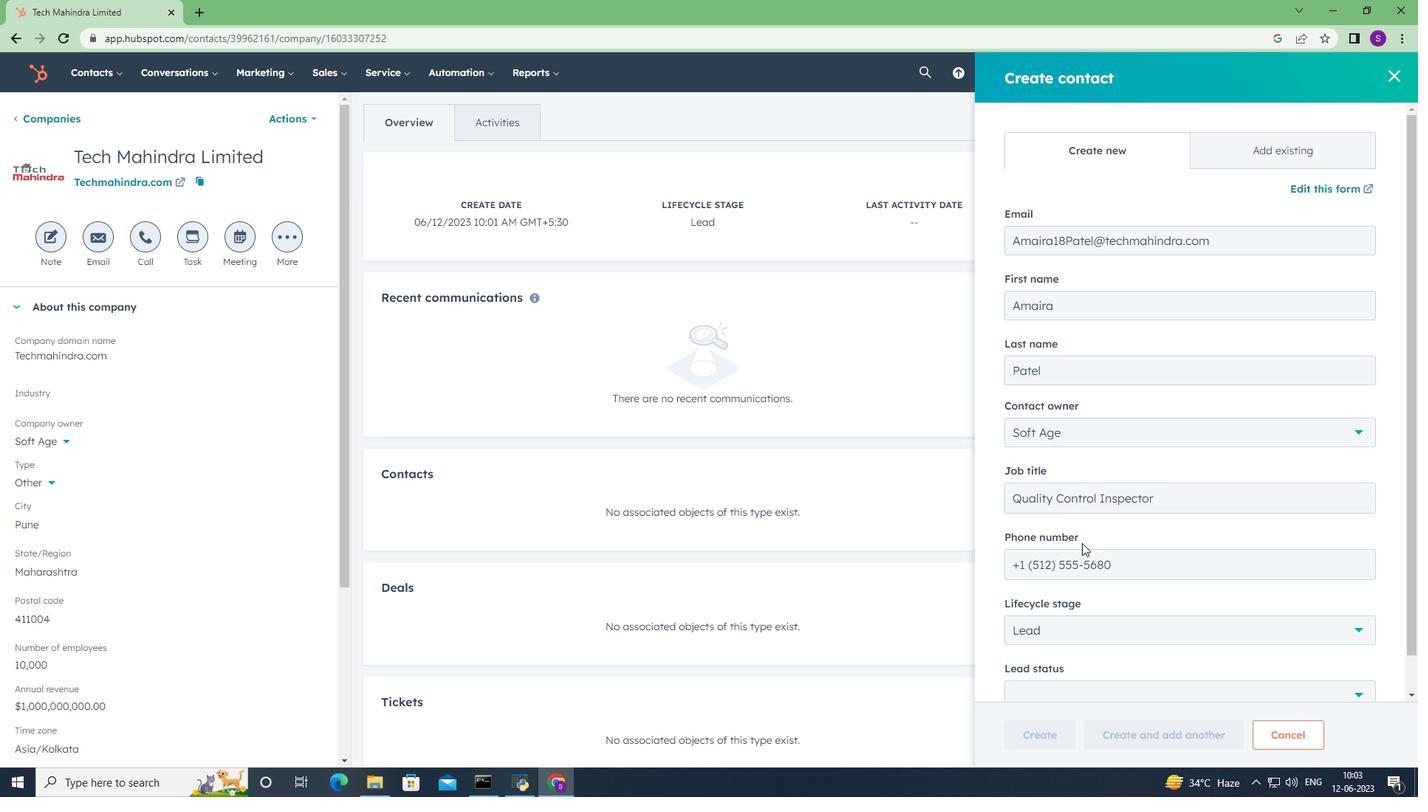 
Action: Mouse moved to (1100, 589)
Screenshot: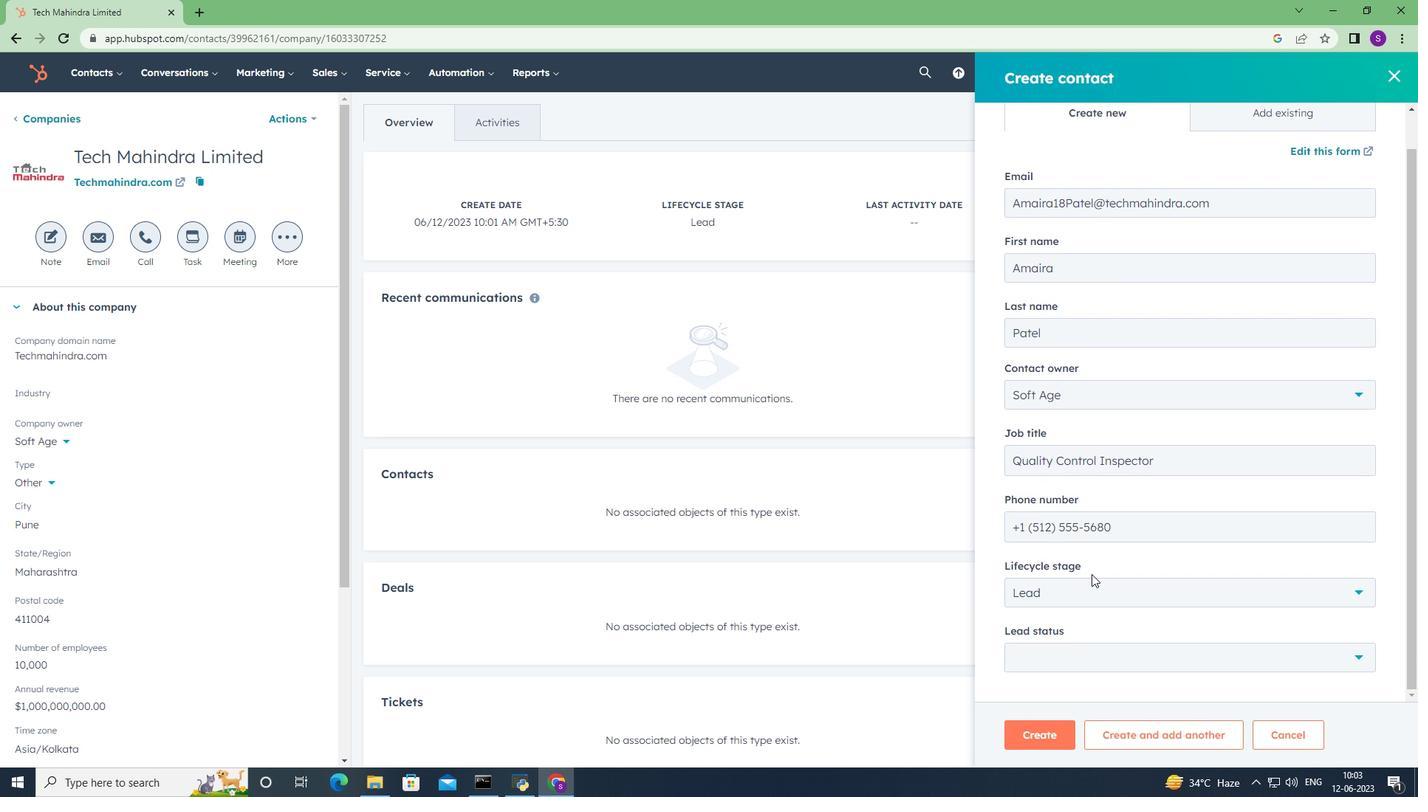 
Action: Mouse pressed left at (1100, 589)
Screenshot: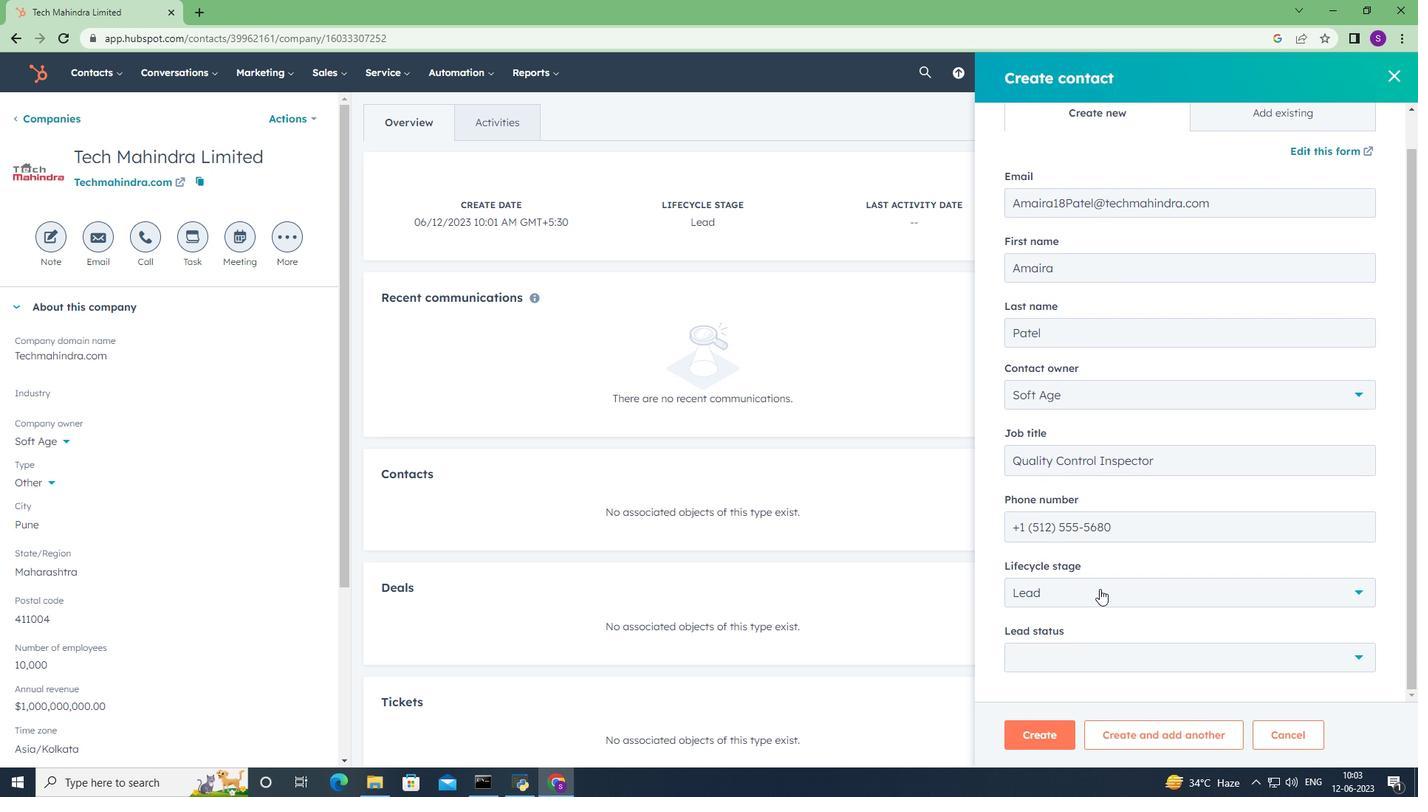 
Action: Mouse moved to (1056, 451)
Screenshot: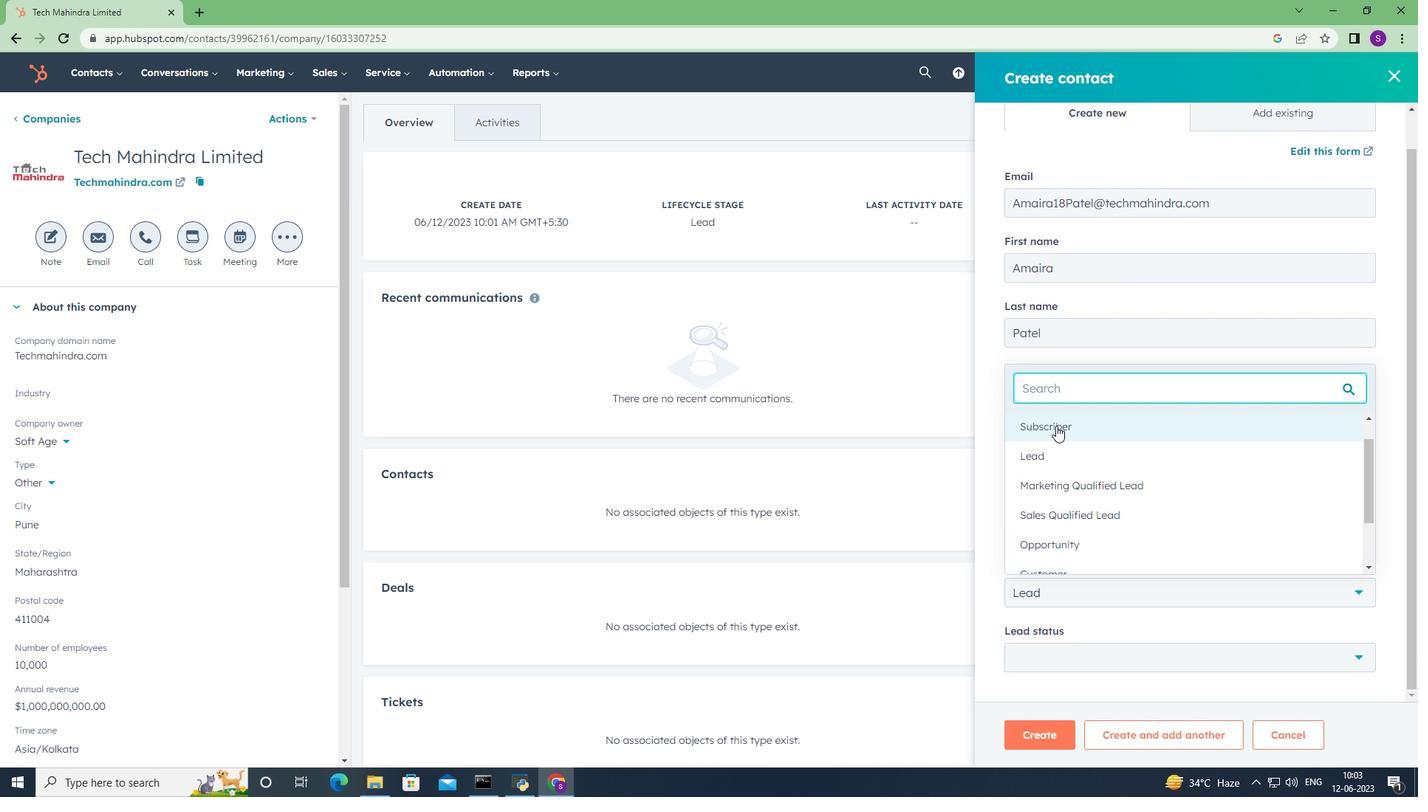 
Action: Mouse pressed left at (1056, 451)
Screenshot: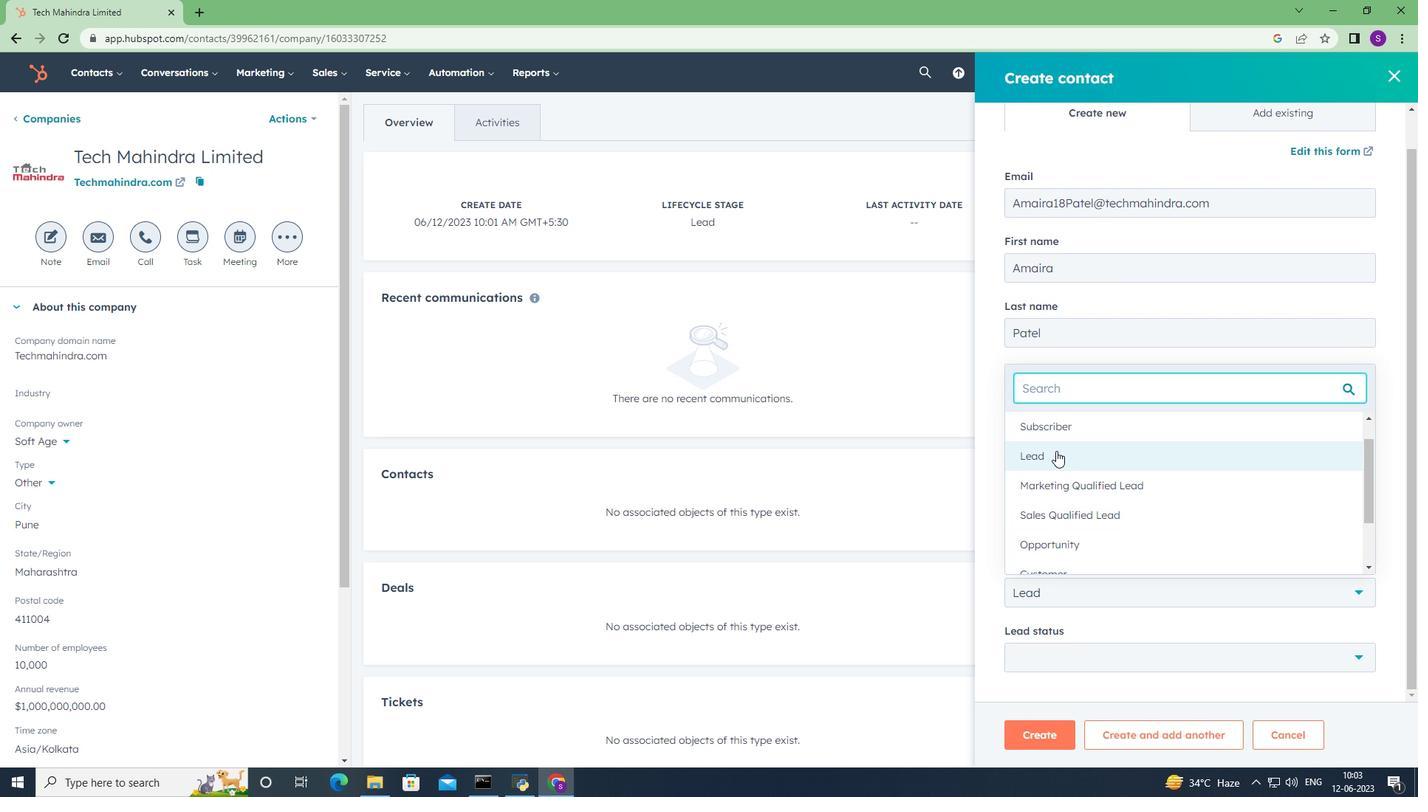 
Action: Mouse moved to (1113, 655)
Screenshot: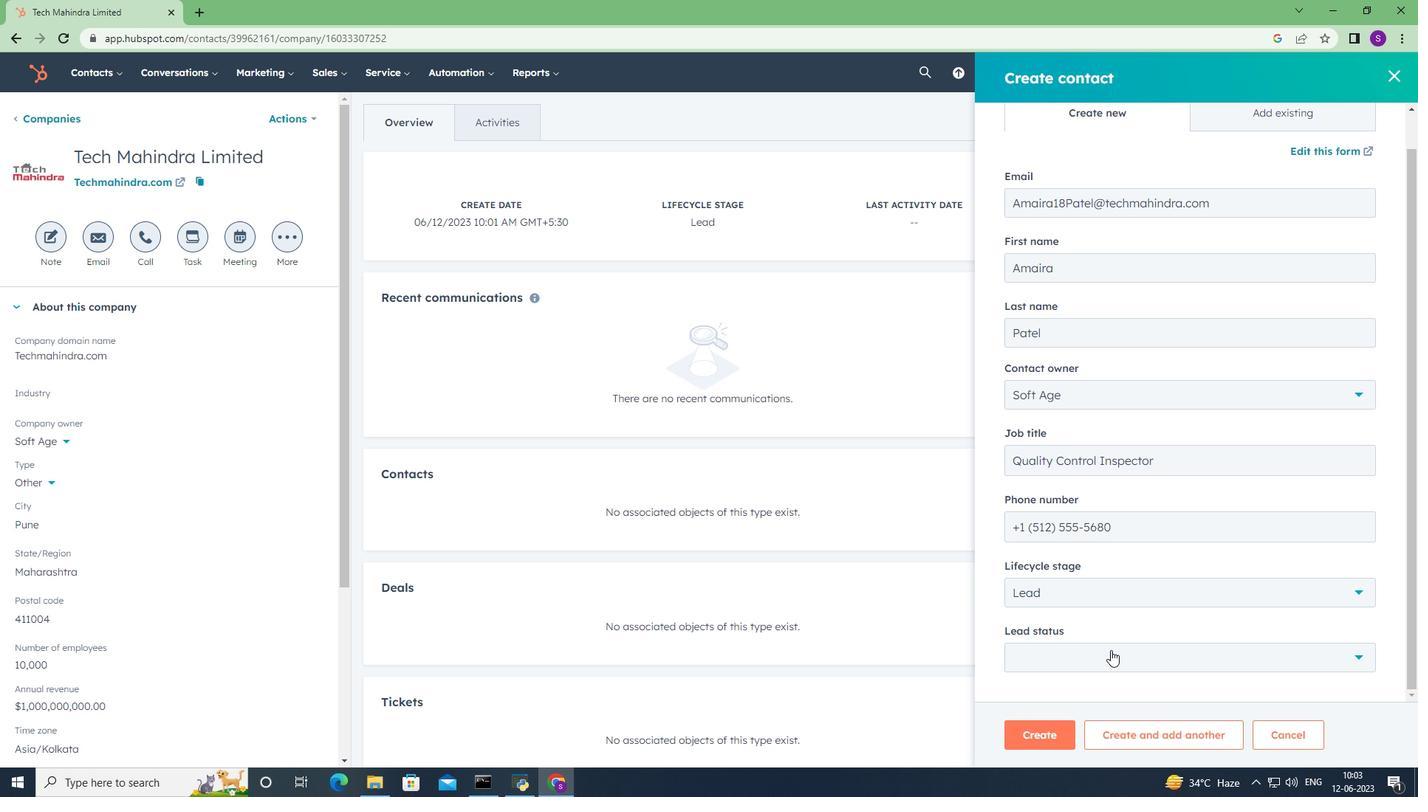 
Action: Mouse pressed left at (1113, 655)
Screenshot: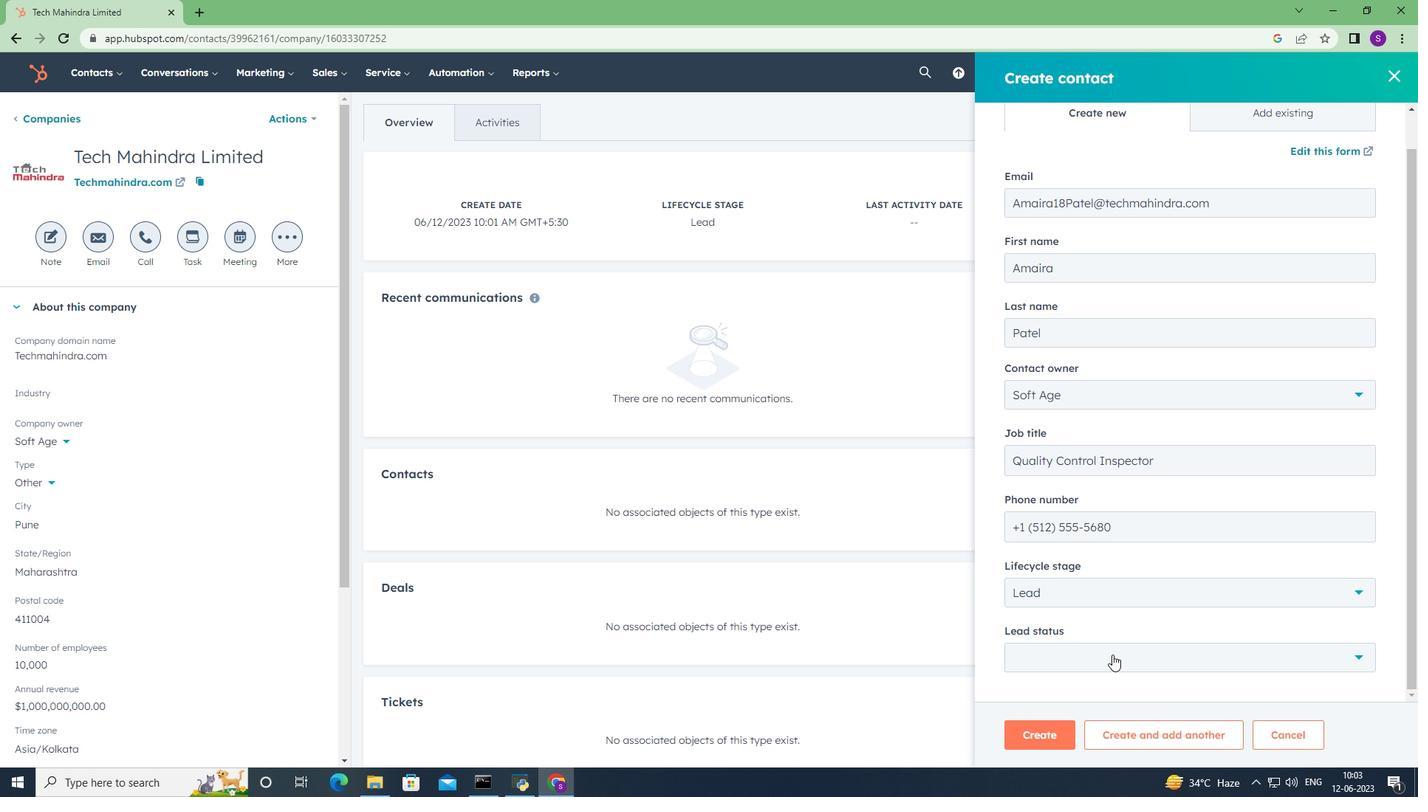
Action: Mouse moved to (1083, 575)
Screenshot: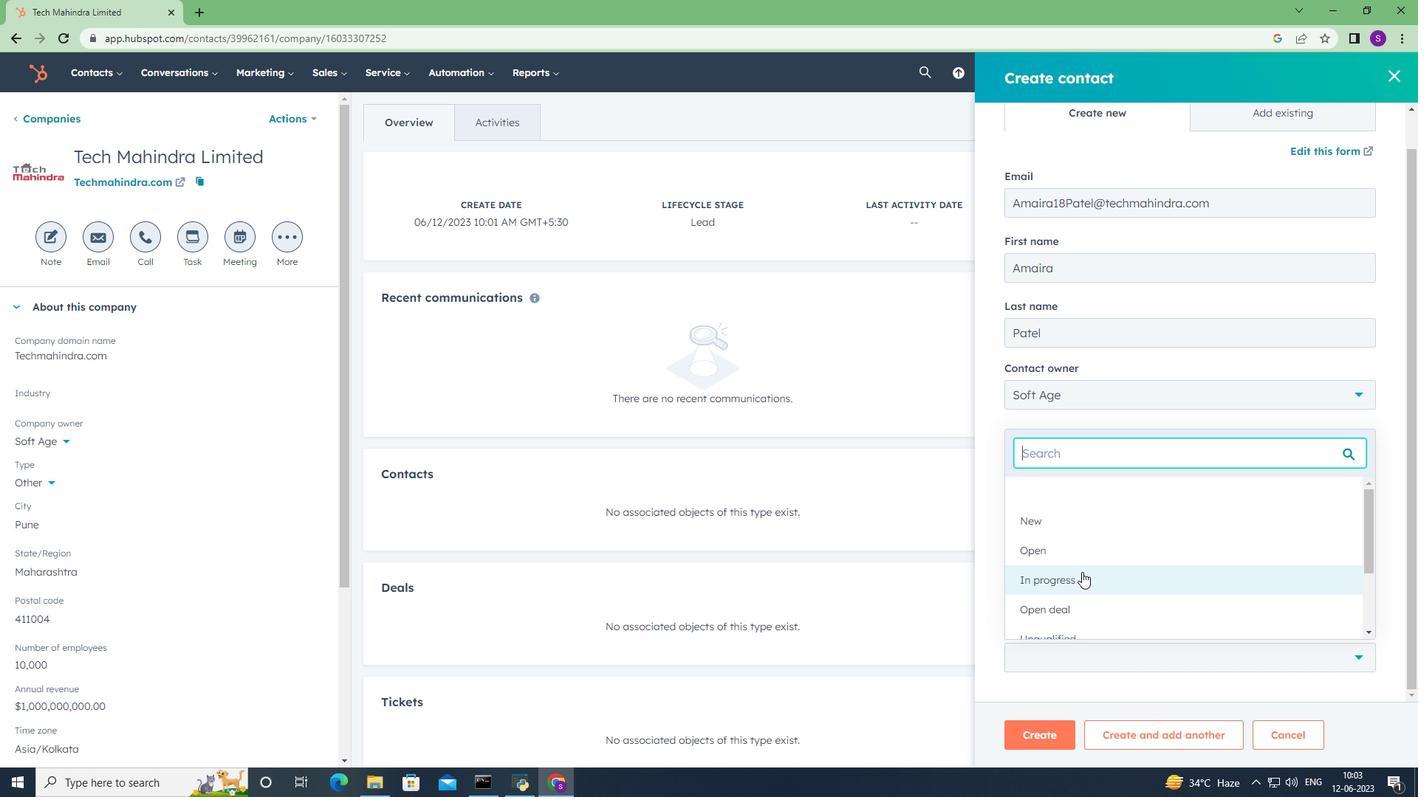 
Action: Mouse pressed left at (1083, 575)
Screenshot: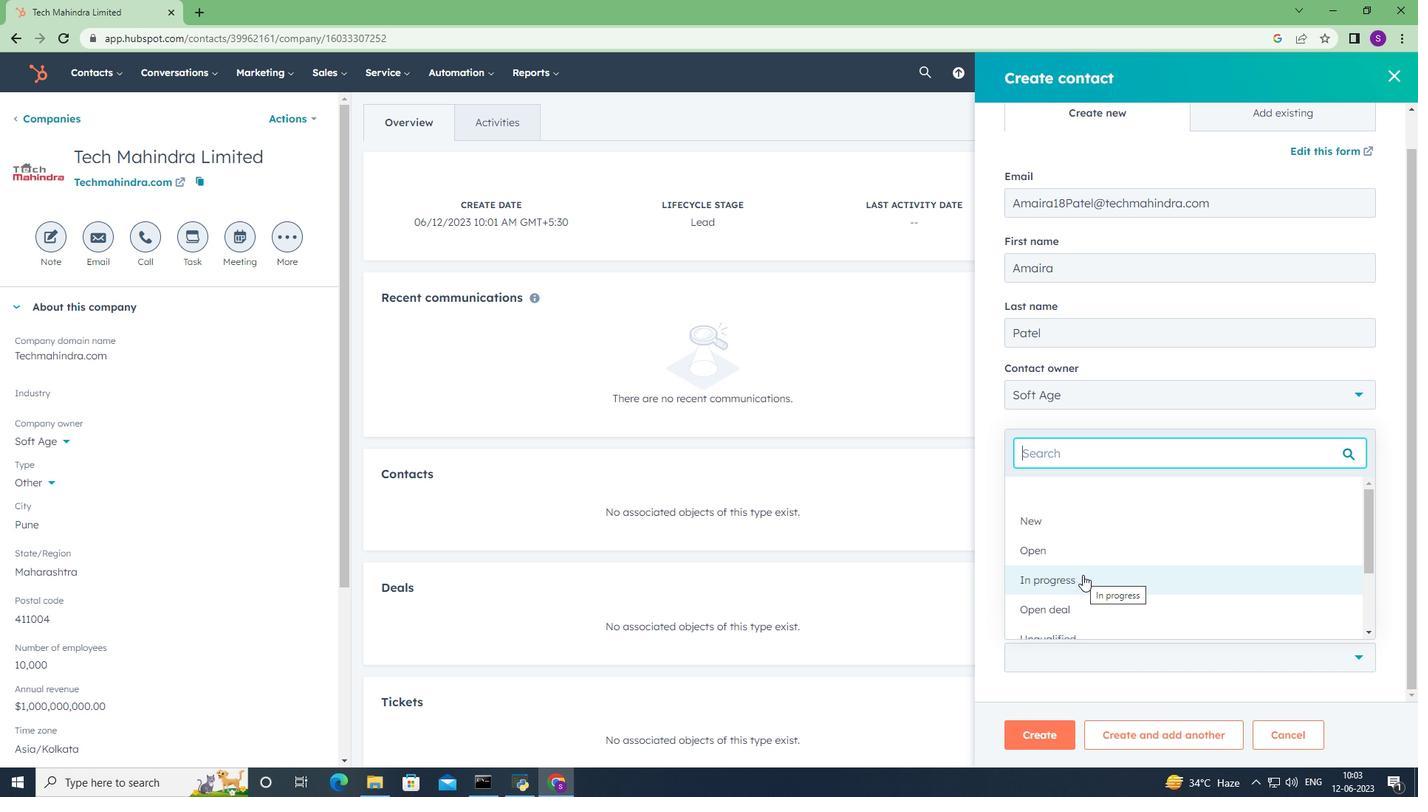 
Action: Mouse scrolled (1083, 574) with delta (0, 0)
Screenshot: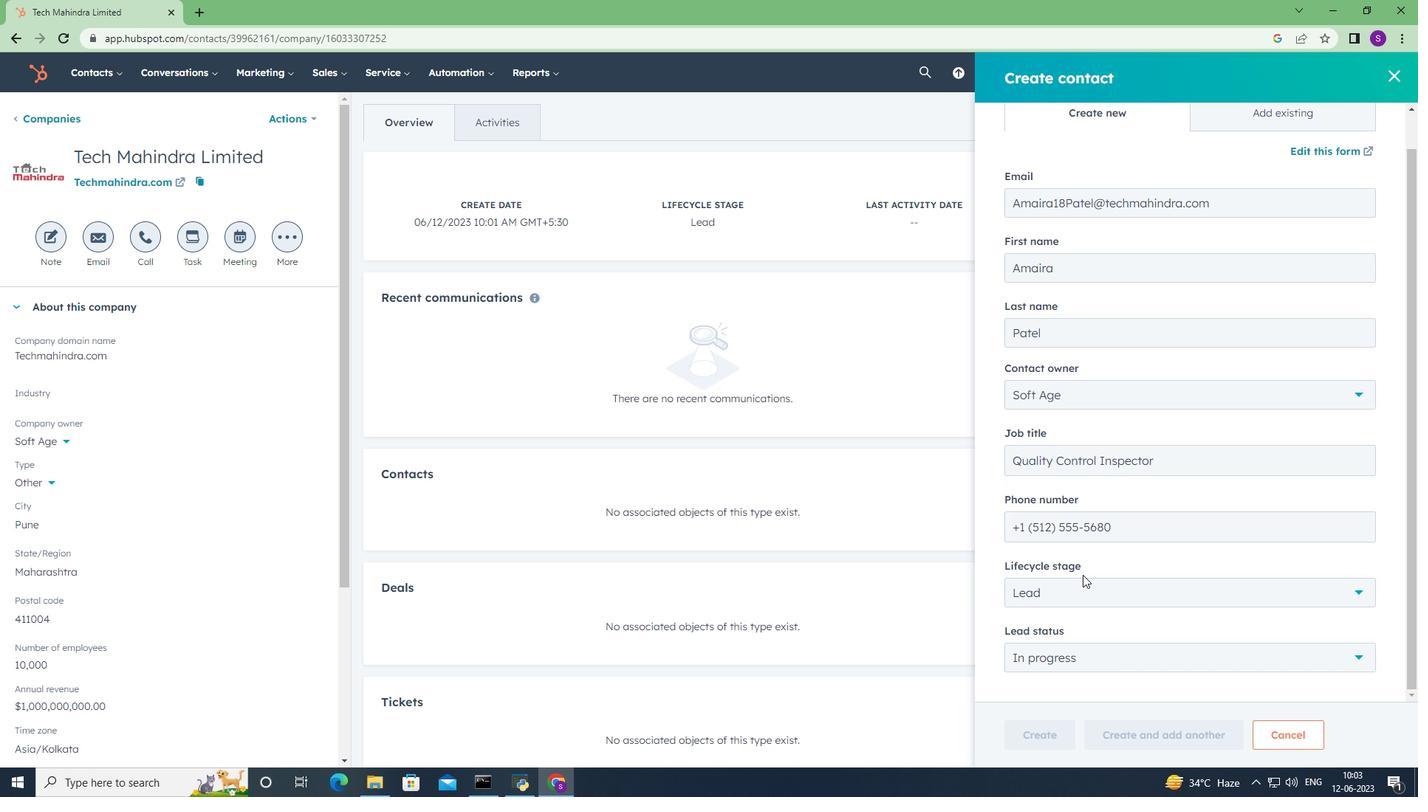 
Action: Mouse scrolled (1083, 574) with delta (0, 0)
Screenshot: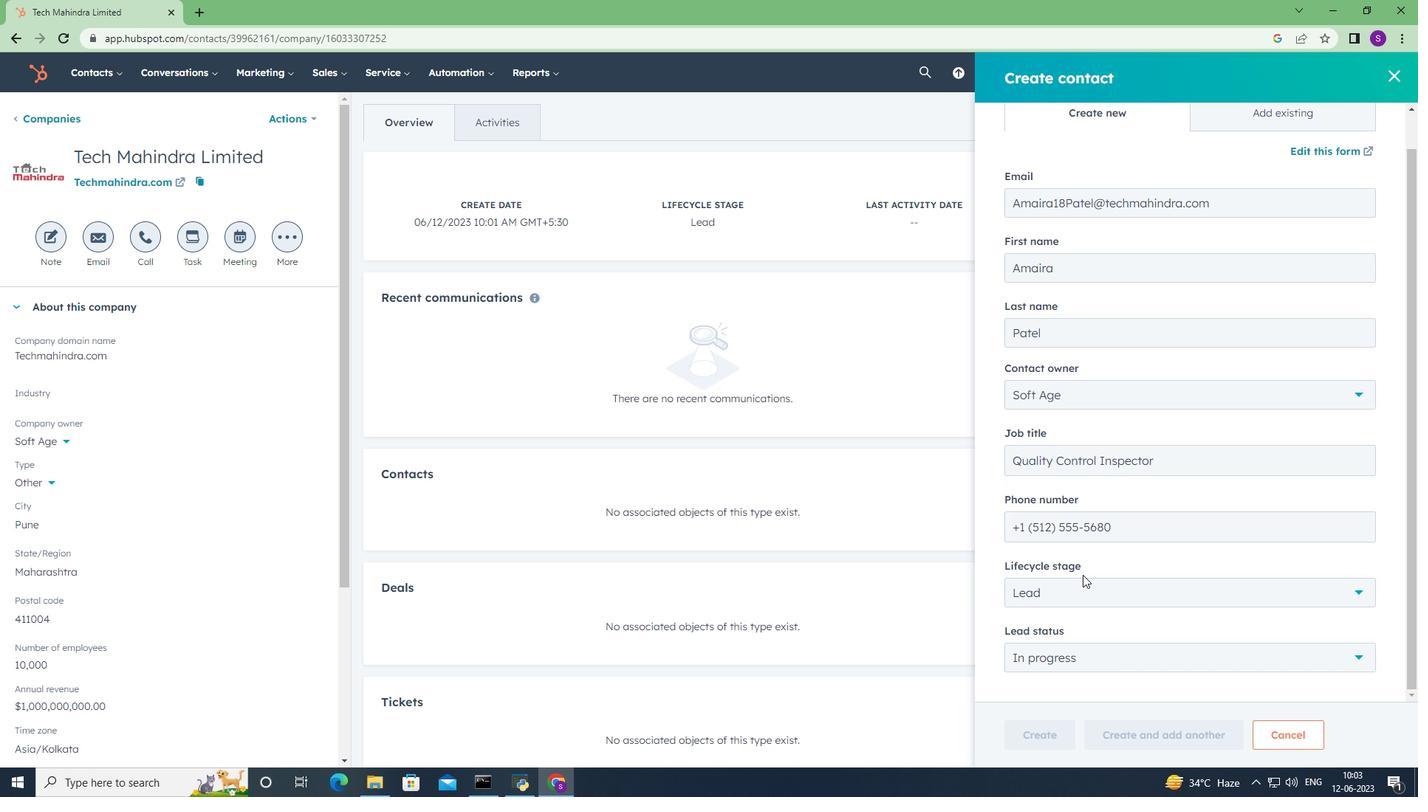 
Action: Mouse scrolled (1083, 574) with delta (0, 0)
Screenshot: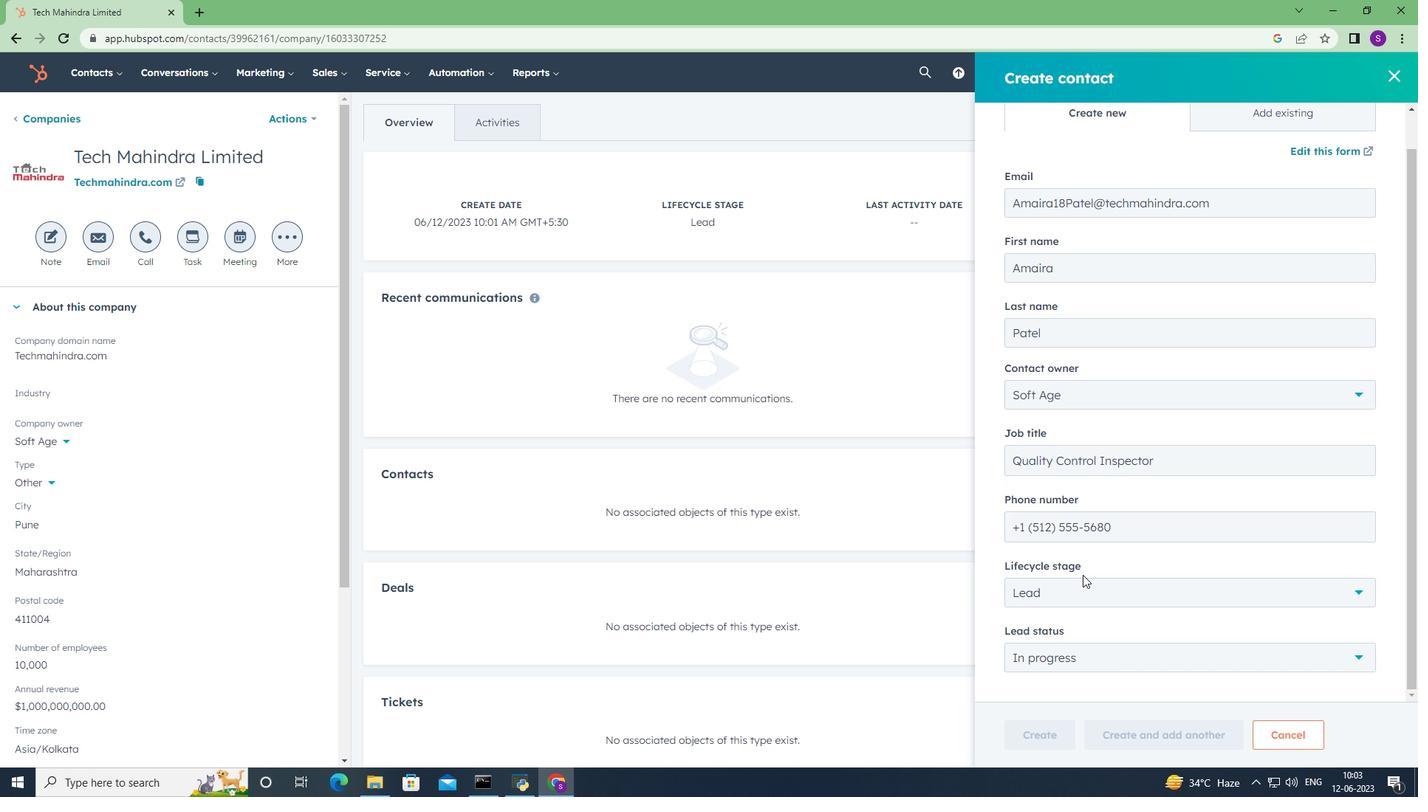 
Action: Mouse moved to (1084, 584)
Screenshot: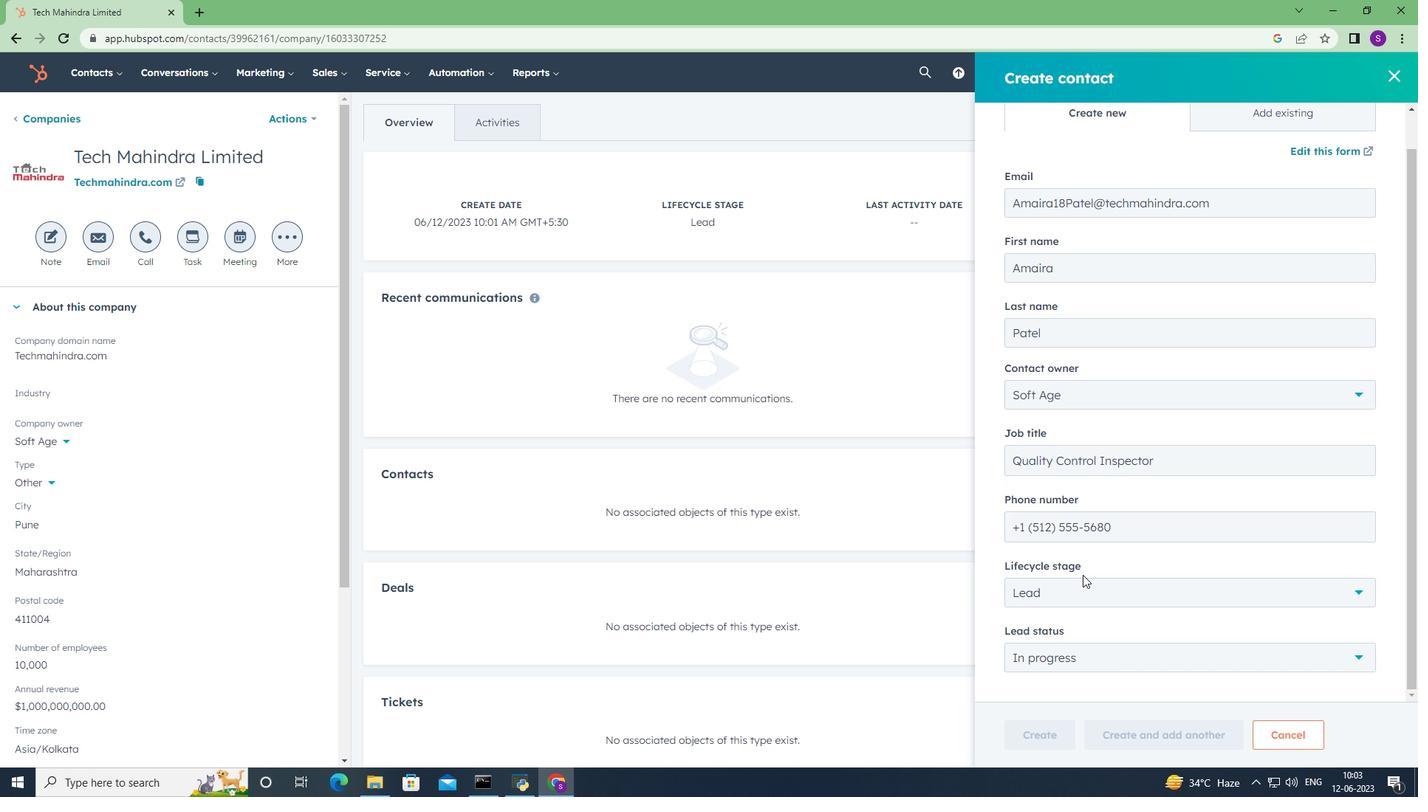 
Action: Mouse scrolled (1084, 583) with delta (0, 0)
Screenshot: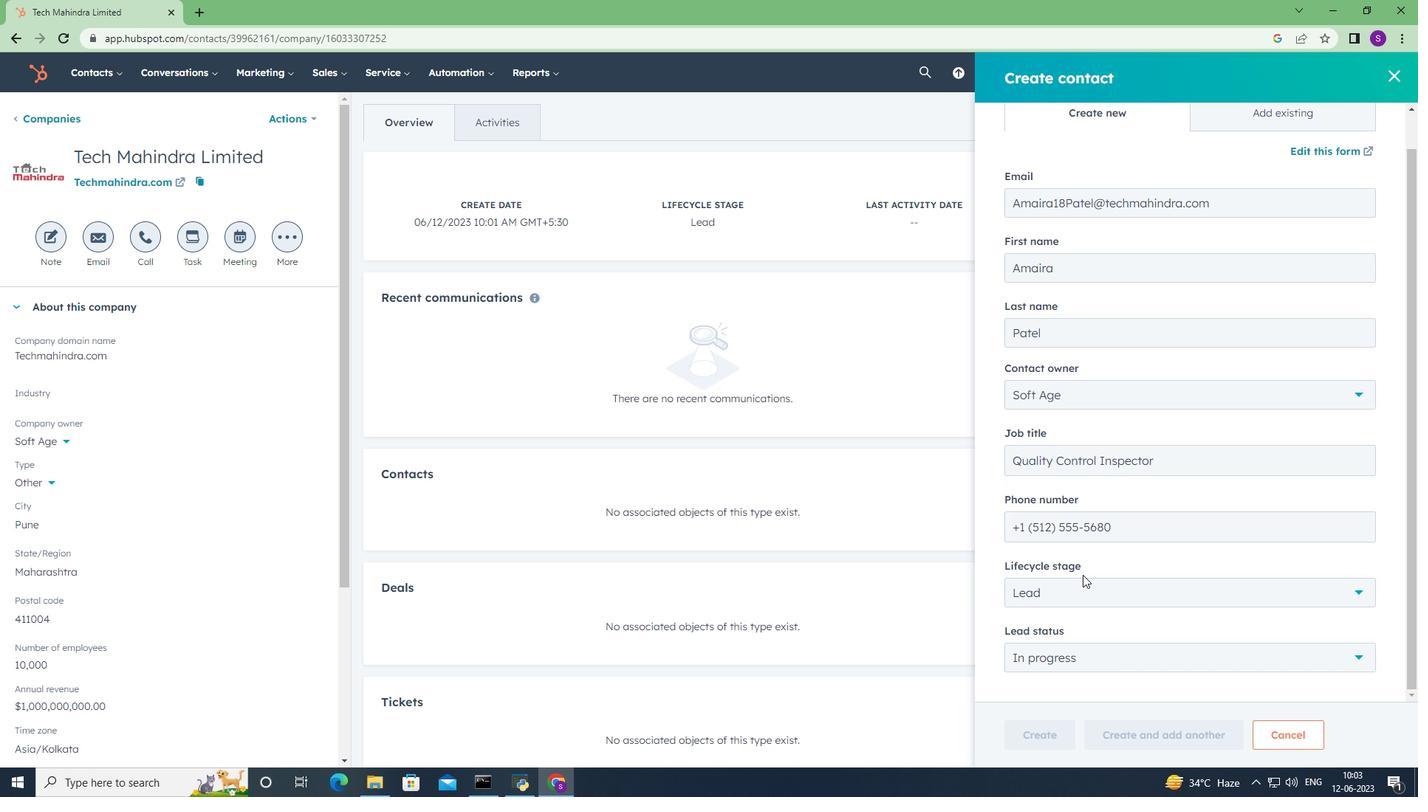 
Action: Mouse moved to (1088, 596)
Screenshot: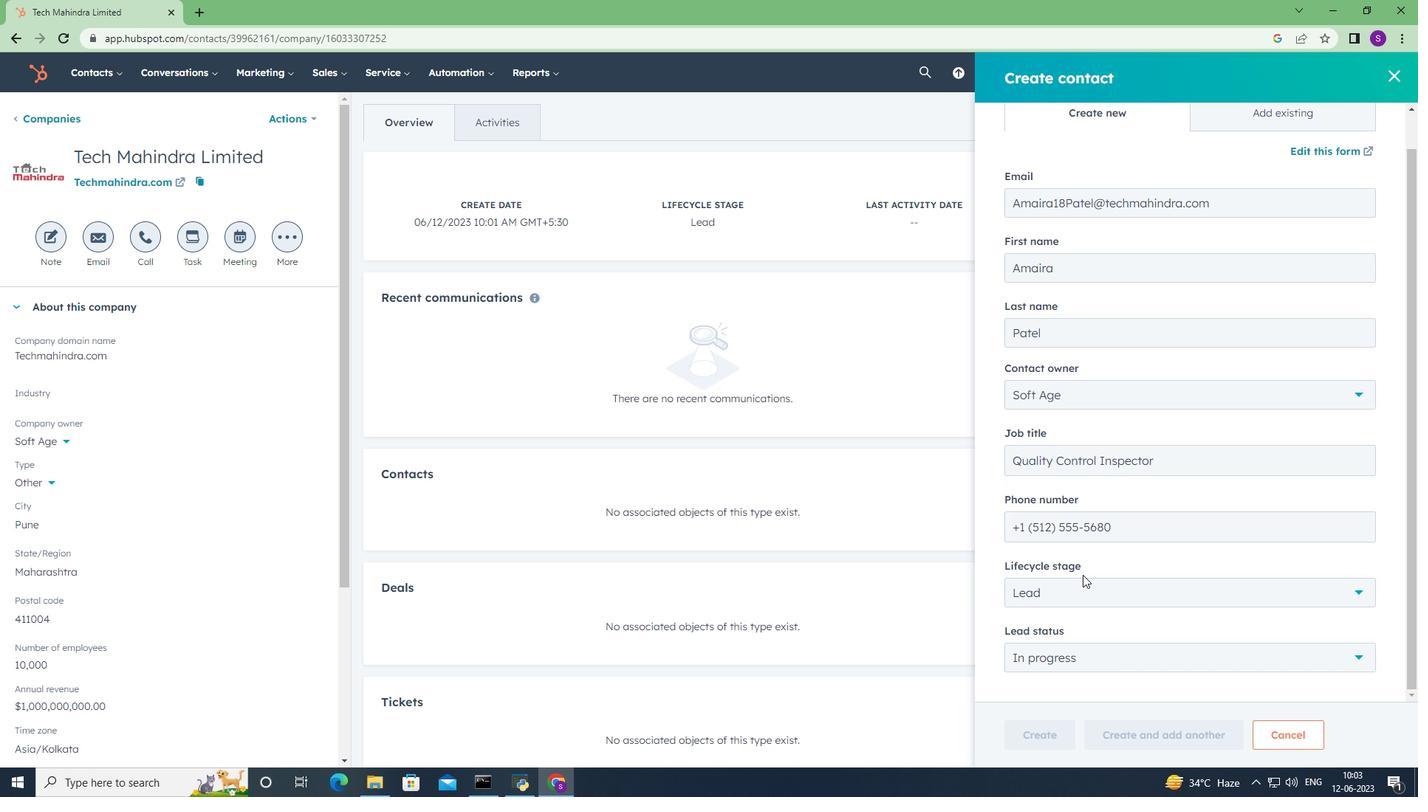 
Action: Mouse scrolled (1088, 596) with delta (0, 0)
Screenshot: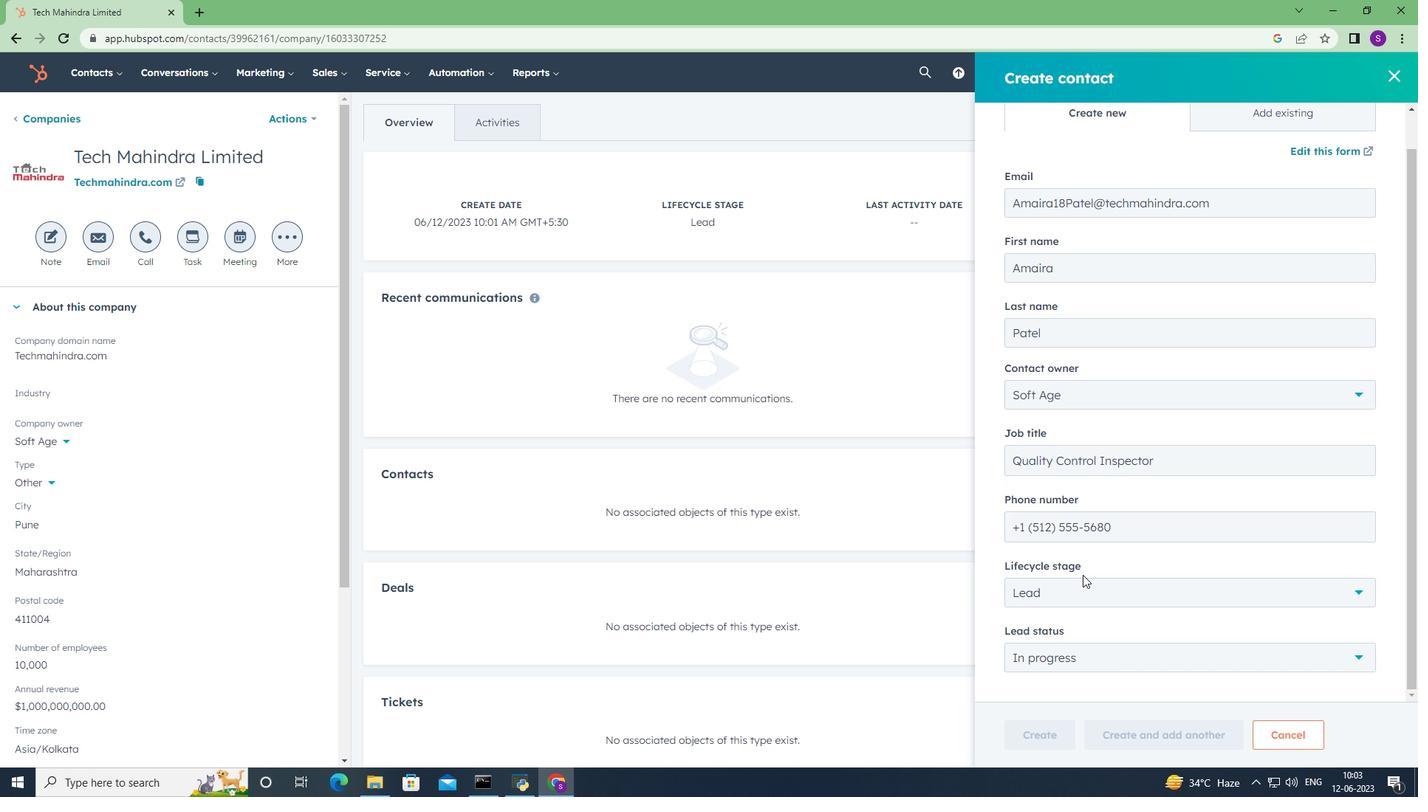 
Action: Mouse moved to (1052, 737)
Screenshot: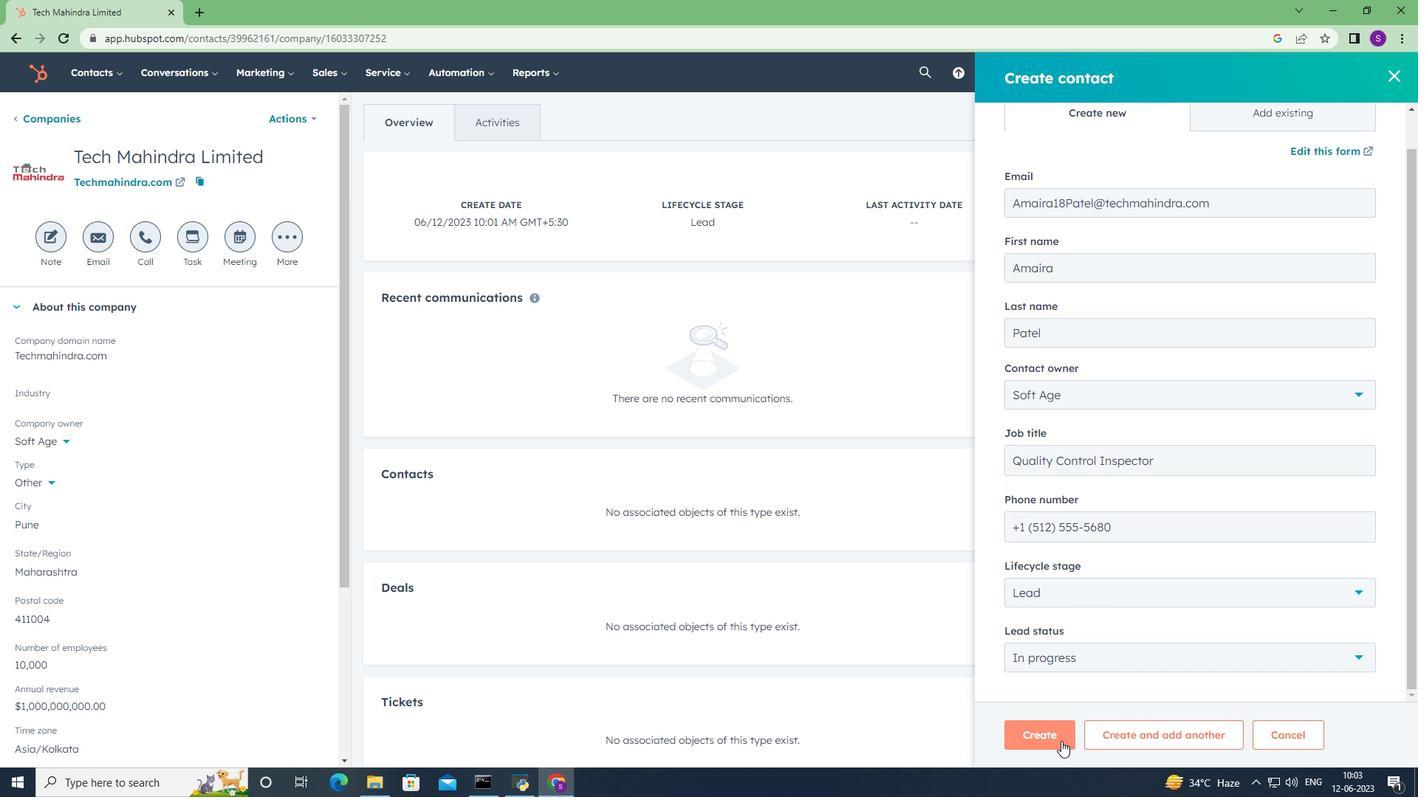 
Action: Mouse pressed left at (1052, 737)
Screenshot: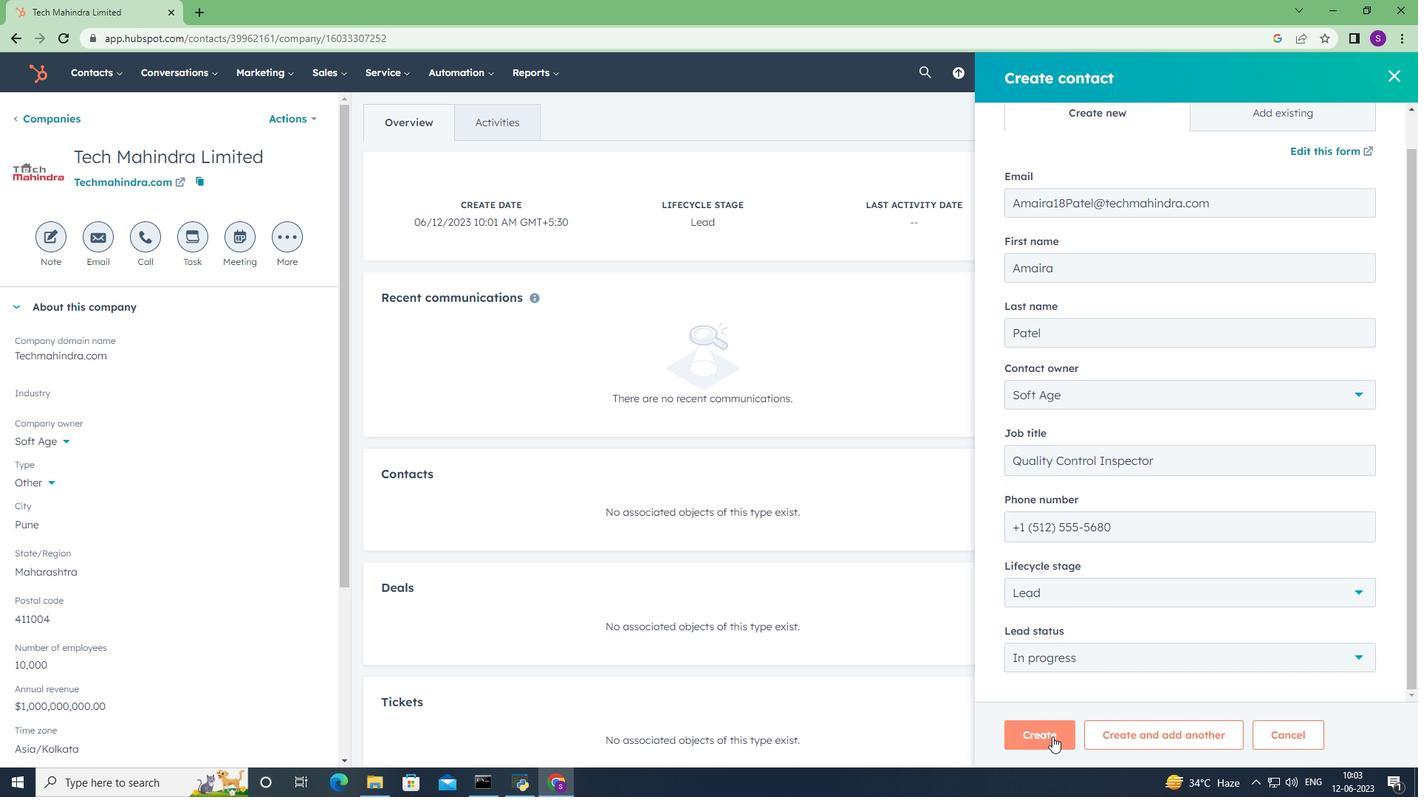 
Action: Mouse moved to (812, 453)
Screenshot: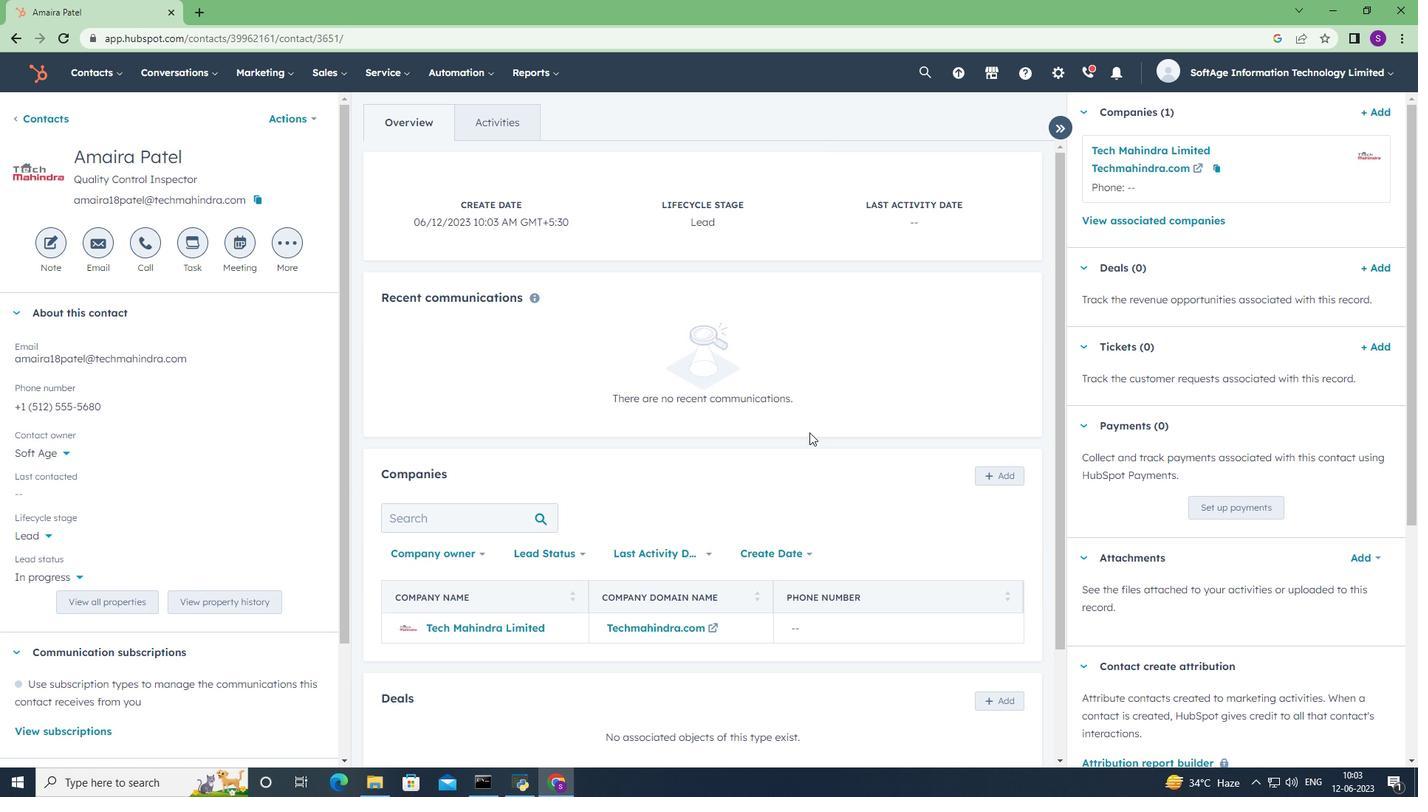 
Action: Mouse scrolled (812, 452) with delta (0, 0)
Screenshot: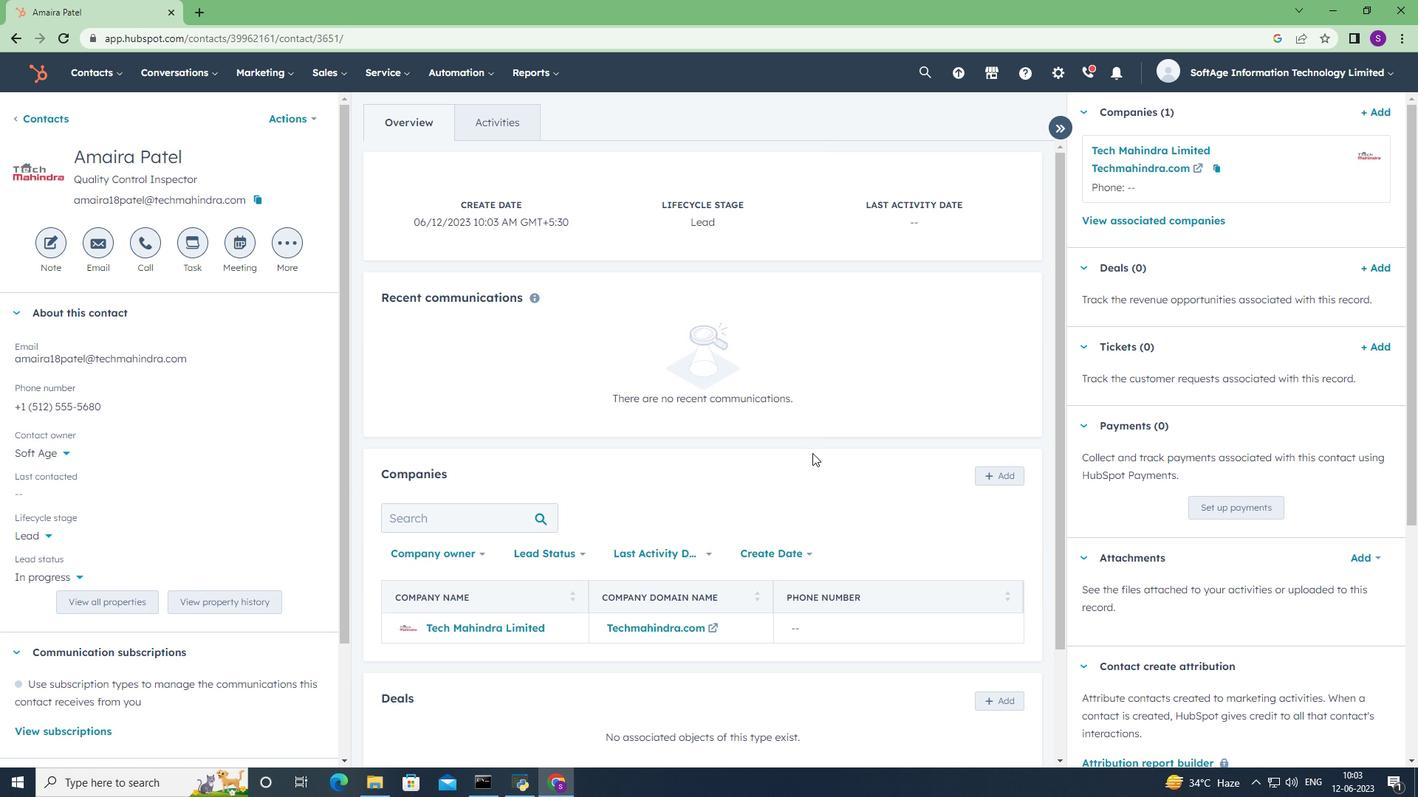 
Action: Mouse scrolled (812, 452) with delta (0, 0)
Screenshot: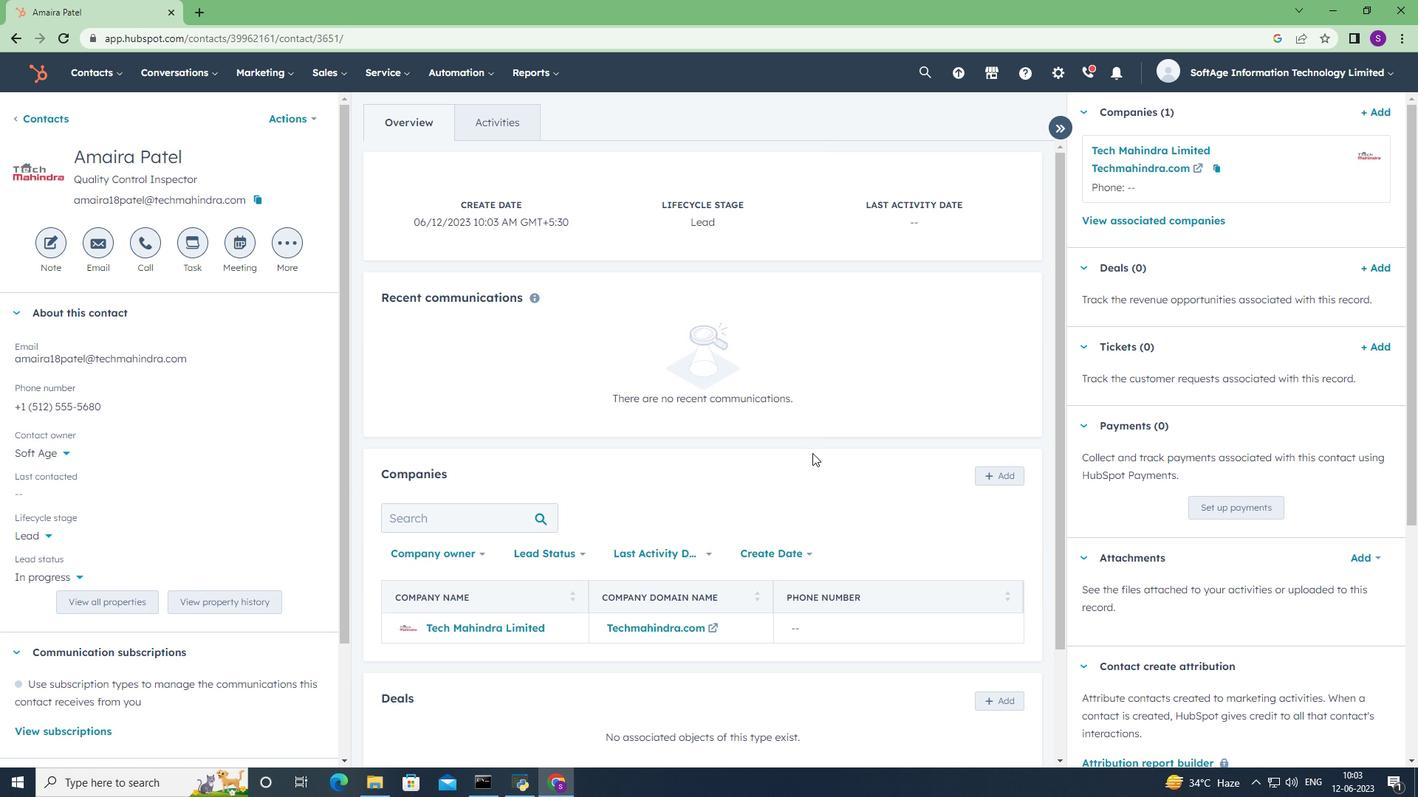 
Action: Mouse scrolled (812, 452) with delta (0, 0)
Screenshot: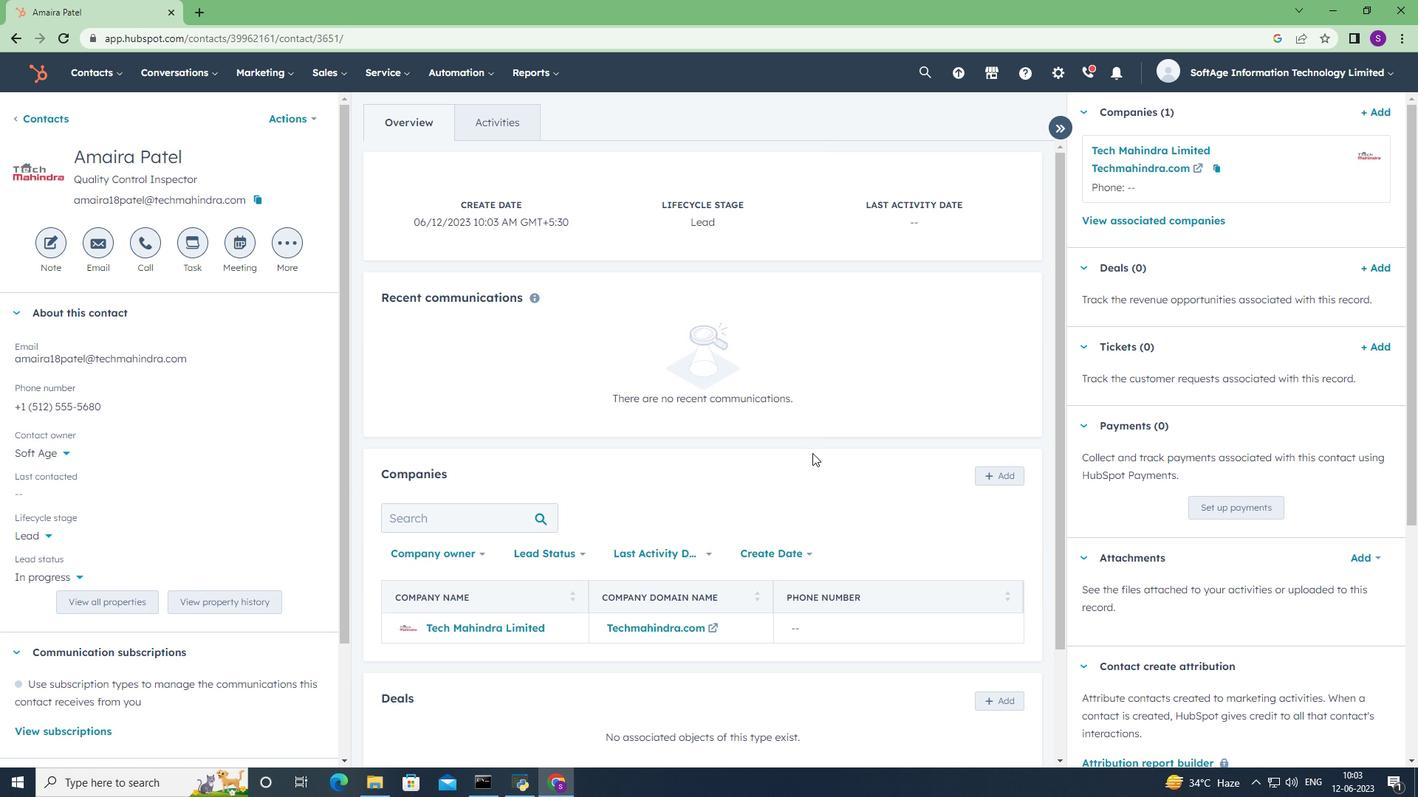 
Action: Mouse scrolled (812, 452) with delta (0, 0)
Screenshot: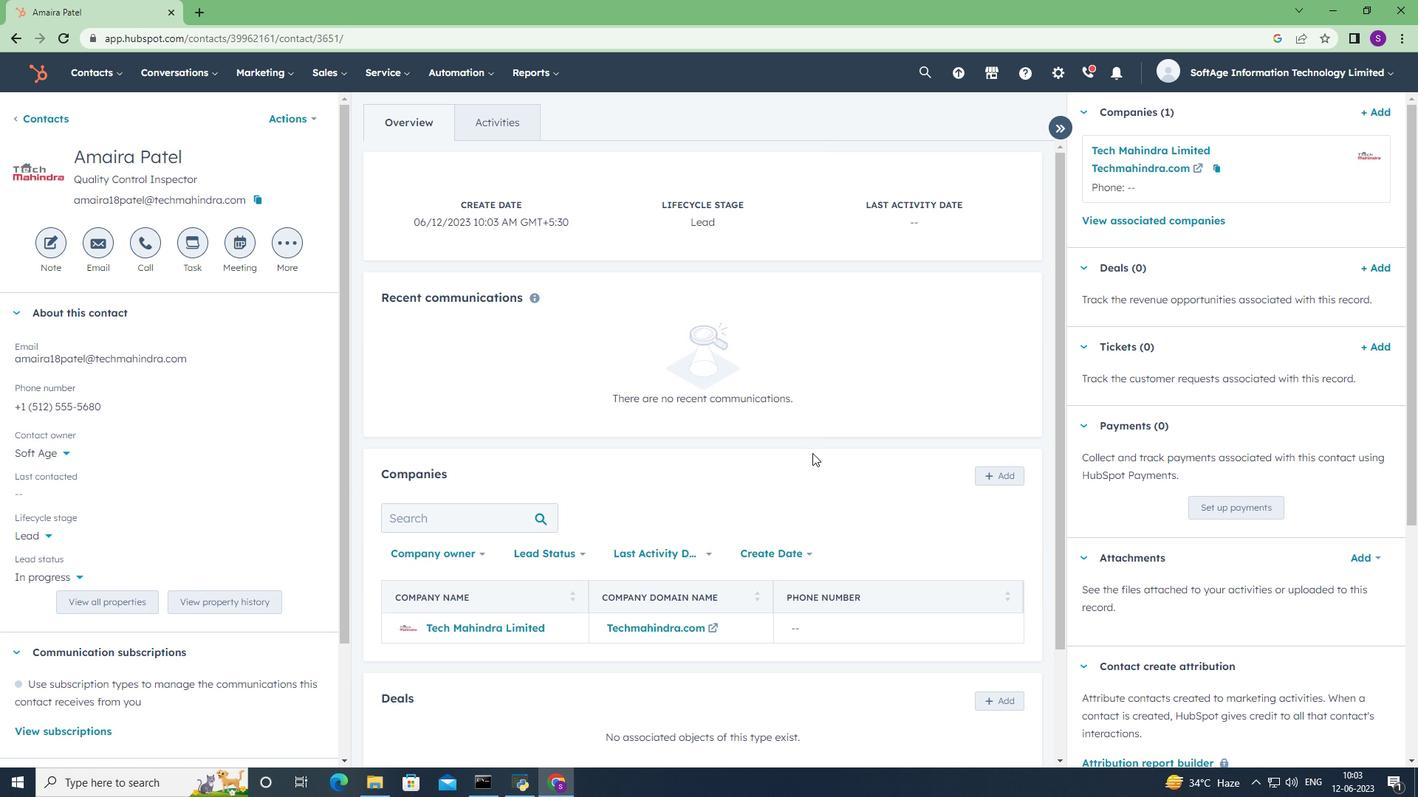 
Action: Mouse scrolled (812, 452) with delta (0, 0)
Screenshot: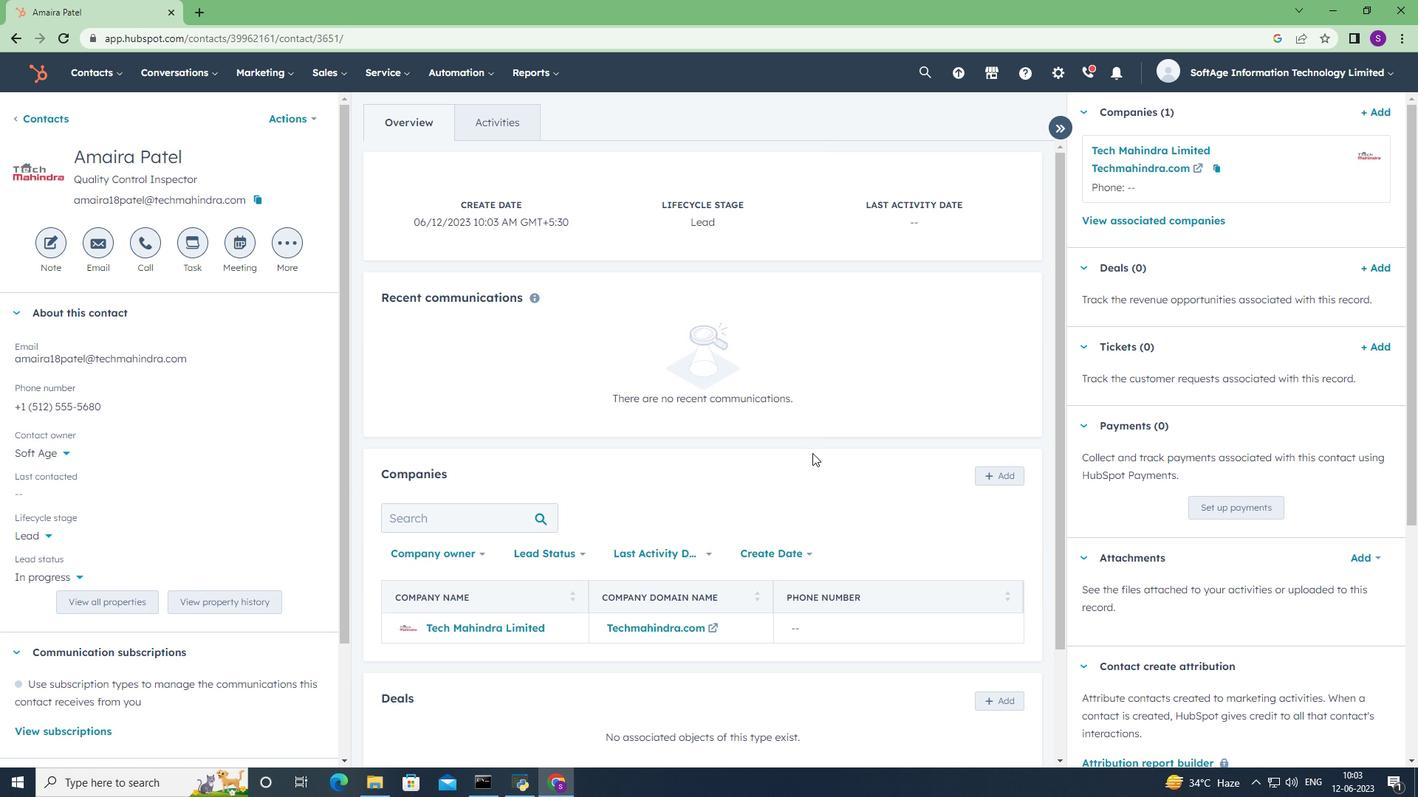 
